 Task: Search and explore Airbnb beach homes in Hilton Head Island. 
Action: Mouse moved to (416, 56)
Screenshot: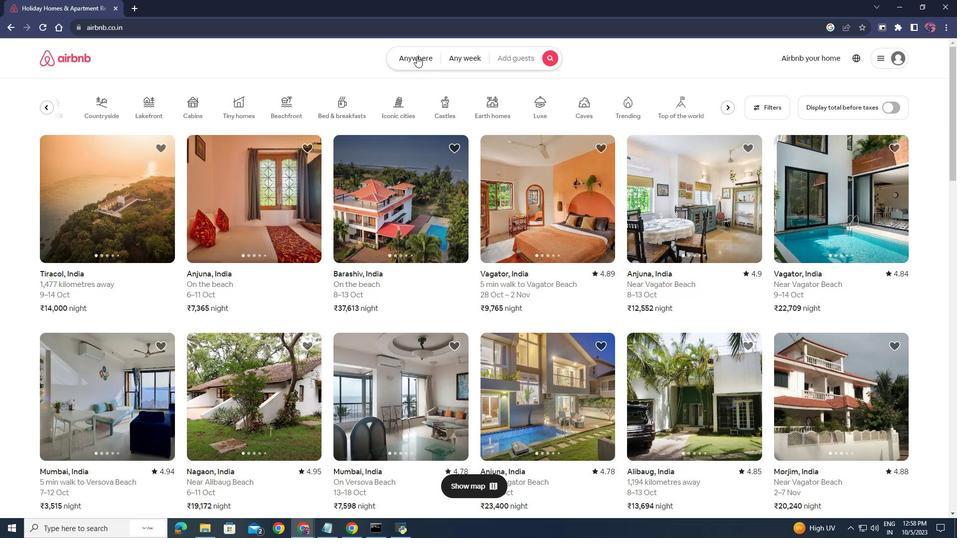 
Action: Mouse pressed left at (416, 56)
Screenshot: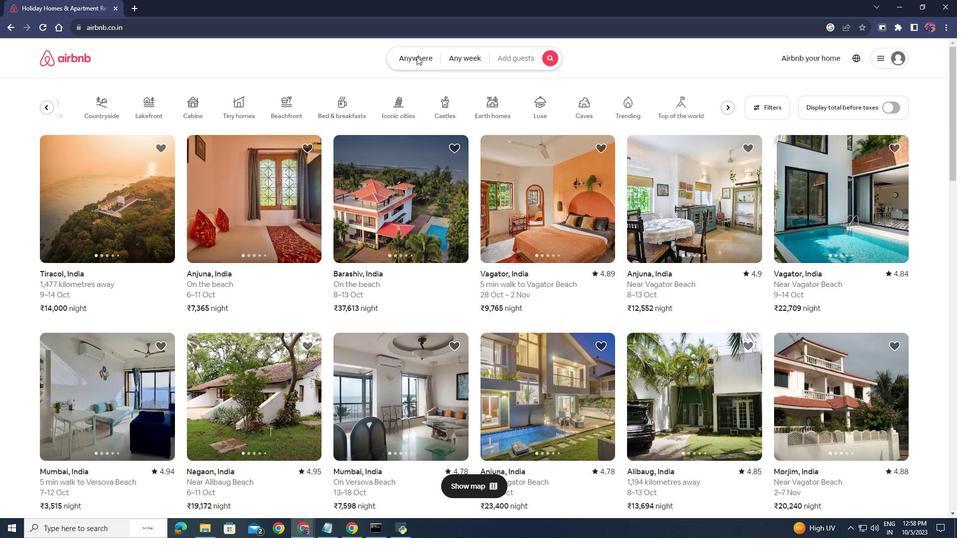 
Action: Mouse moved to (288, 94)
Screenshot: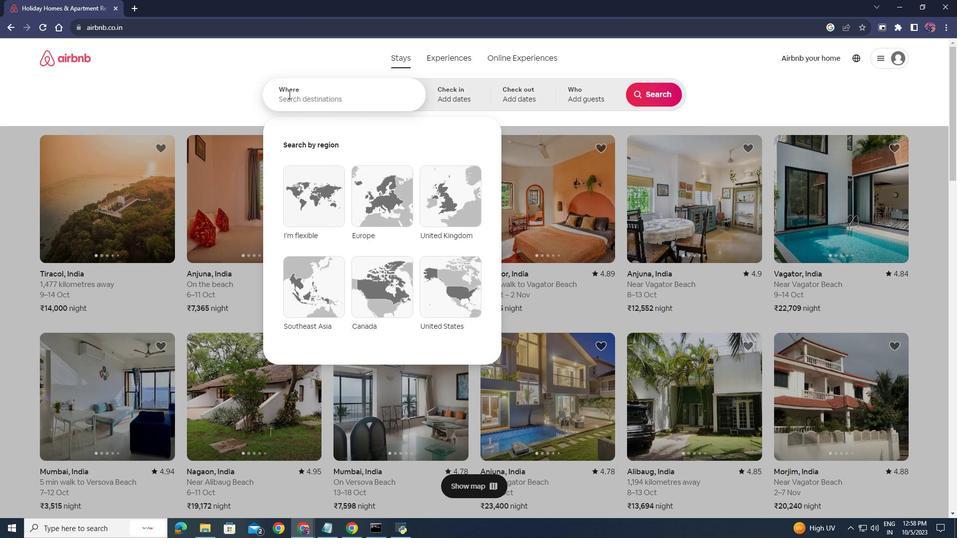 
Action: Mouse pressed left at (288, 94)
Screenshot: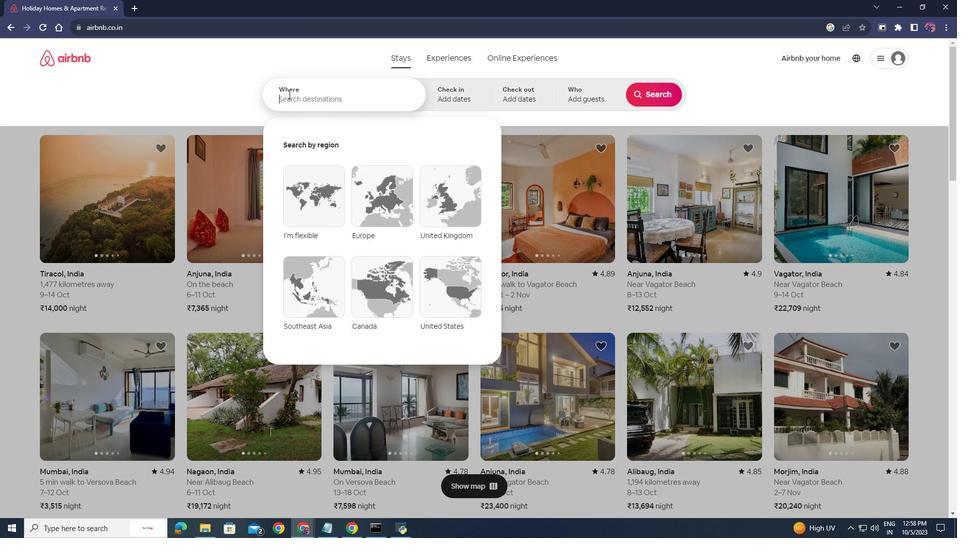 
Action: Mouse moved to (300, 103)
Screenshot: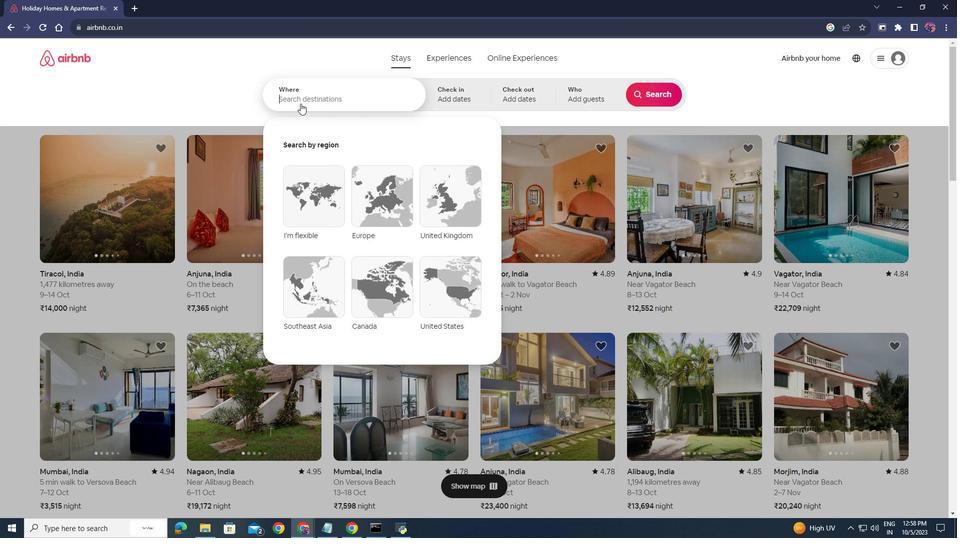 
Action: Key pressed hilton<Key.space>head<Key.space>island
Screenshot: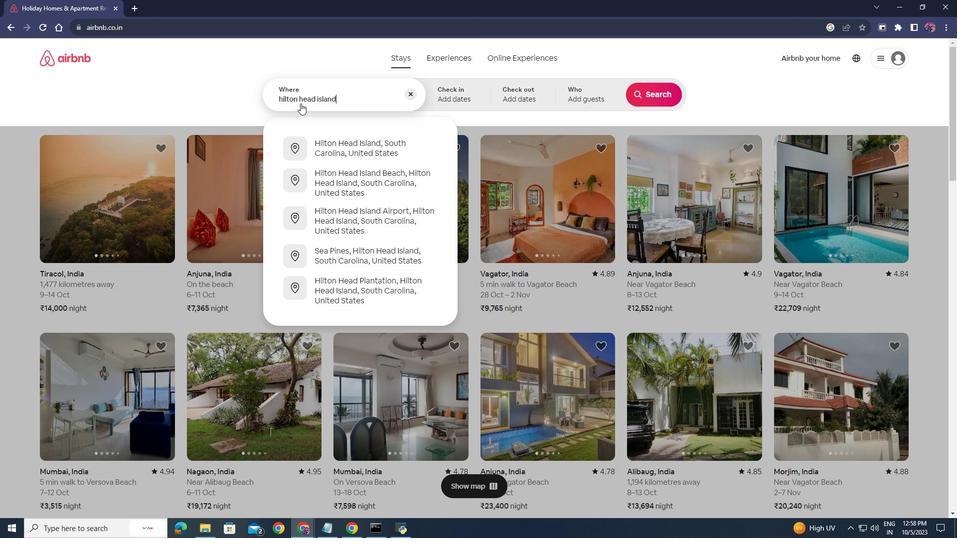
Action: Mouse moved to (357, 142)
Screenshot: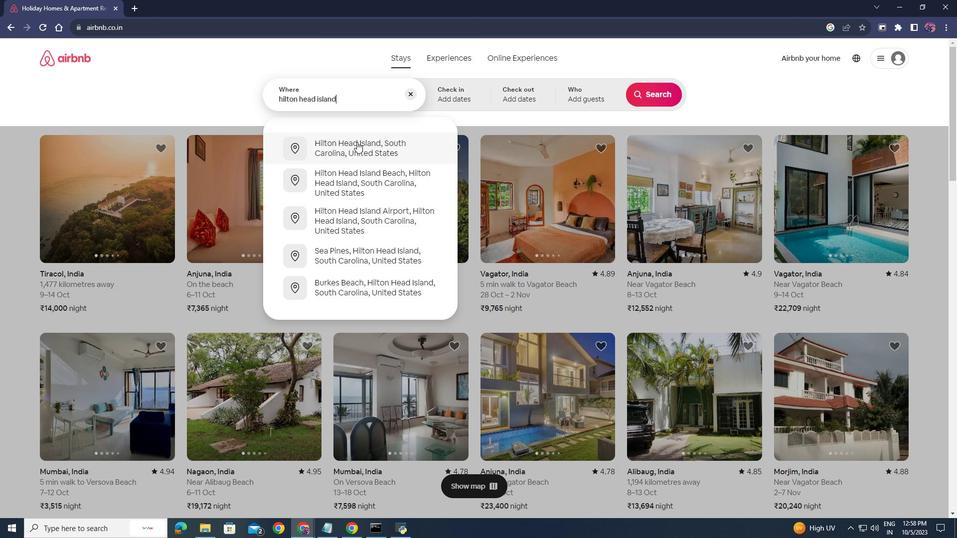 
Action: Mouse pressed left at (357, 142)
Screenshot: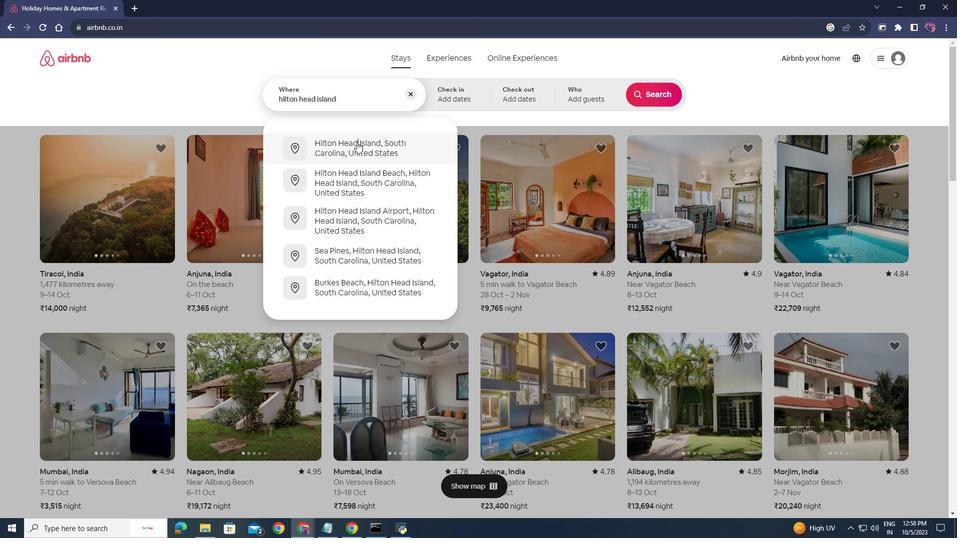 
Action: Mouse moved to (642, 95)
Screenshot: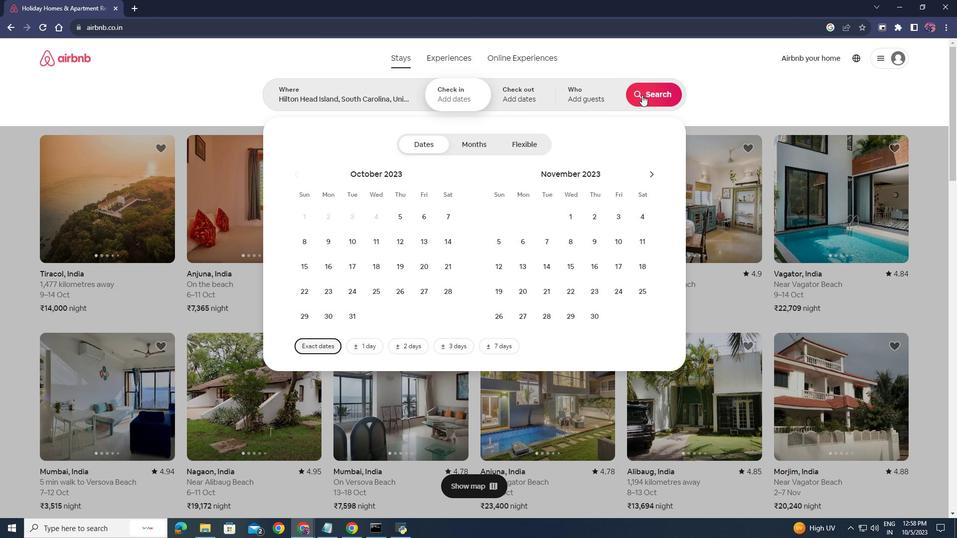 
Action: Mouse pressed left at (642, 95)
Screenshot: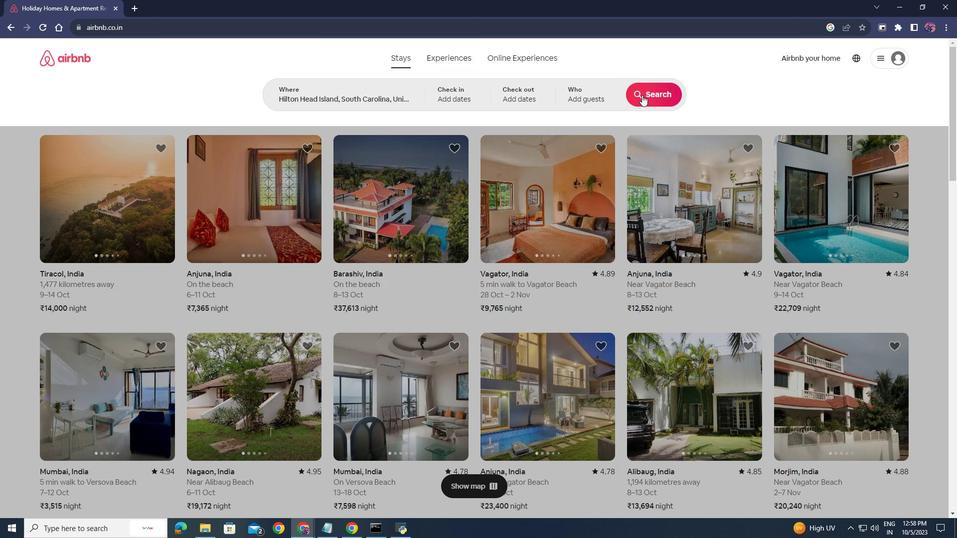 
Action: Mouse moved to (758, 94)
Screenshot: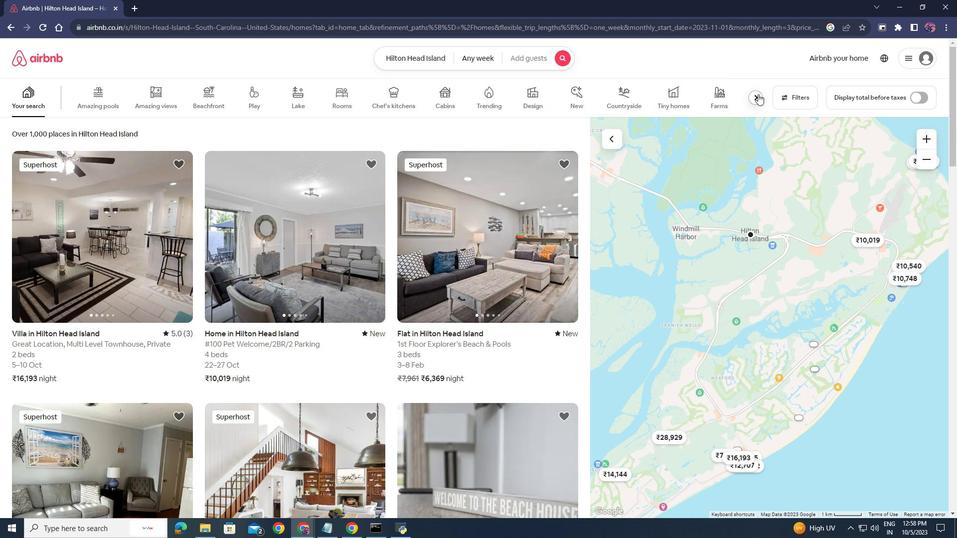 
Action: Mouse pressed left at (758, 94)
Screenshot: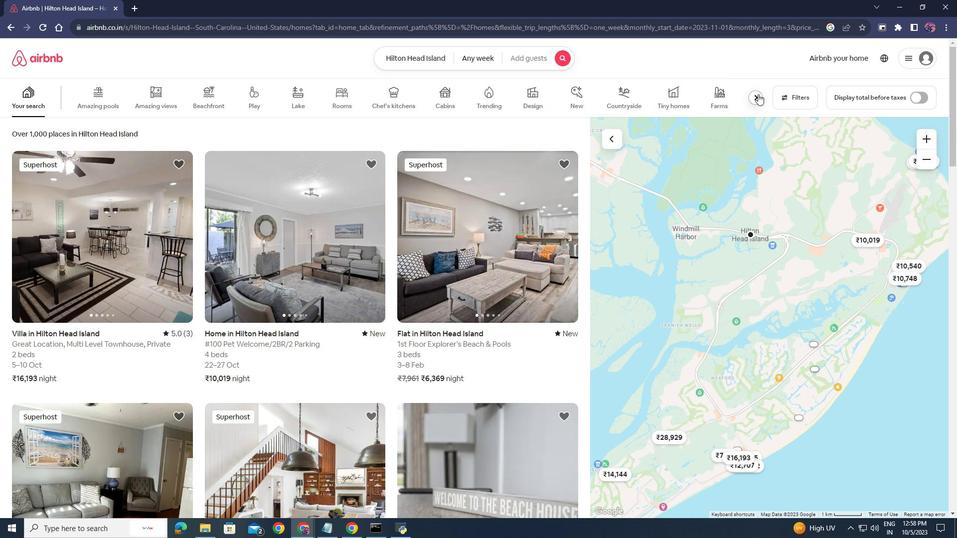 
Action: Mouse moved to (645, 96)
Screenshot: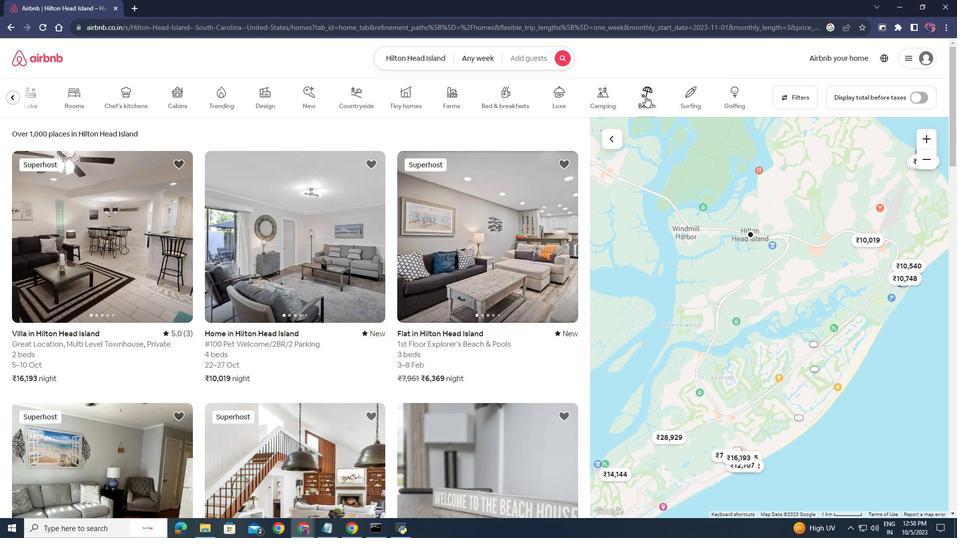 
Action: Mouse pressed left at (645, 96)
Screenshot: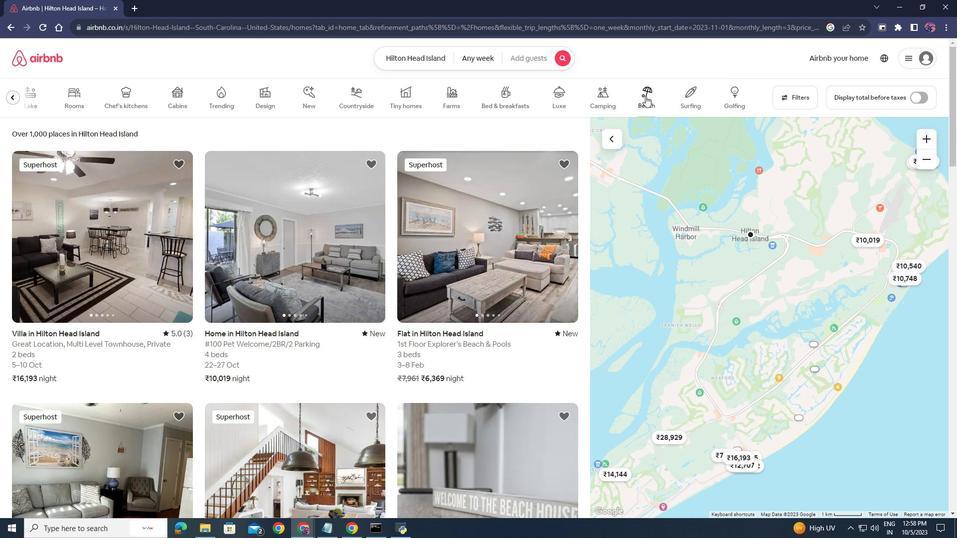 
Action: Mouse moved to (472, 313)
Screenshot: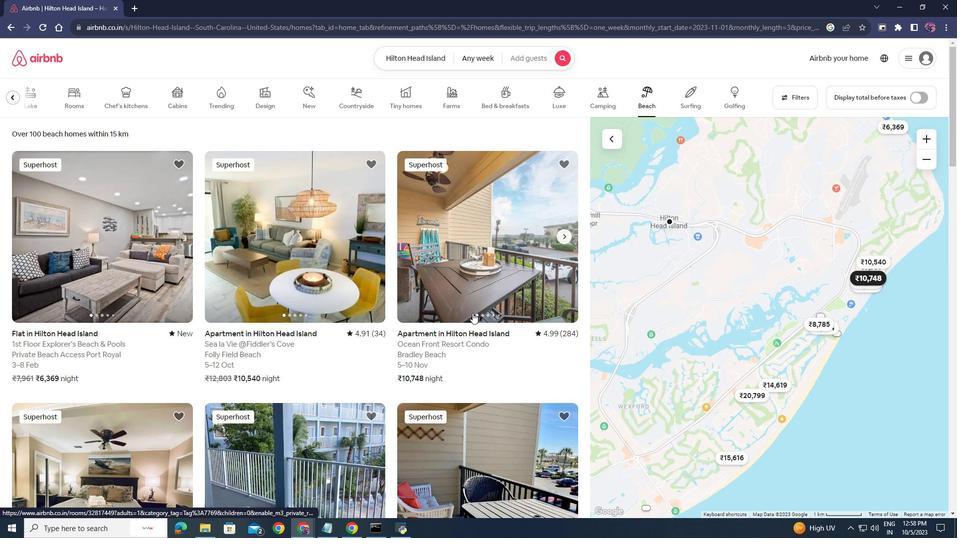 
Action: Mouse scrolled (472, 312) with delta (0, 0)
Screenshot: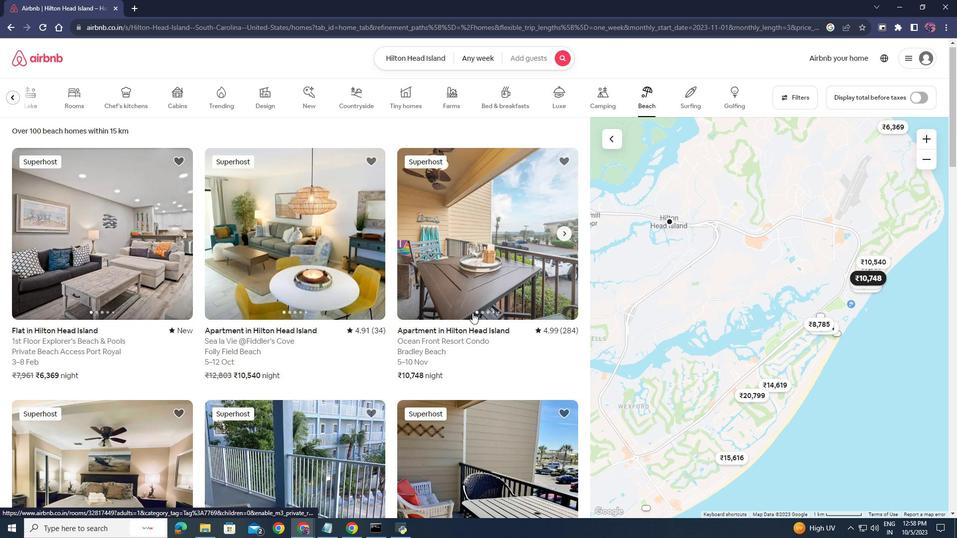 
Action: Mouse scrolled (472, 312) with delta (0, 0)
Screenshot: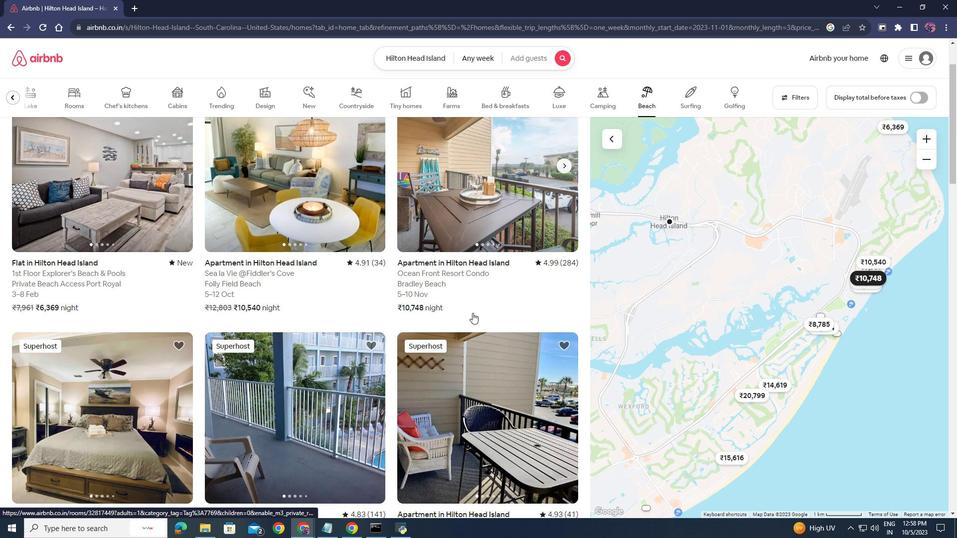 
Action: Mouse scrolled (472, 312) with delta (0, 0)
Screenshot: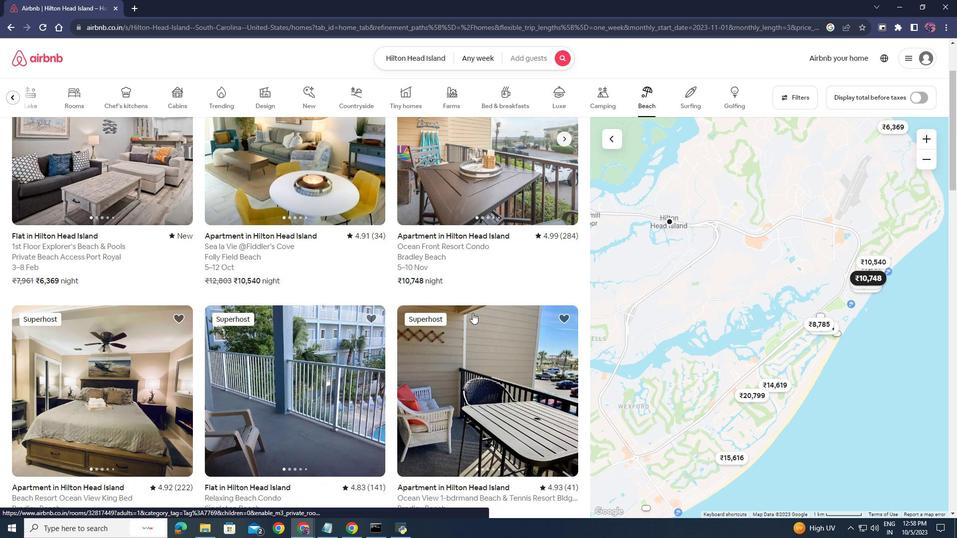 
Action: Mouse scrolled (472, 312) with delta (0, 0)
Screenshot: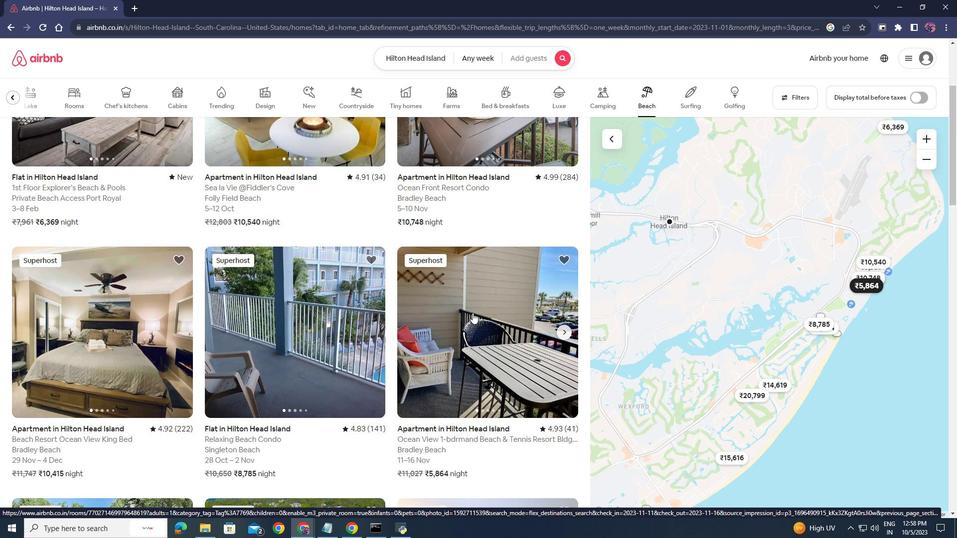 
Action: Mouse scrolled (472, 312) with delta (0, 0)
Screenshot: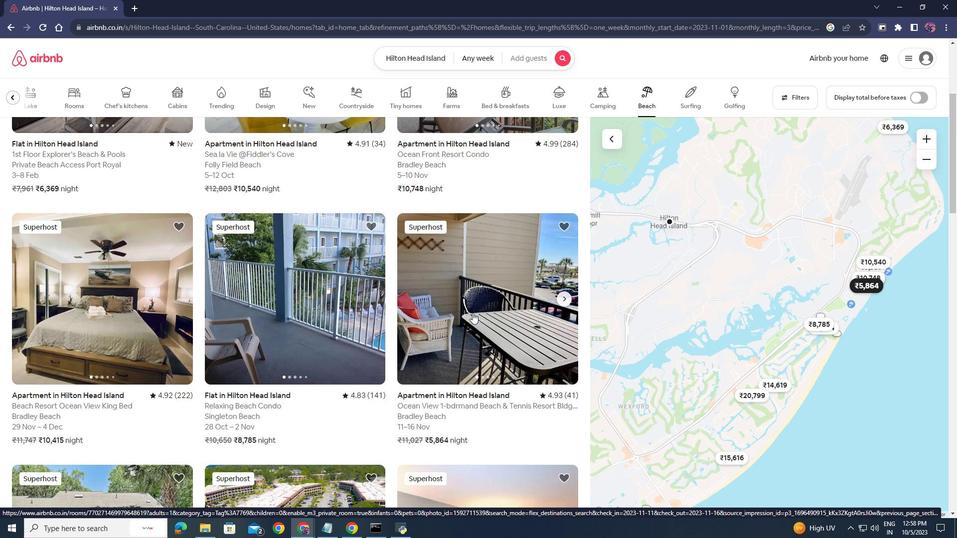 
Action: Mouse scrolled (472, 312) with delta (0, 0)
Screenshot: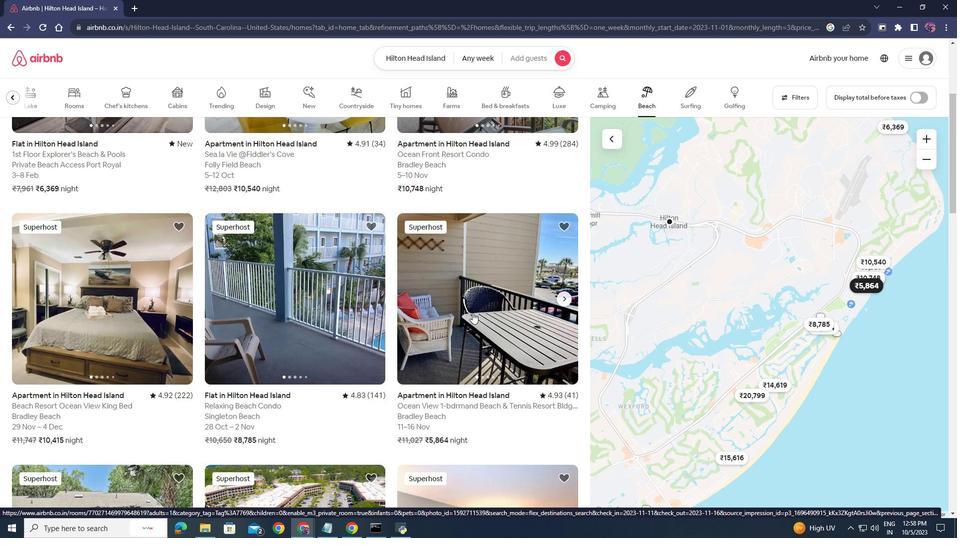 
Action: Mouse scrolled (472, 312) with delta (0, 0)
Screenshot: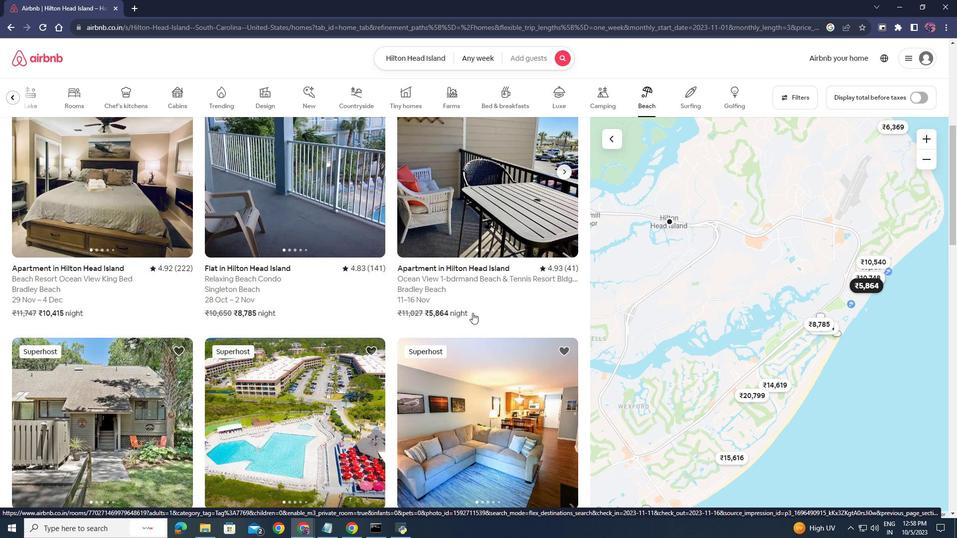 
Action: Mouse scrolled (472, 312) with delta (0, 0)
Screenshot: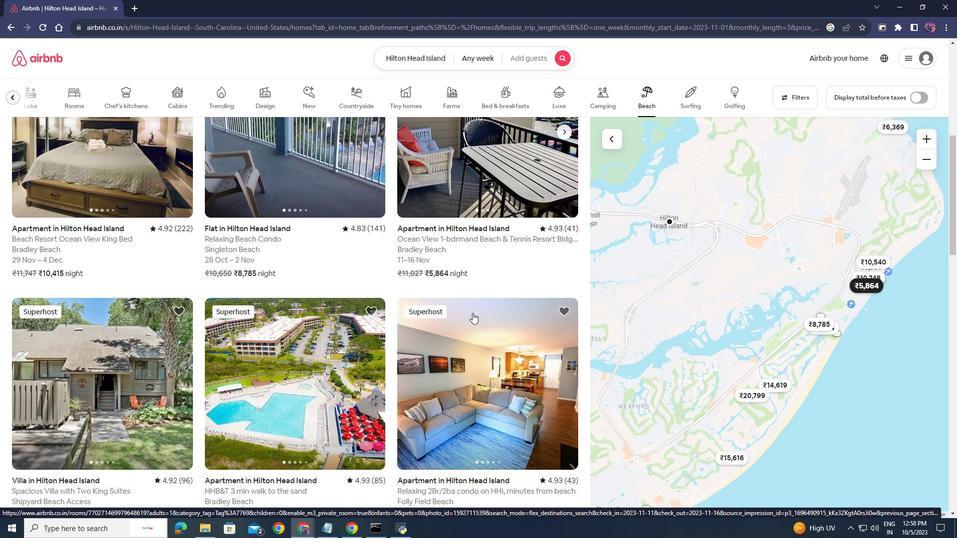 
Action: Mouse scrolled (472, 312) with delta (0, 0)
Screenshot: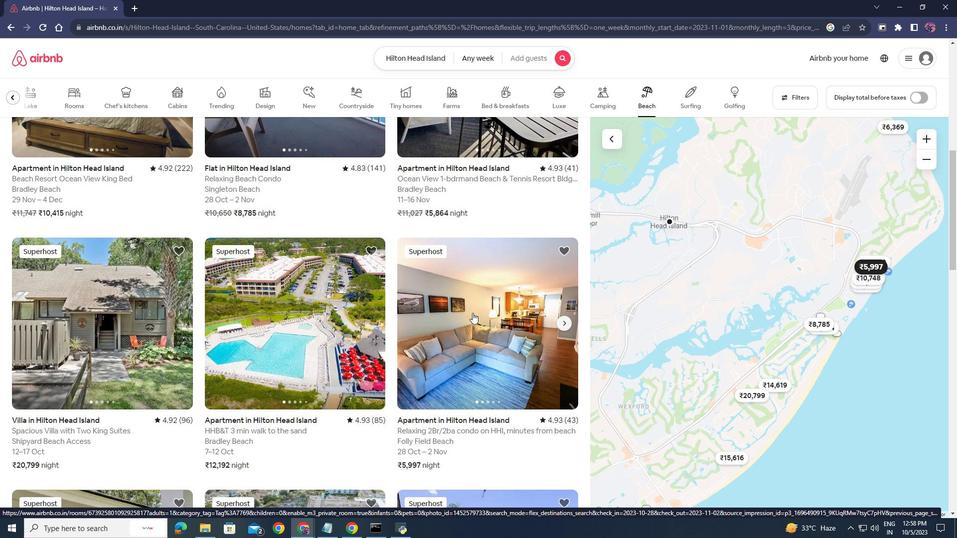 
Action: Mouse scrolled (472, 312) with delta (0, 0)
Screenshot: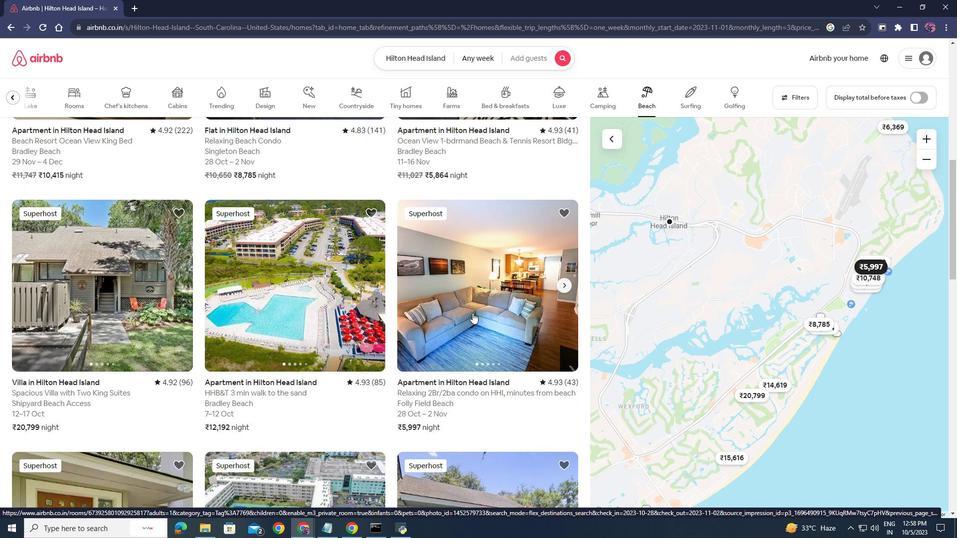 
Action: Mouse scrolled (472, 312) with delta (0, 0)
Screenshot: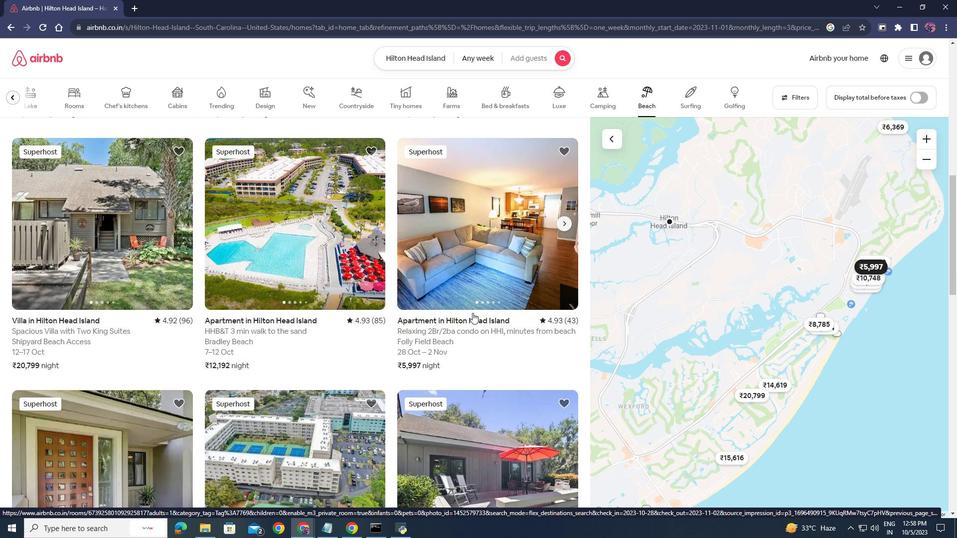 
Action: Mouse moved to (303, 207)
Screenshot: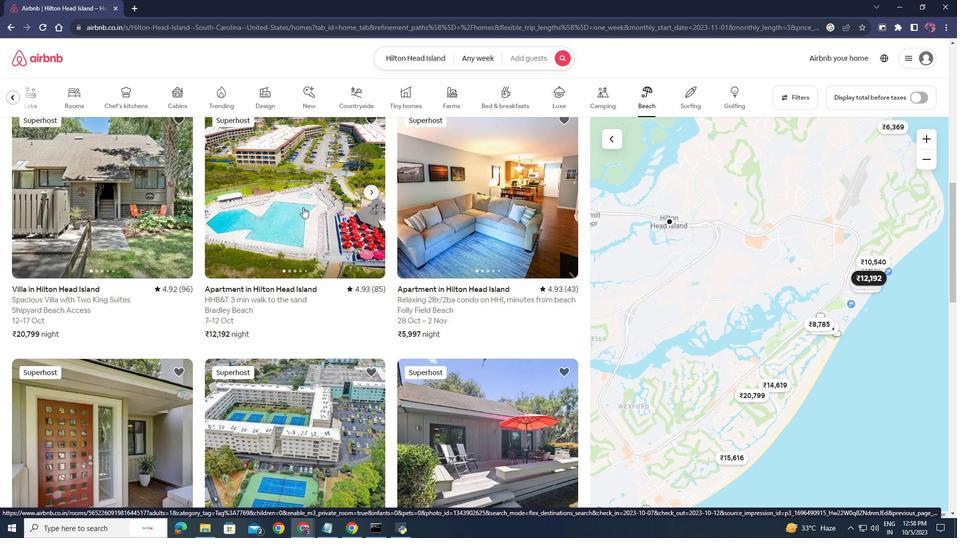 
Action: Mouse pressed left at (303, 207)
Screenshot: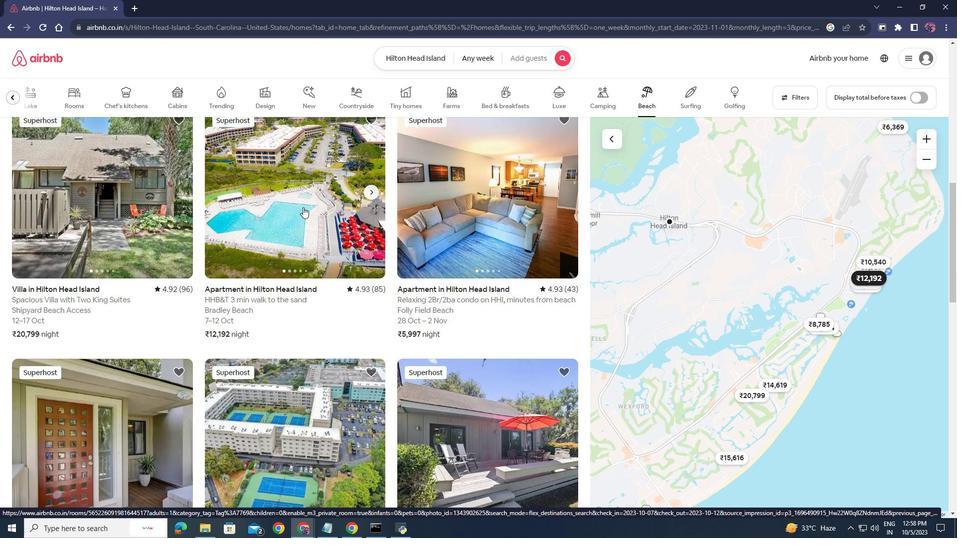 
Action: Mouse moved to (345, 271)
Screenshot: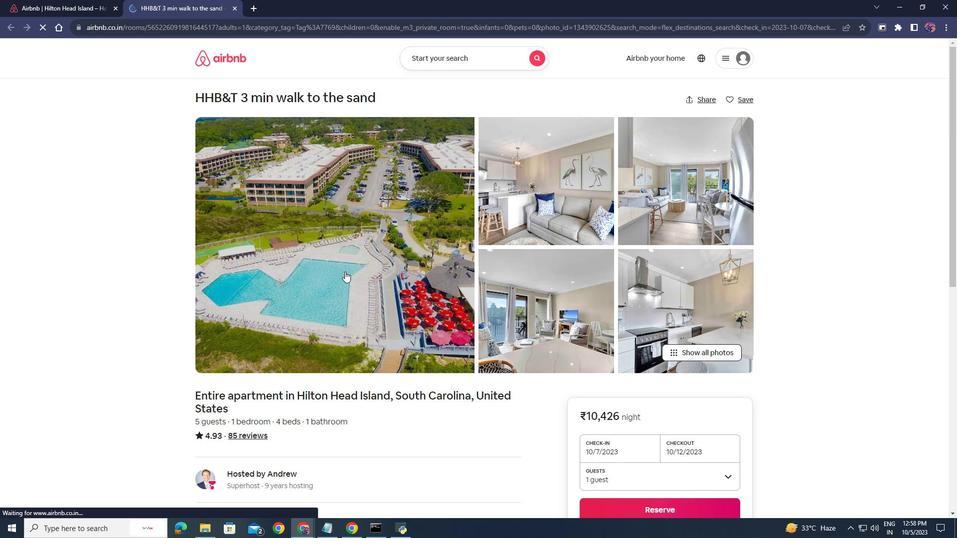 
Action: Mouse scrolled (345, 271) with delta (0, 0)
Screenshot: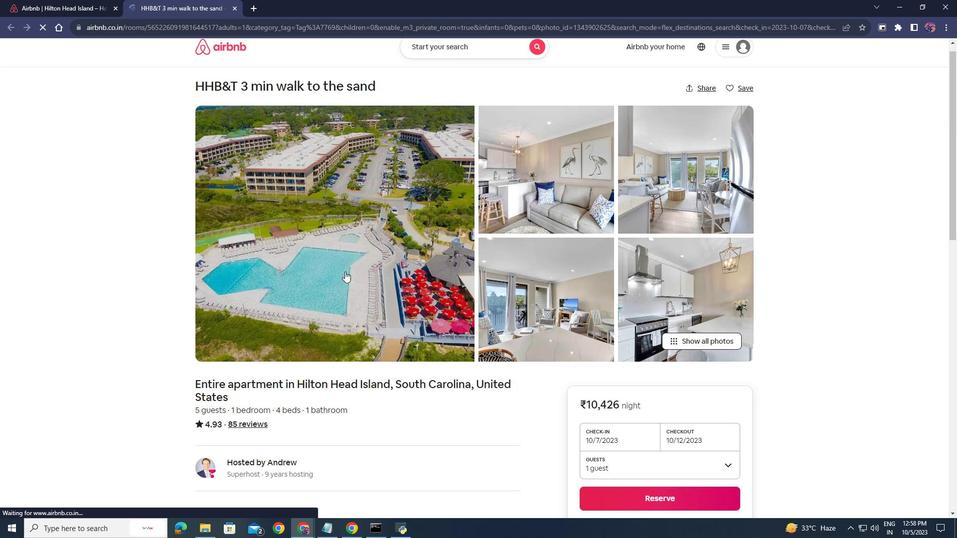 
Action: Mouse scrolled (345, 271) with delta (0, 0)
Screenshot: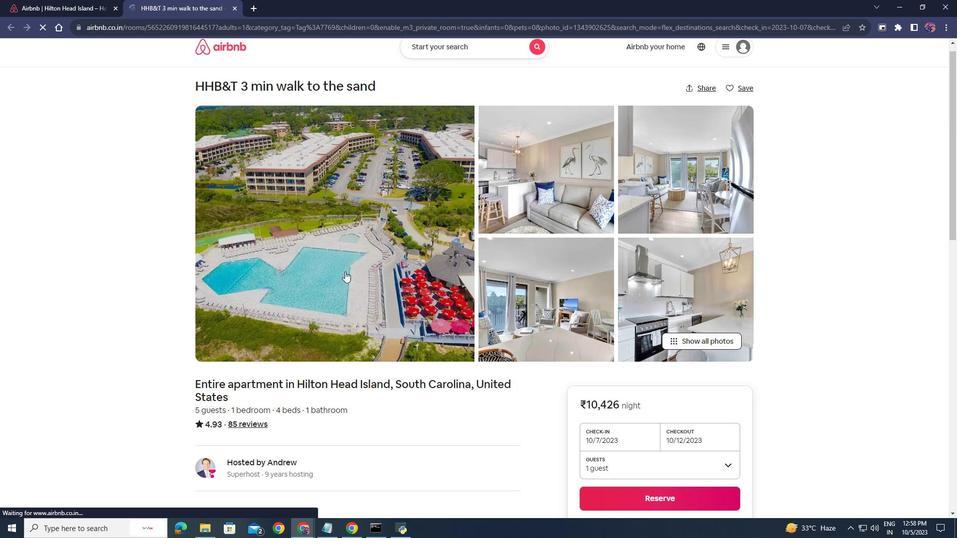
Action: Mouse scrolled (345, 271) with delta (0, 0)
Screenshot: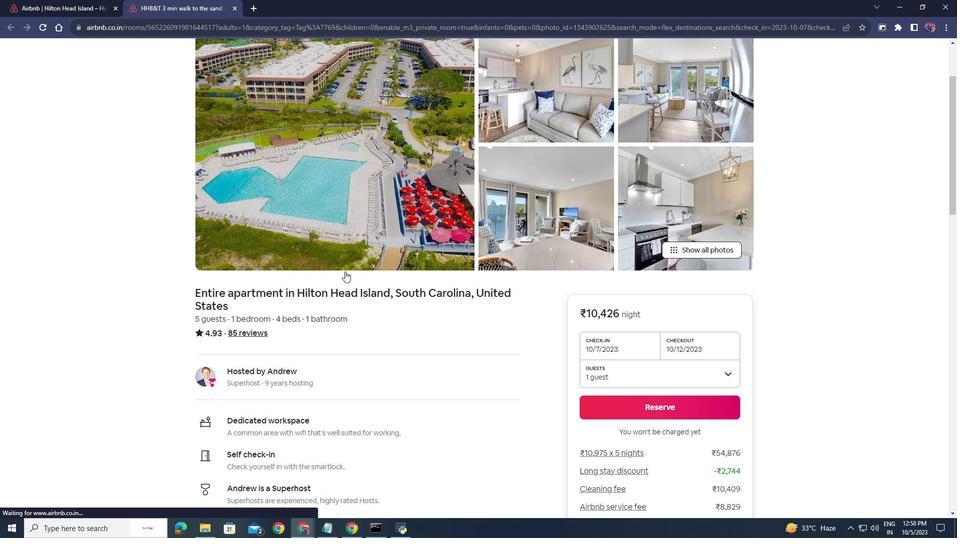 
Action: Mouse scrolled (345, 271) with delta (0, 0)
Screenshot: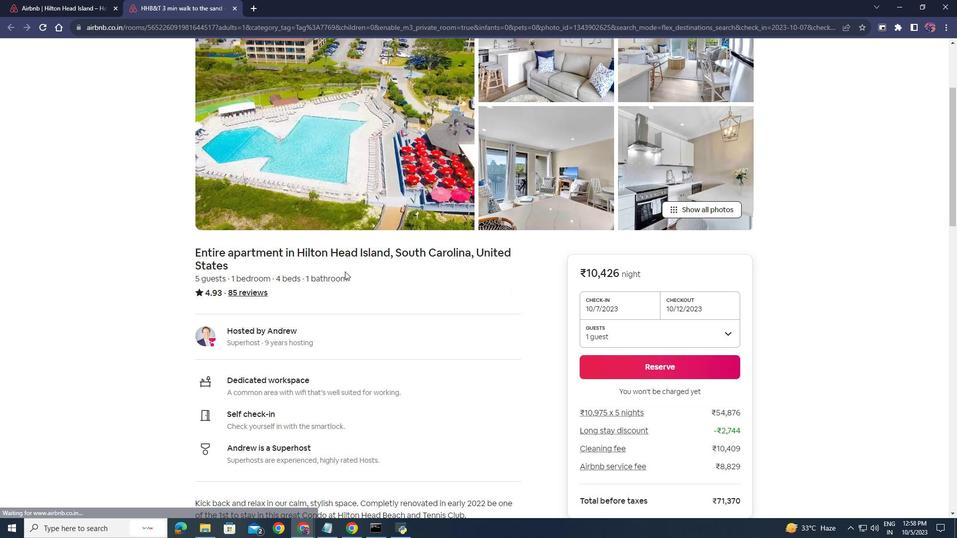 
Action: Mouse scrolled (345, 271) with delta (0, 0)
Screenshot: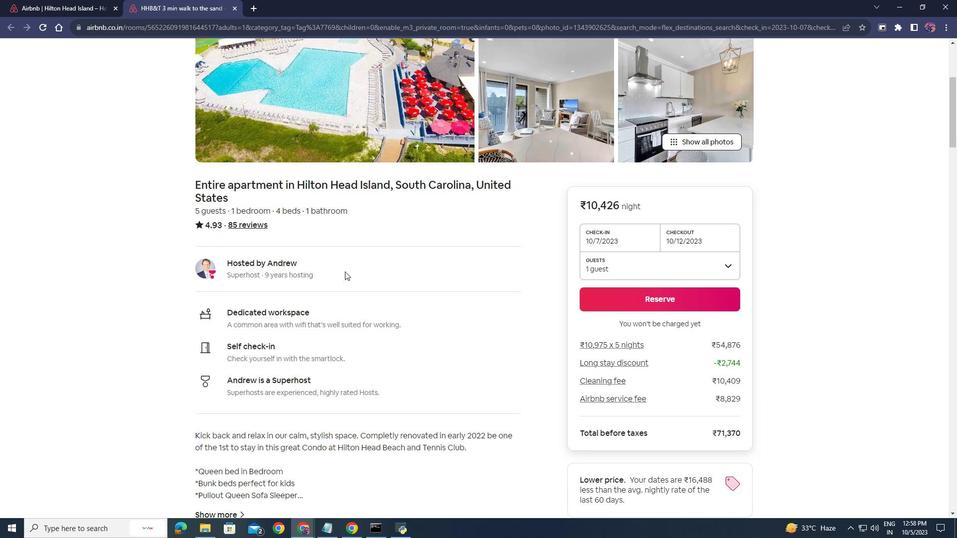 
Action: Mouse scrolled (345, 272) with delta (0, 0)
Screenshot: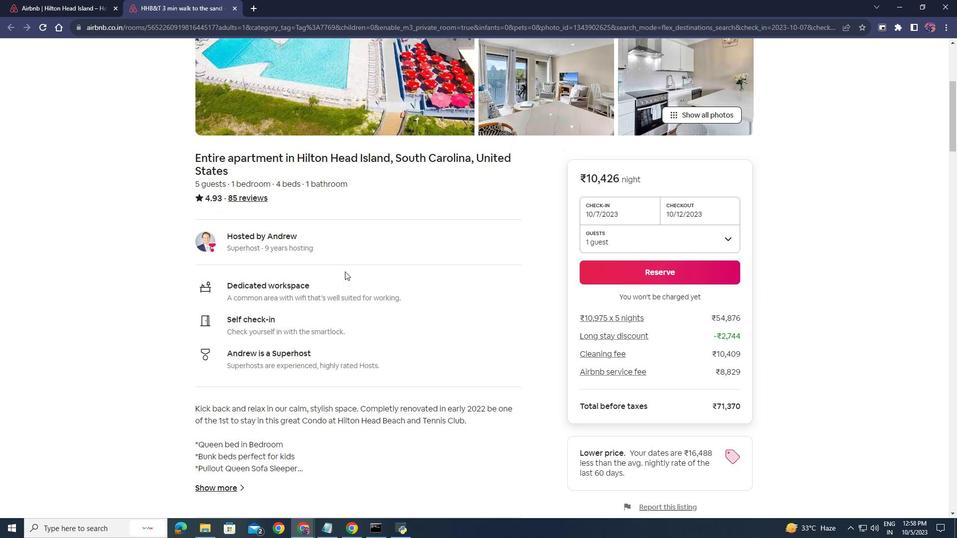 
Action: Mouse scrolled (345, 272) with delta (0, 0)
Screenshot: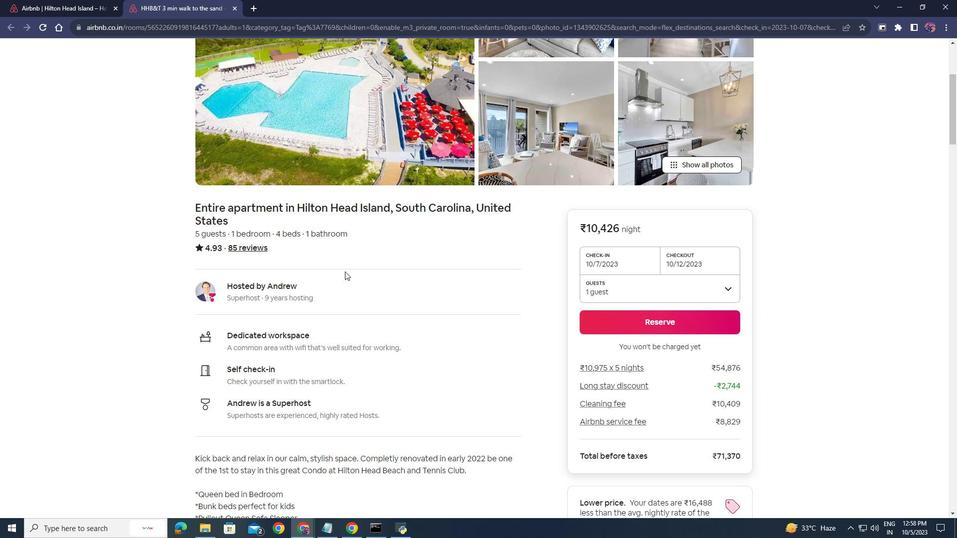 
Action: Mouse moved to (347, 195)
Screenshot: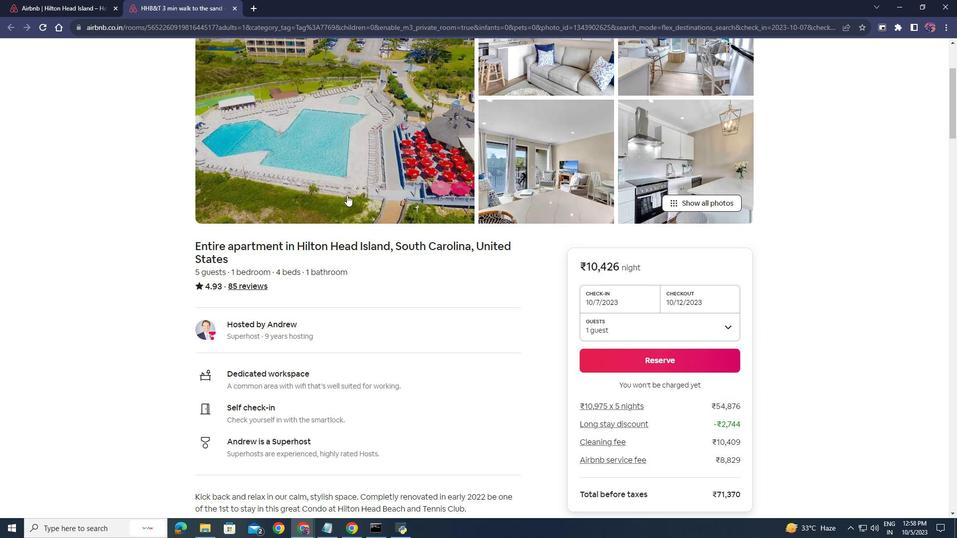 
Action: Mouse pressed left at (347, 195)
Screenshot: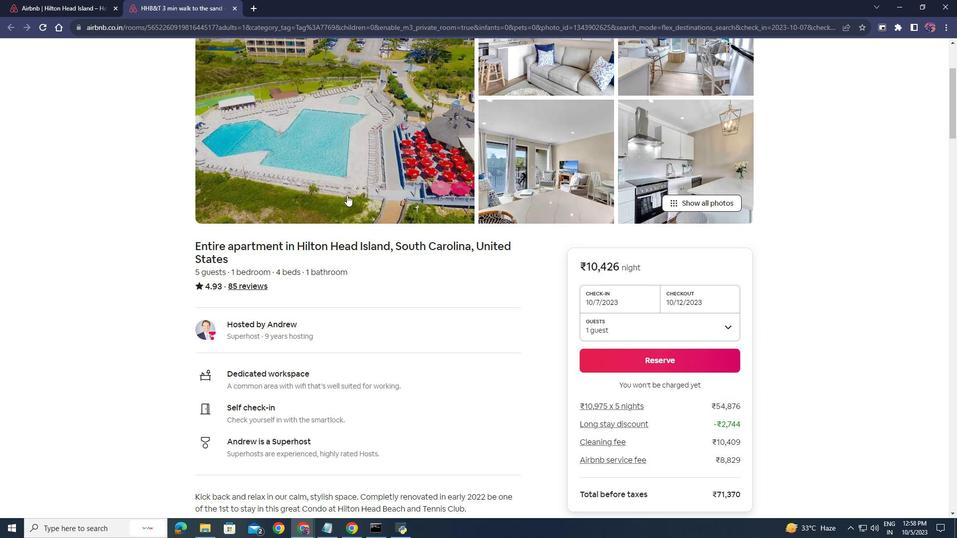
Action: Mouse moved to (426, 321)
Screenshot: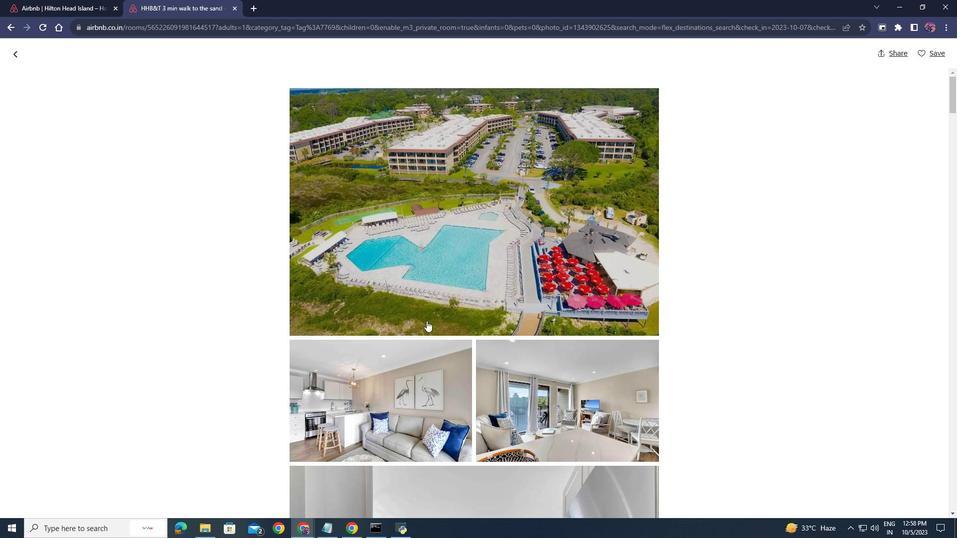 
Action: Mouse scrolled (426, 320) with delta (0, 0)
Screenshot: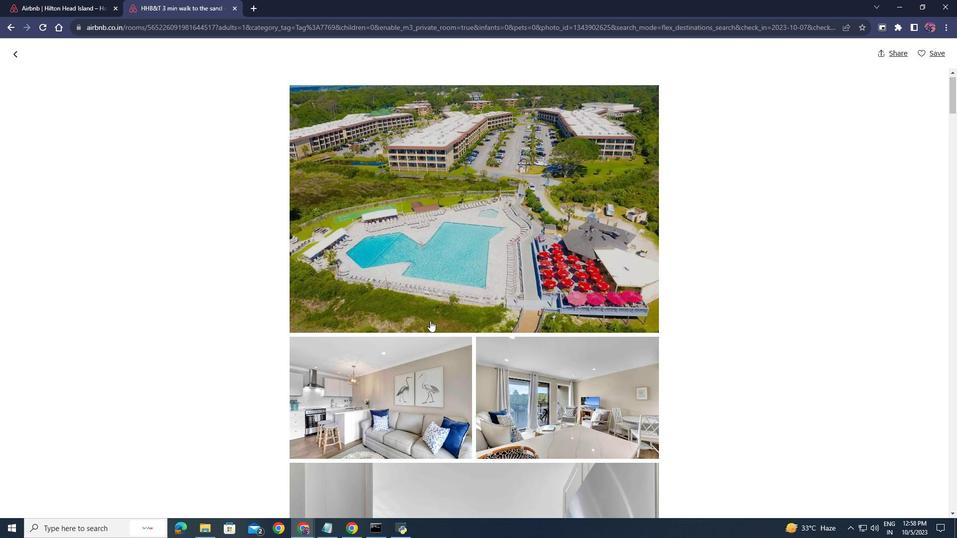 
Action: Mouse scrolled (426, 320) with delta (0, 0)
Screenshot: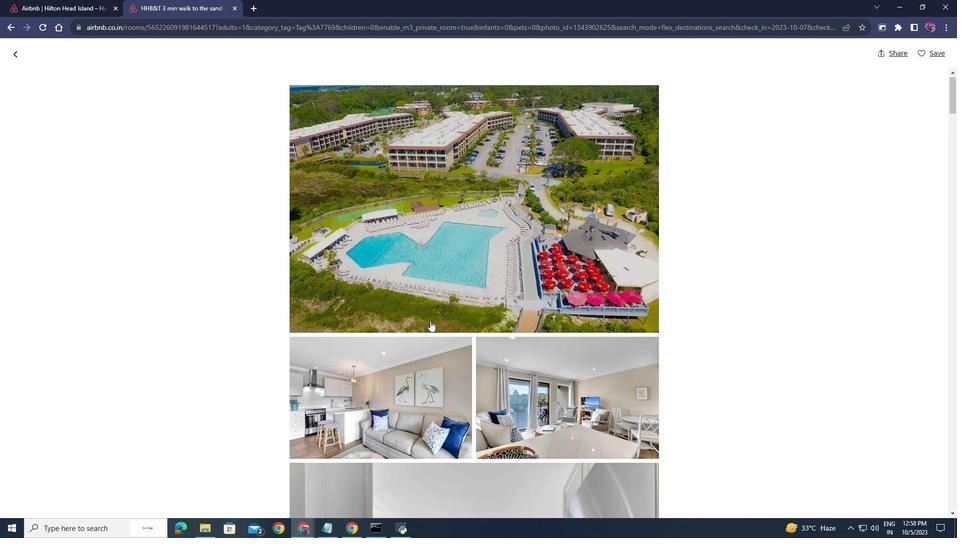 
Action: Mouse moved to (430, 321)
Screenshot: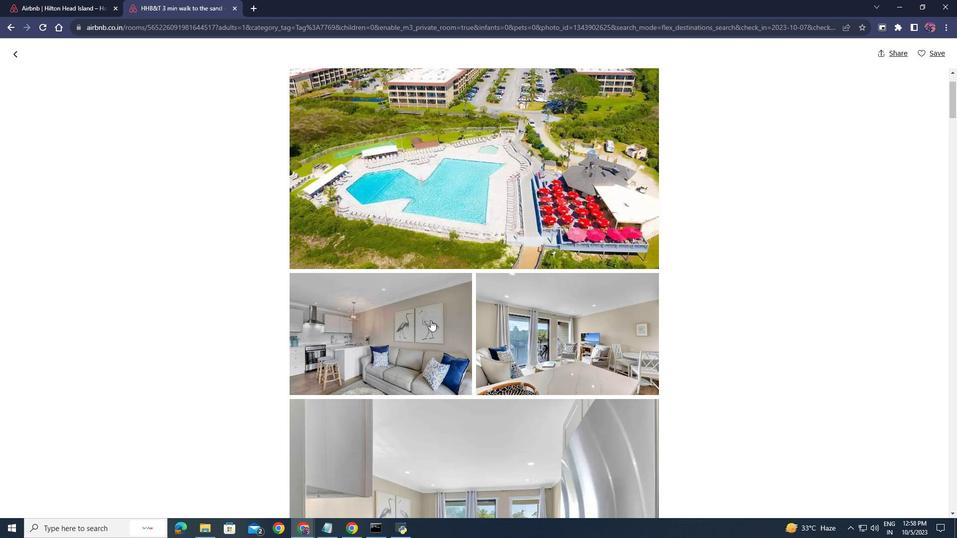 
Action: Mouse scrolled (430, 320) with delta (0, 0)
Screenshot: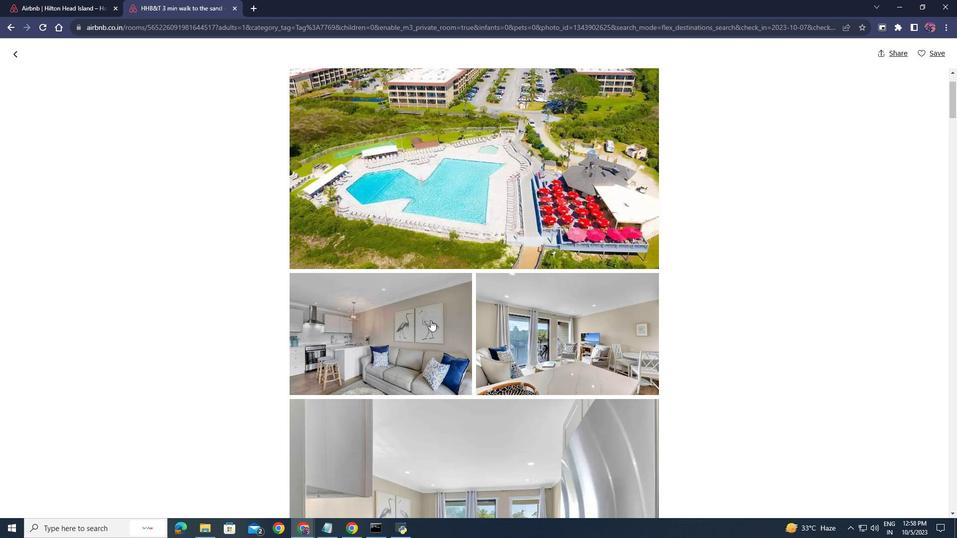 
Action: Mouse moved to (430, 320)
Screenshot: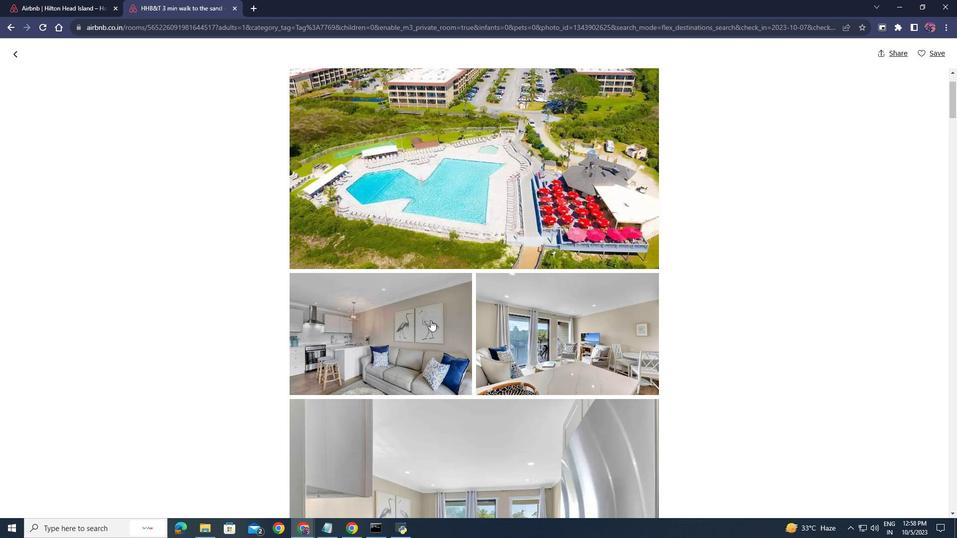 
Action: Mouse scrolled (430, 320) with delta (0, 0)
Screenshot: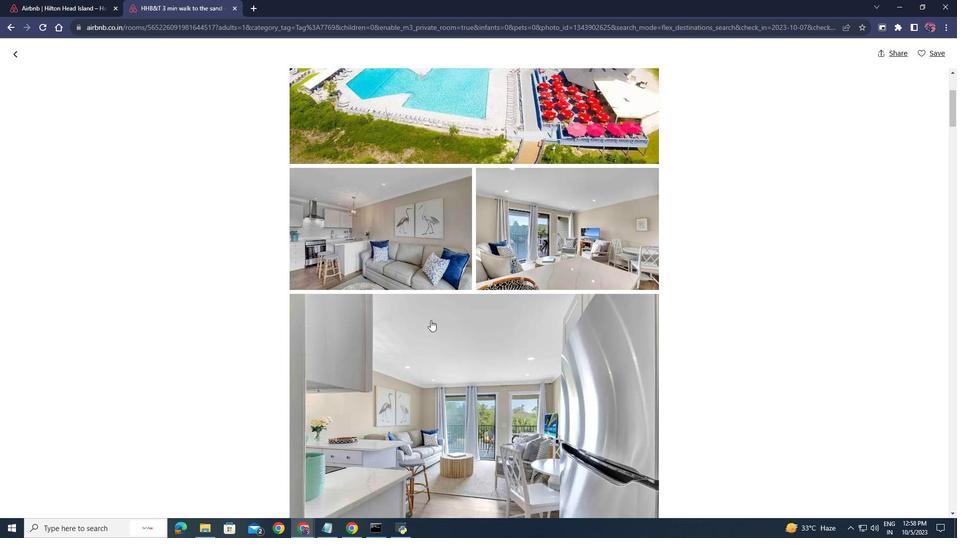 
Action: Mouse scrolled (430, 320) with delta (0, 0)
Screenshot: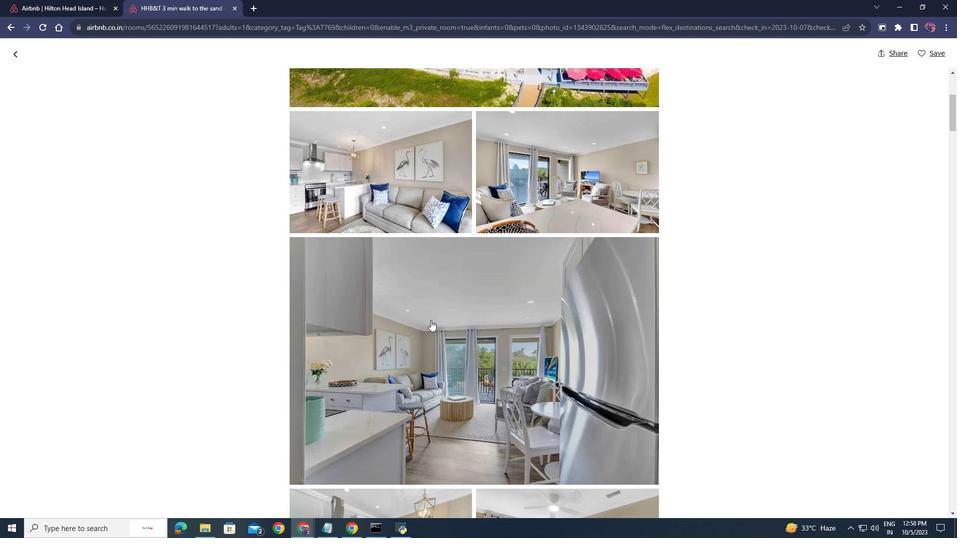 
Action: Mouse scrolled (430, 320) with delta (0, 0)
Screenshot: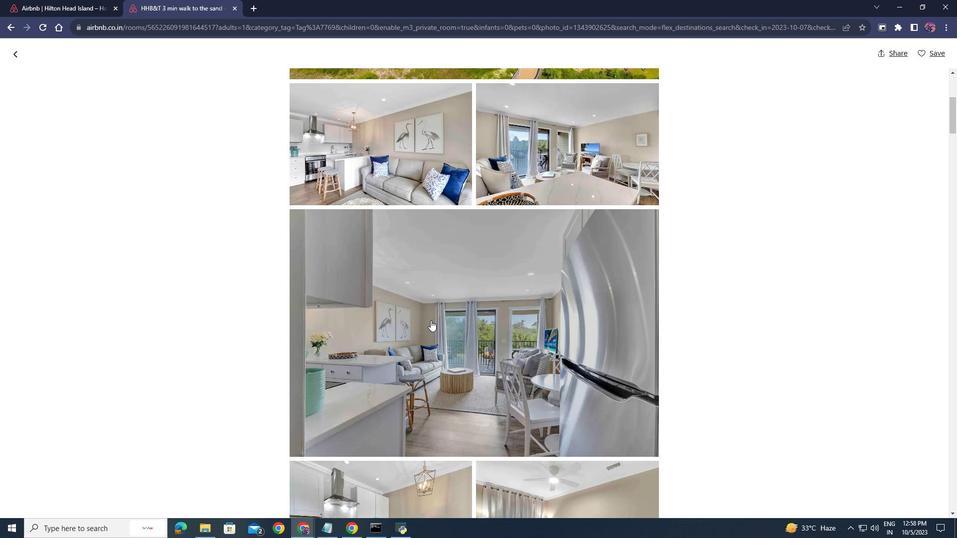 
Action: Mouse scrolled (430, 320) with delta (0, 0)
Screenshot: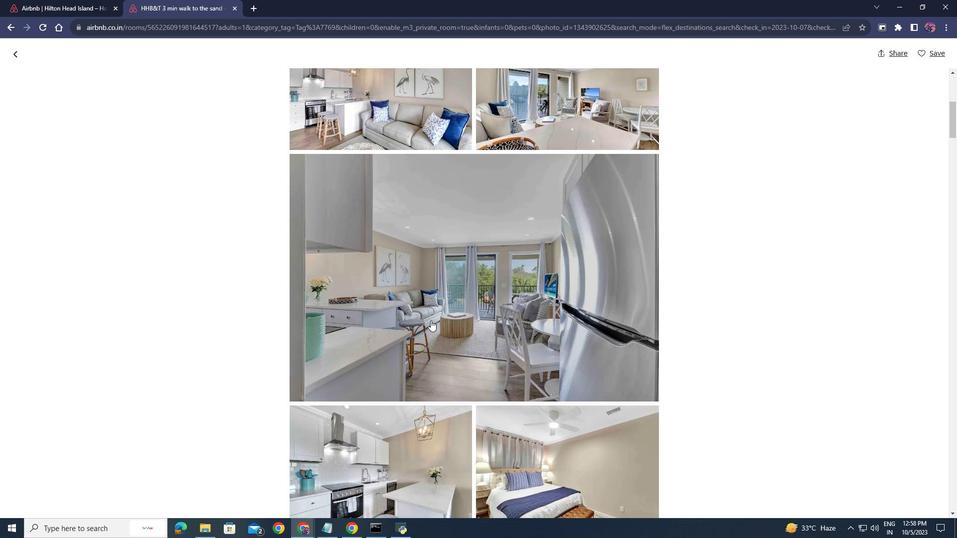 
Action: Mouse scrolled (430, 320) with delta (0, 0)
Screenshot: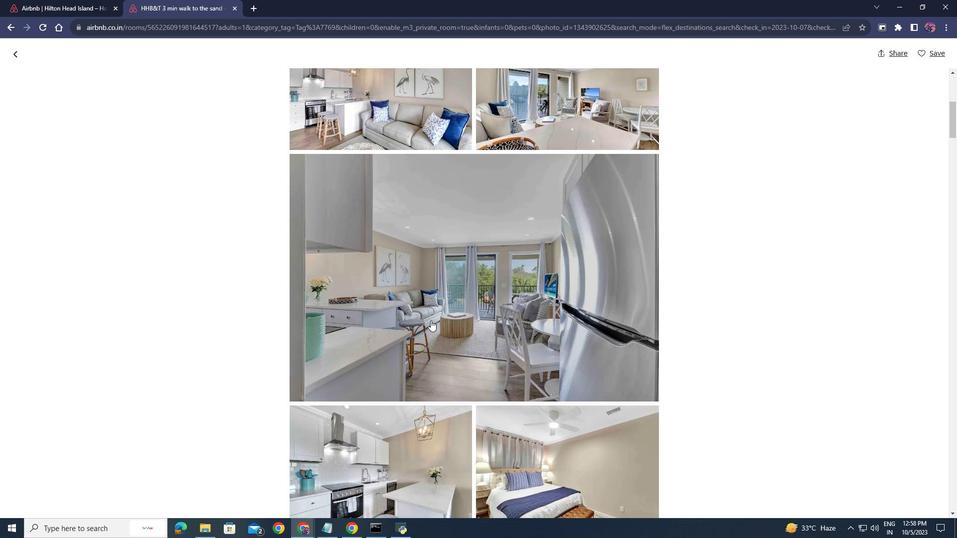 
Action: Mouse scrolled (430, 320) with delta (0, 0)
Screenshot: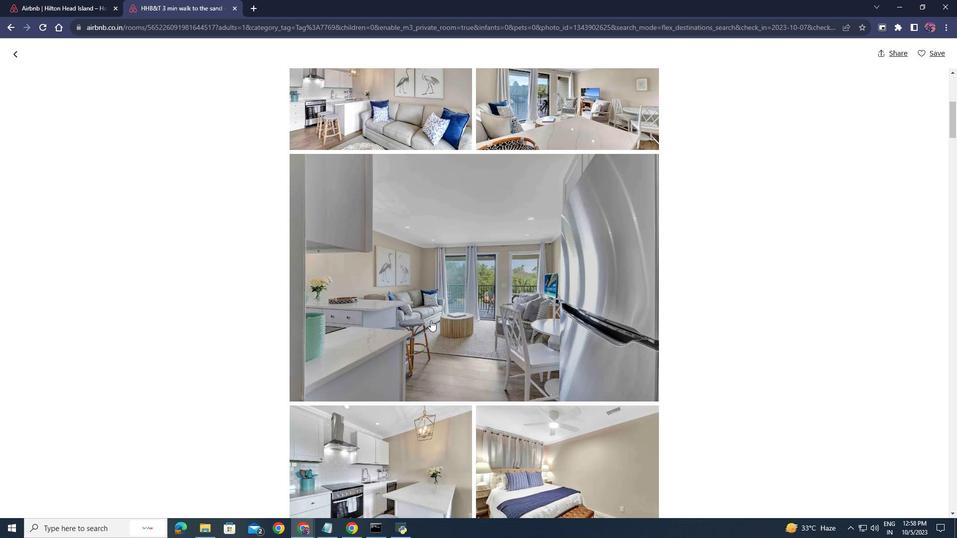 
Action: Mouse scrolled (430, 320) with delta (0, 0)
Screenshot: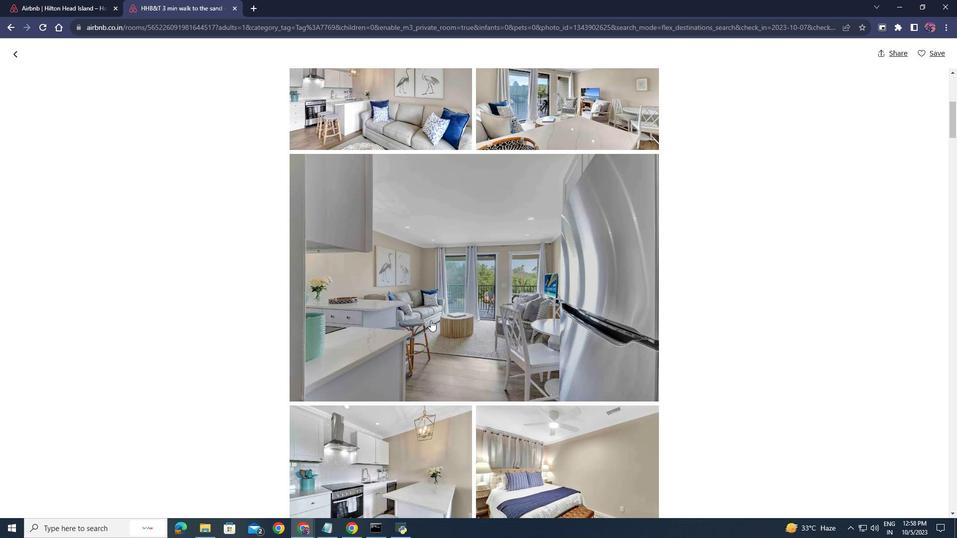 
Action: Mouse moved to (426, 314)
Screenshot: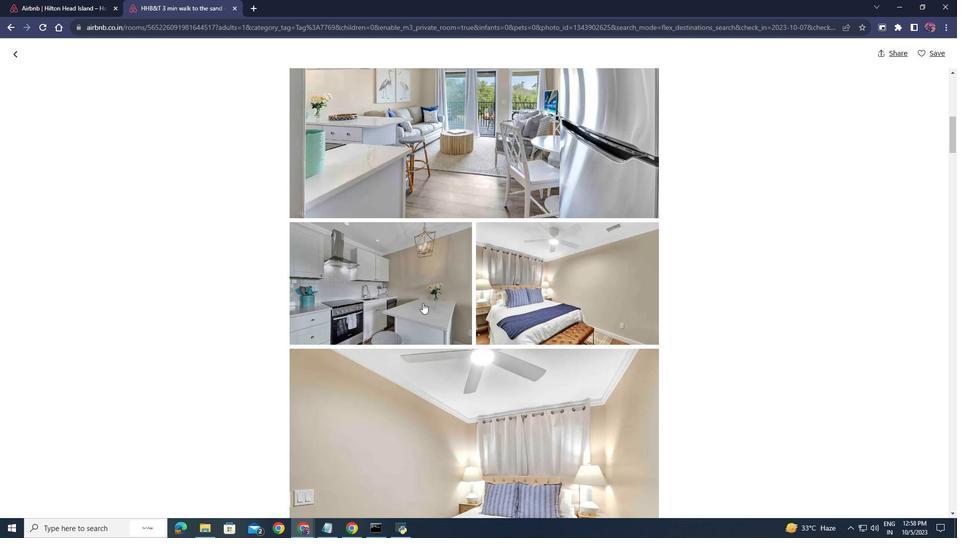 
Action: Mouse scrolled (426, 315) with delta (0, 0)
Screenshot: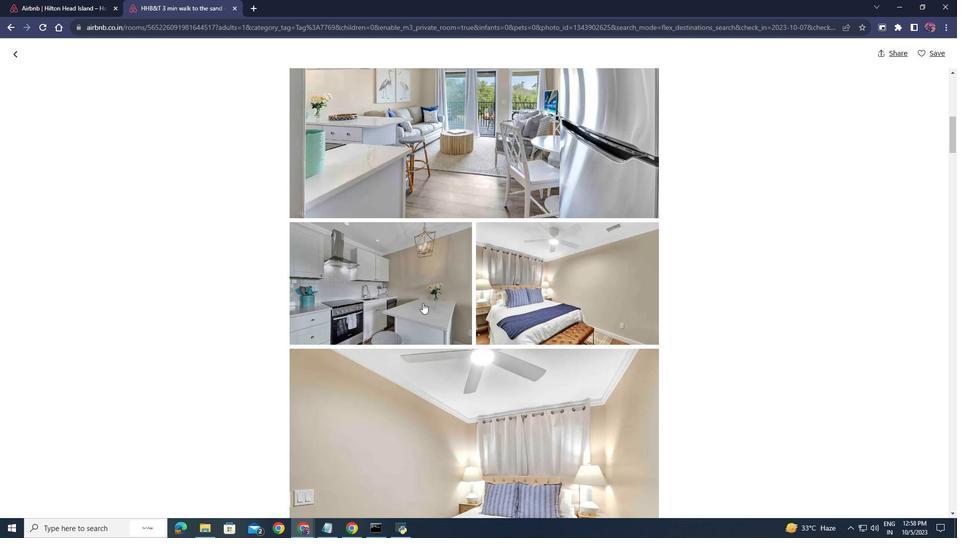 
Action: Mouse moved to (424, 311)
Screenshot: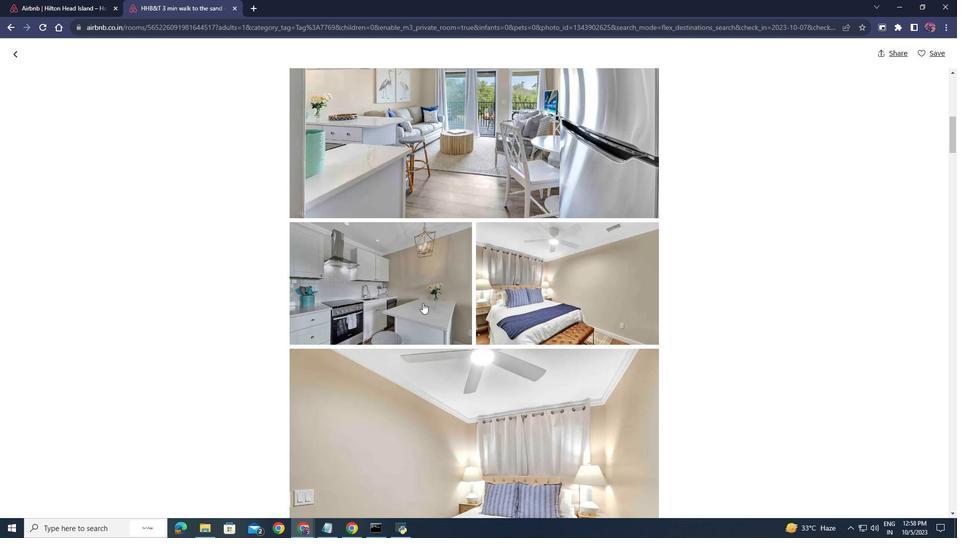 
Action: Mouse scrolled (424, 312) with delta (0, 0)
Screenshot: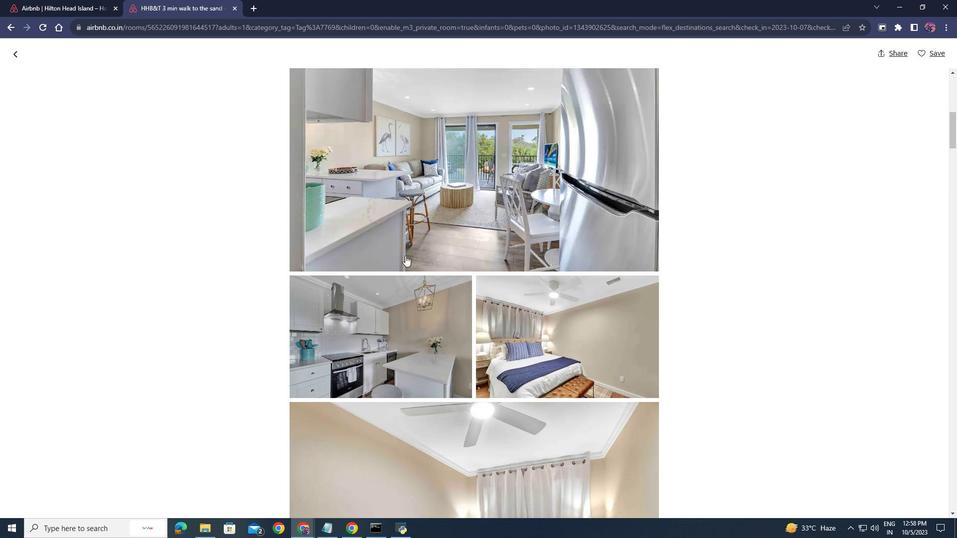 
Action: Mouse moved to (423, 308)
Screenshot: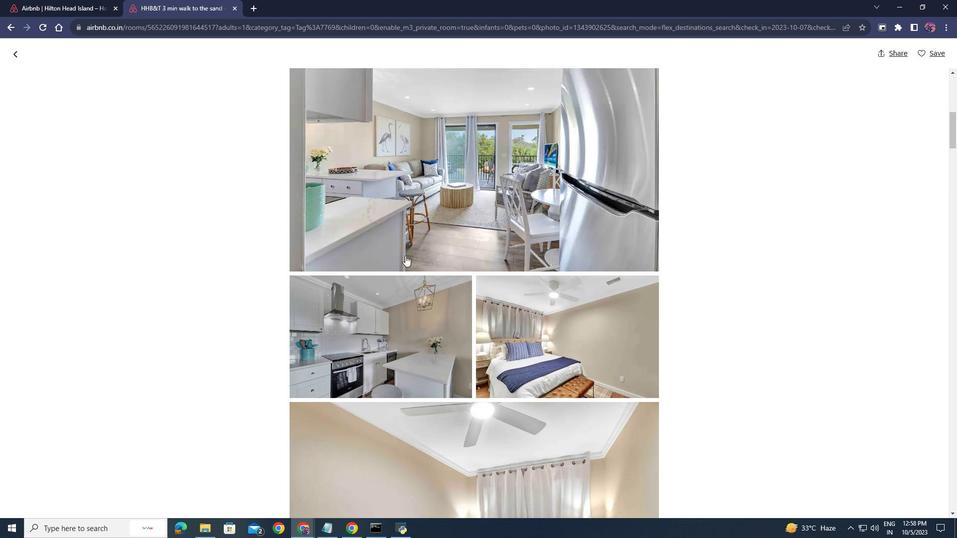 
Action: Mouse scrolled (423, 309) with delta (0, 0)
Screenshot: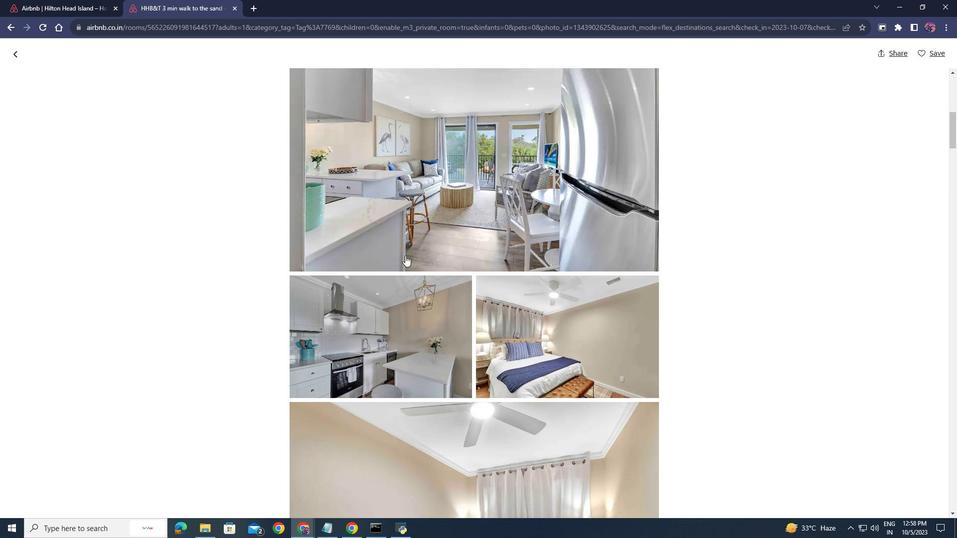 
Action: Mouse moved to (422, 303)
Screenshot: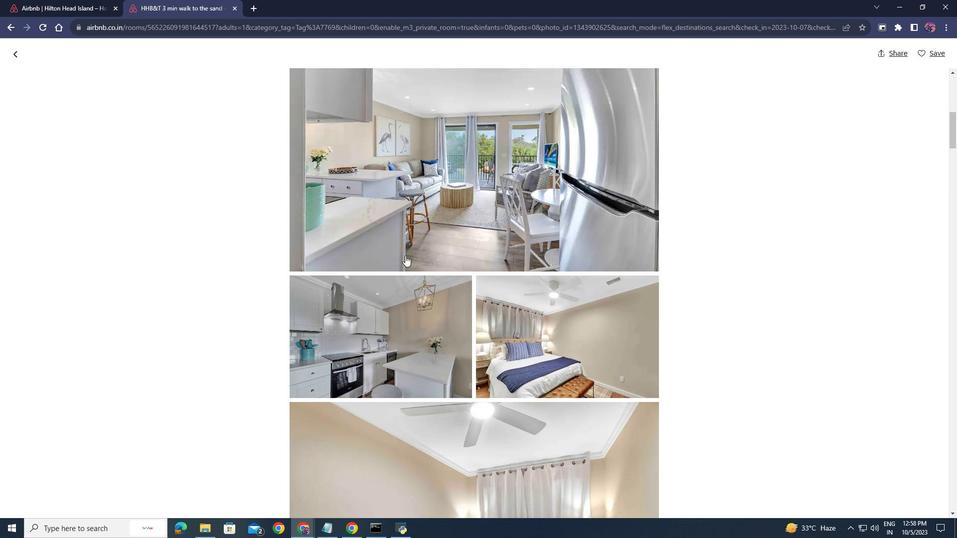 
Action: Mouse scrolled (422, 303) with delta (0, 0)
Screenshot: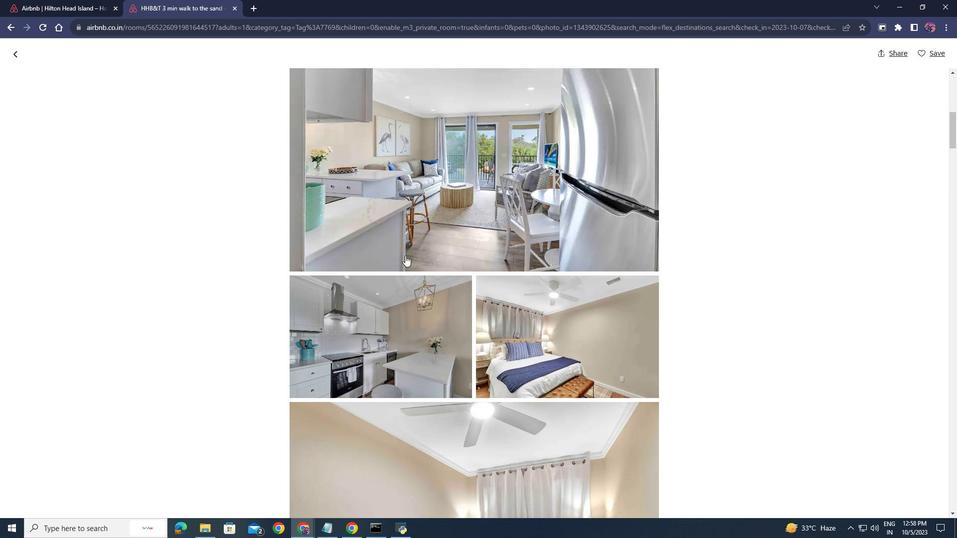 
Action: Mouse moved to (334, 135)
Screenshot: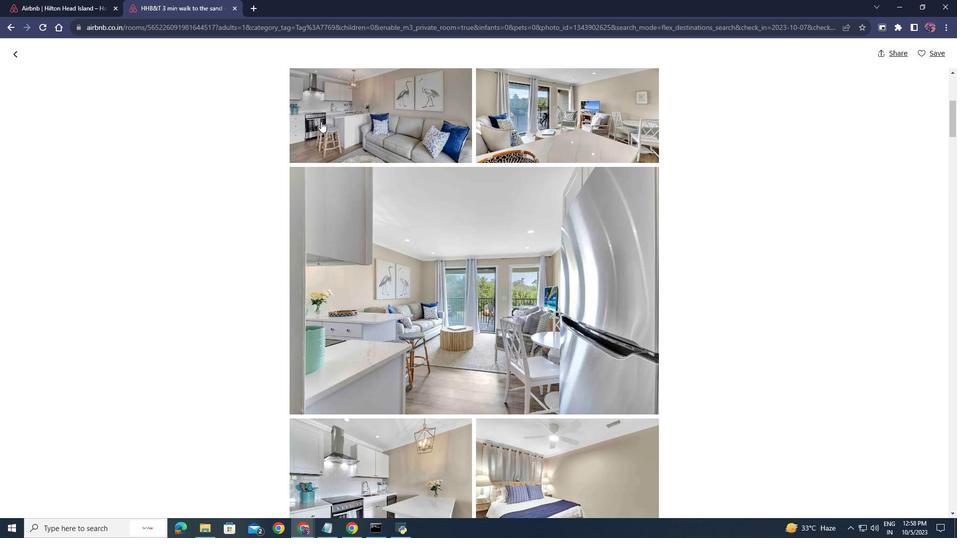 
Action: Mouse scrolled (334, 135) with delta (0, 0)
Screenshot: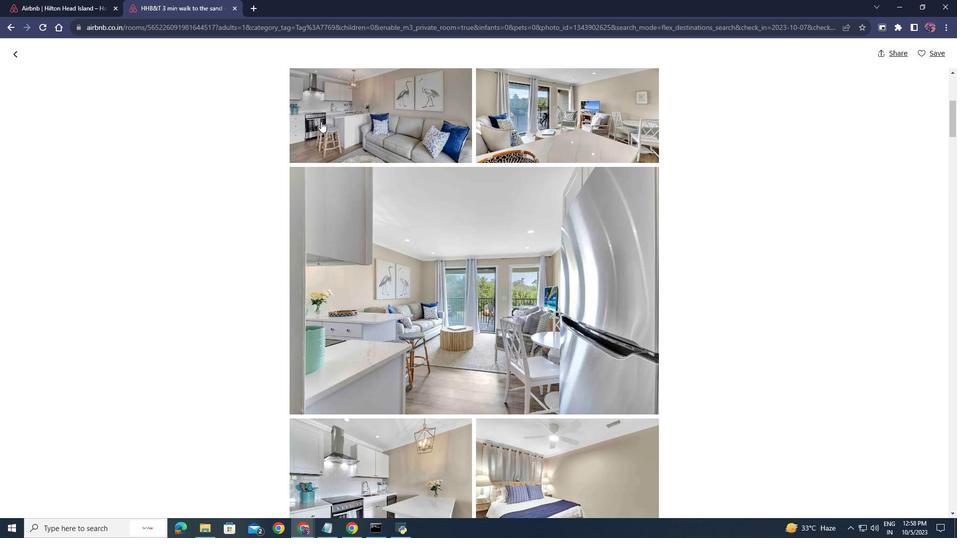 
Action: Mouse moved to (332, 132)
Screenshot: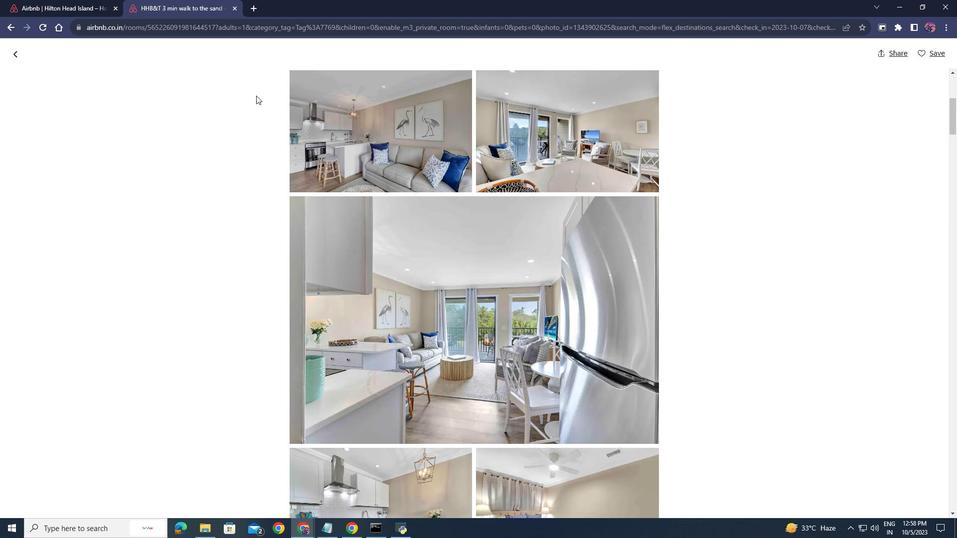 
Action: Mouse scrolled (332, 132) with delta (0, 0)
Screenshot: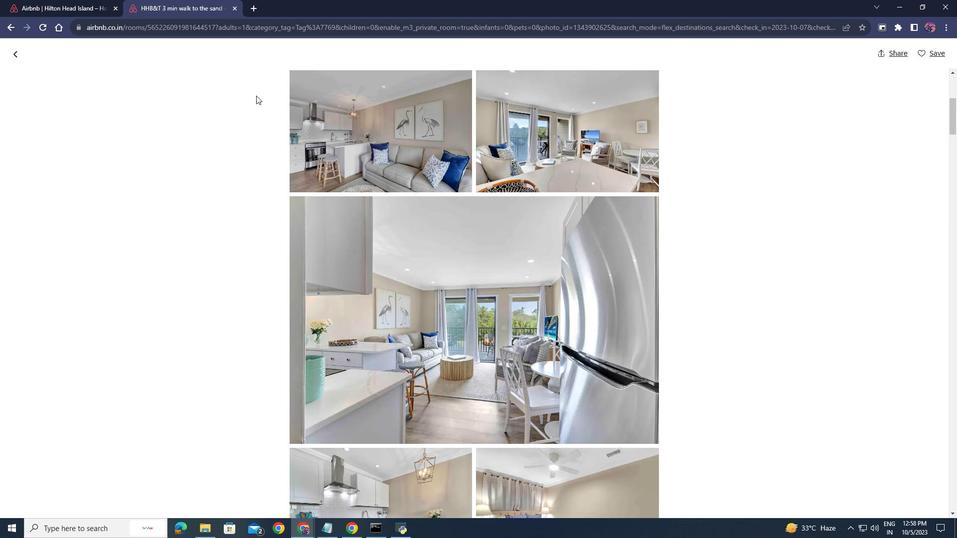 
Action: Mouse moved to (321, 121)
Screenshot: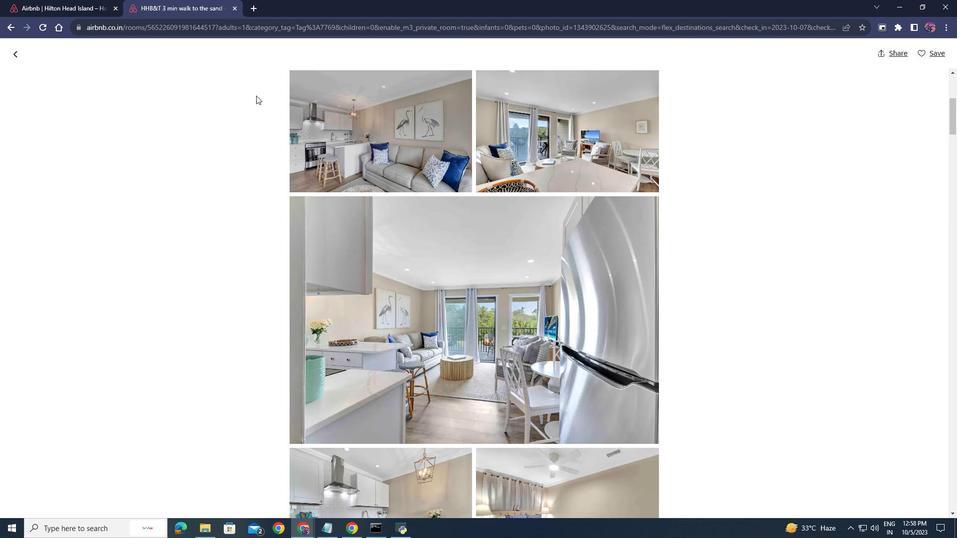 
Action: Mouse scrolled (321, 122) with delta (0, 0)
Screenshot: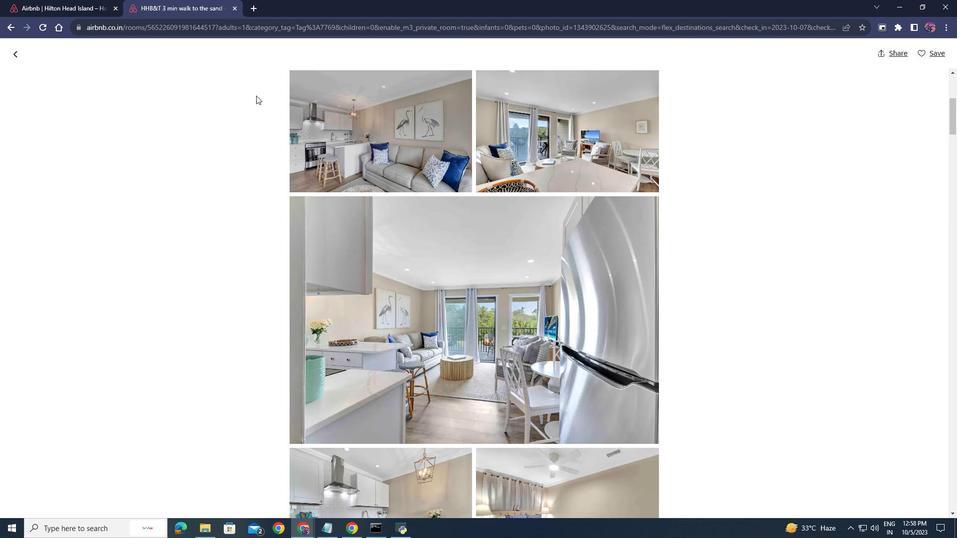 
Action: Mouse moved to (13, 51)
Screenshot: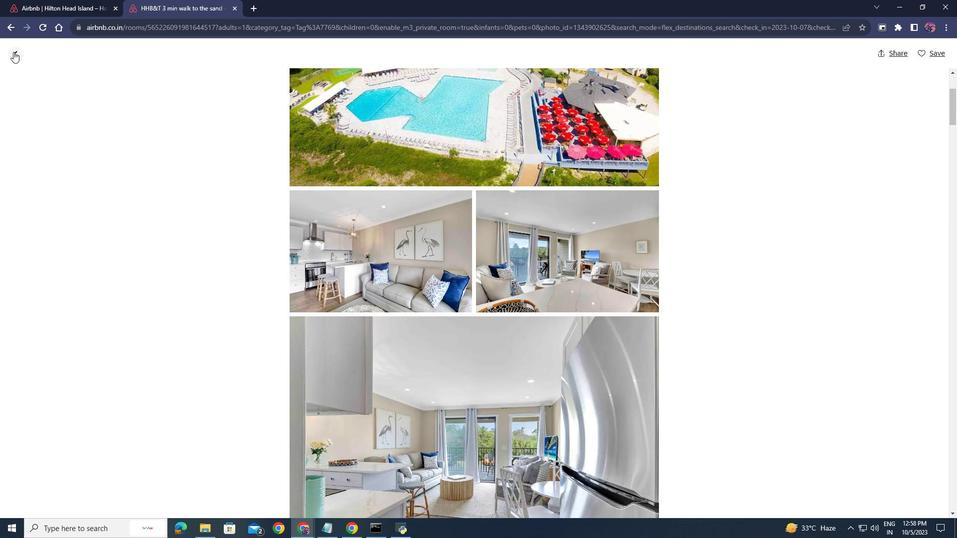 
Action: Mouse pressed left at (13, 51)
Screenshot: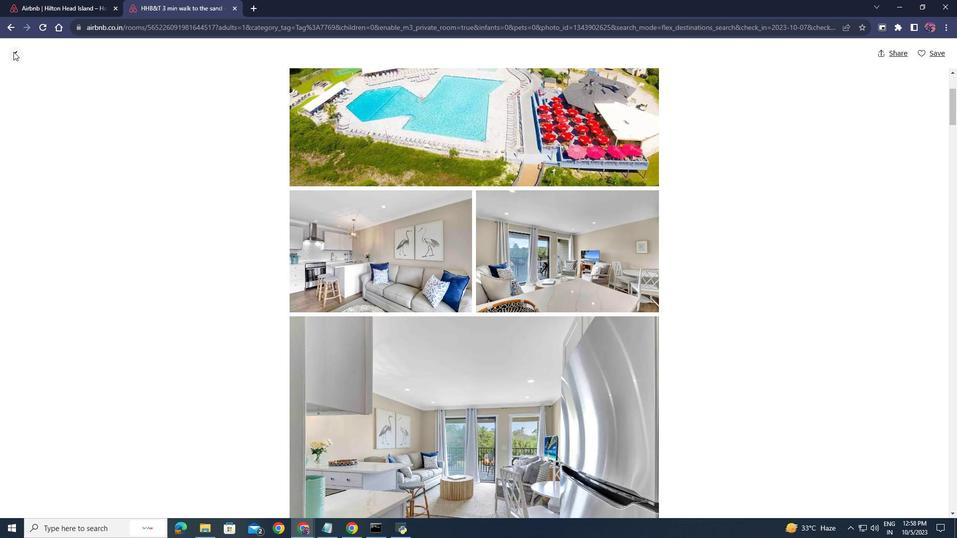 
Action: Mouse moved to (427, 279)
Screenshot: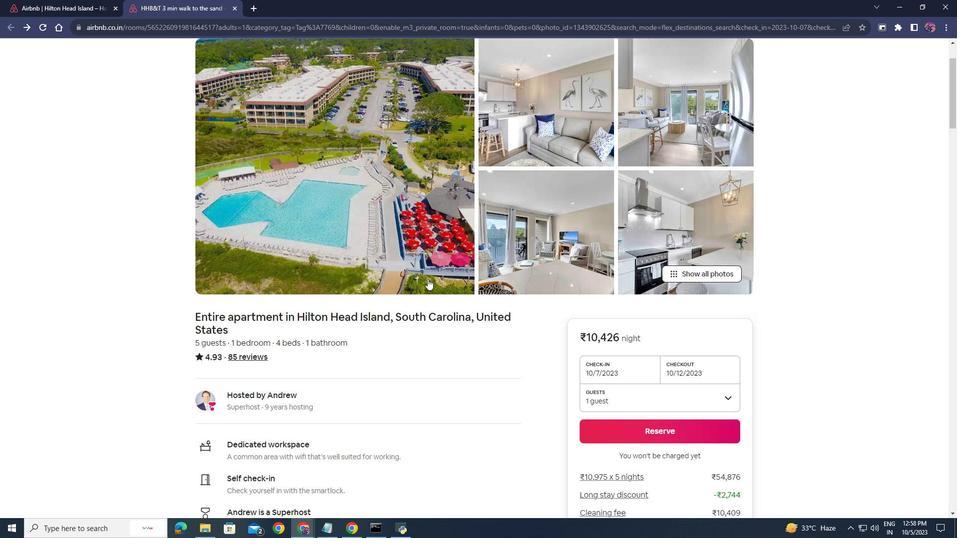 
Action: Mouse scrolled (427, 278) with delta (0, 0)
Screenshot: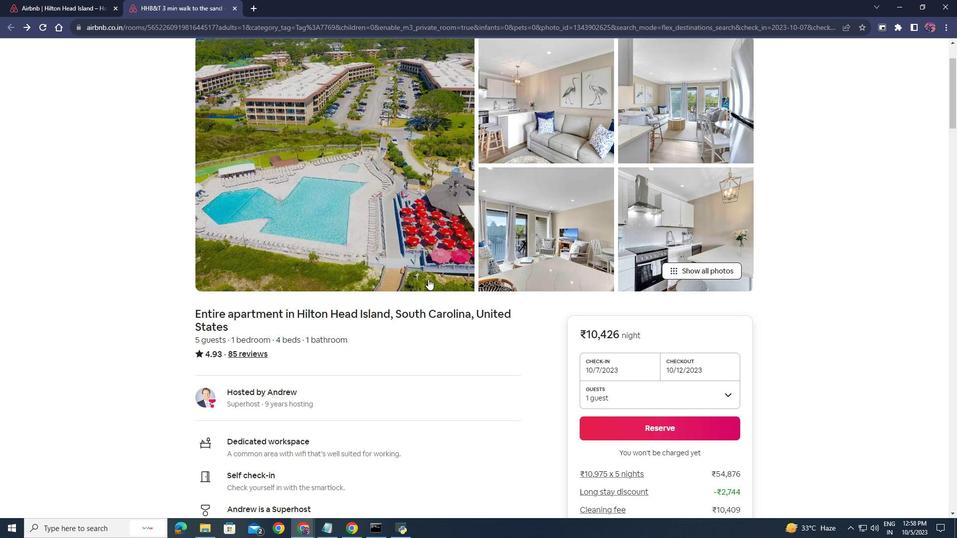 
Action: Mouse scrolled (427, 278) with delta (0, 0)
Screenshot: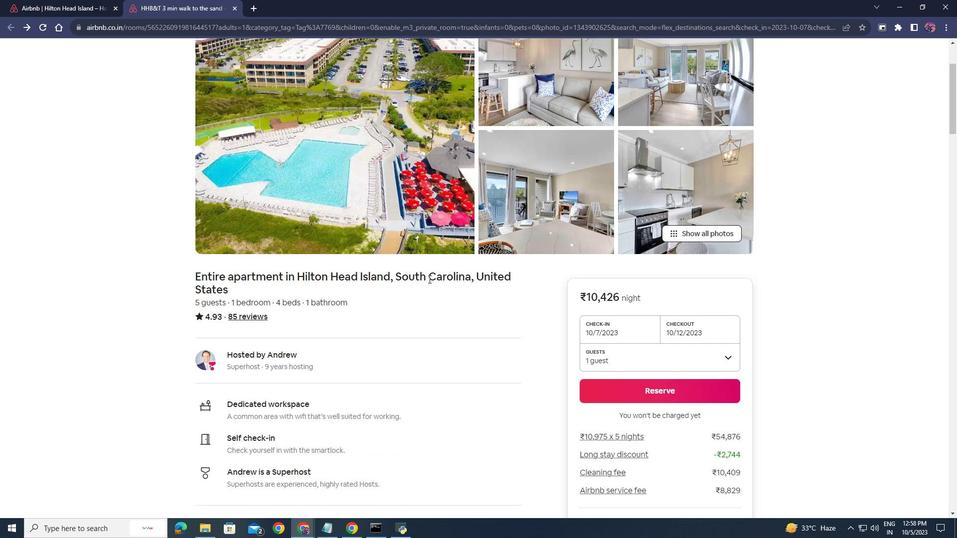 
Action: Mouse moved to (428, 279)
Screenshot: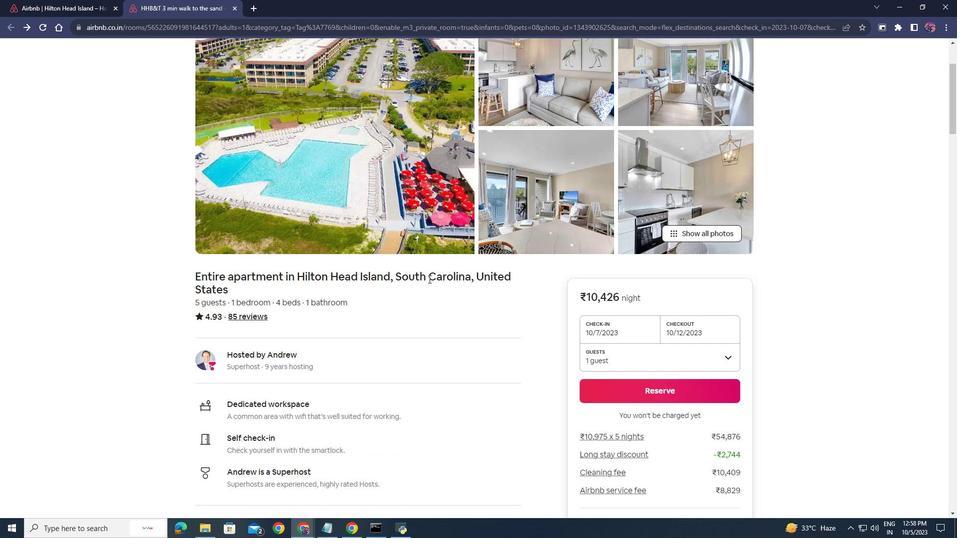 
Action: Mouse scrolled (428, 278) with delta (0, 0)
Screenshot: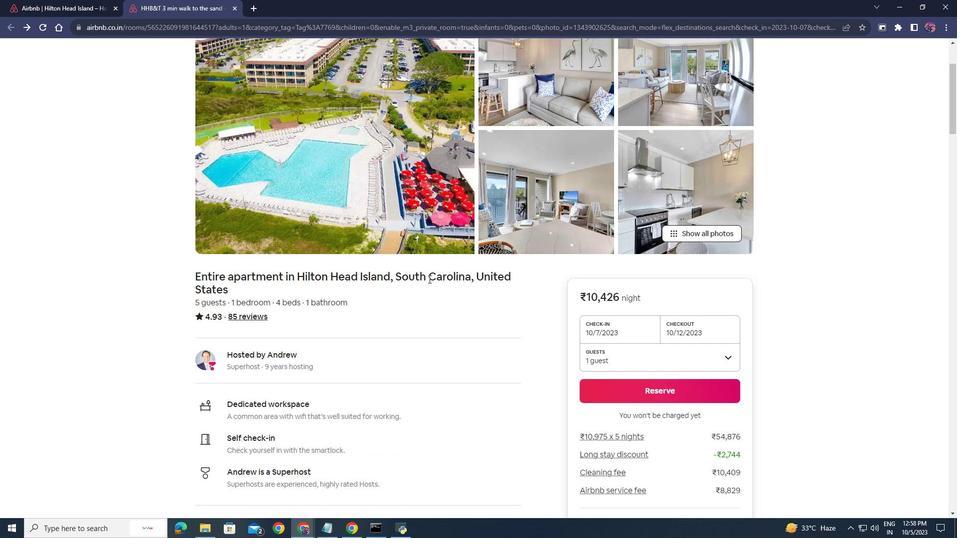 
Action: Mouse moved to (428, 279)
Screenshot: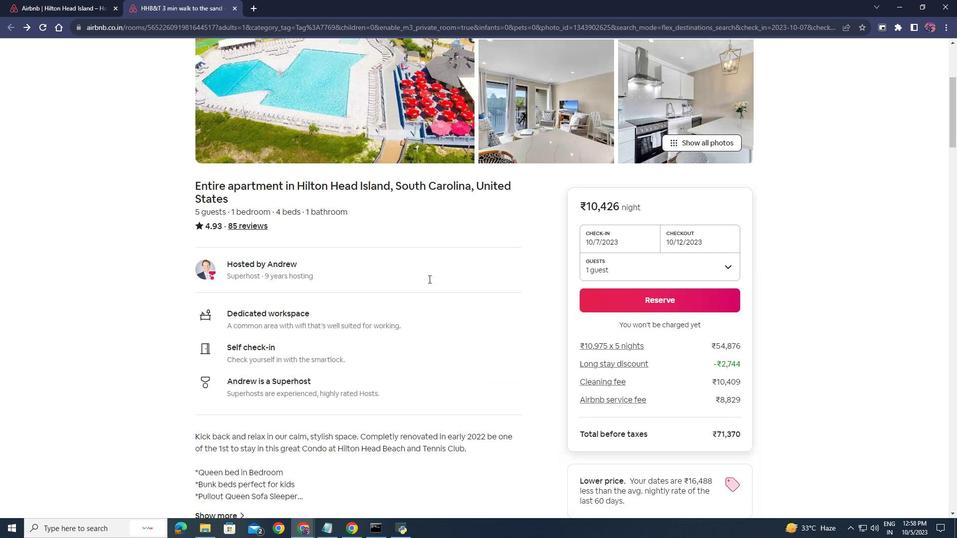 
Action: Mouse scrolled (428, 278) with delta (0, 0)
Screenshot: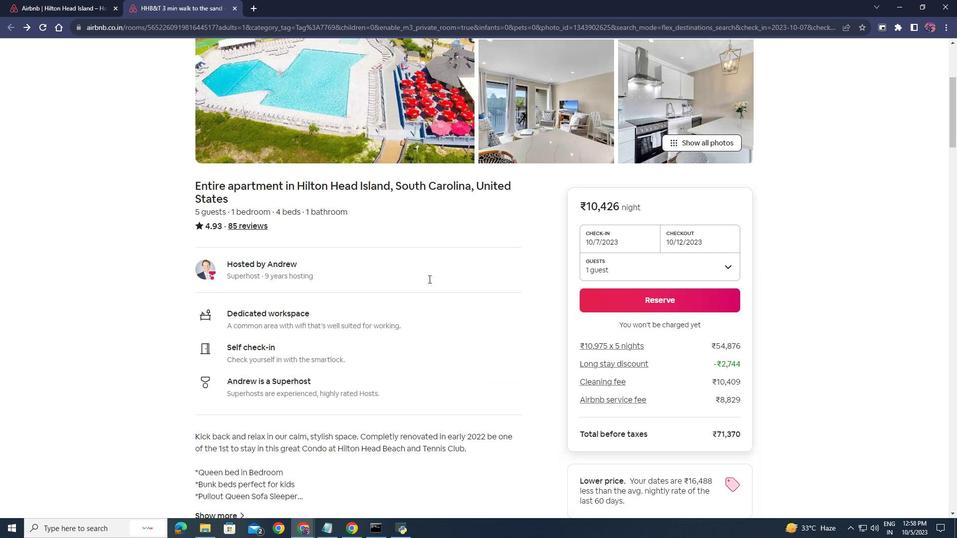 
Action: Mouse scrolled (428, 278) with delta (0, 0)
Screenshot: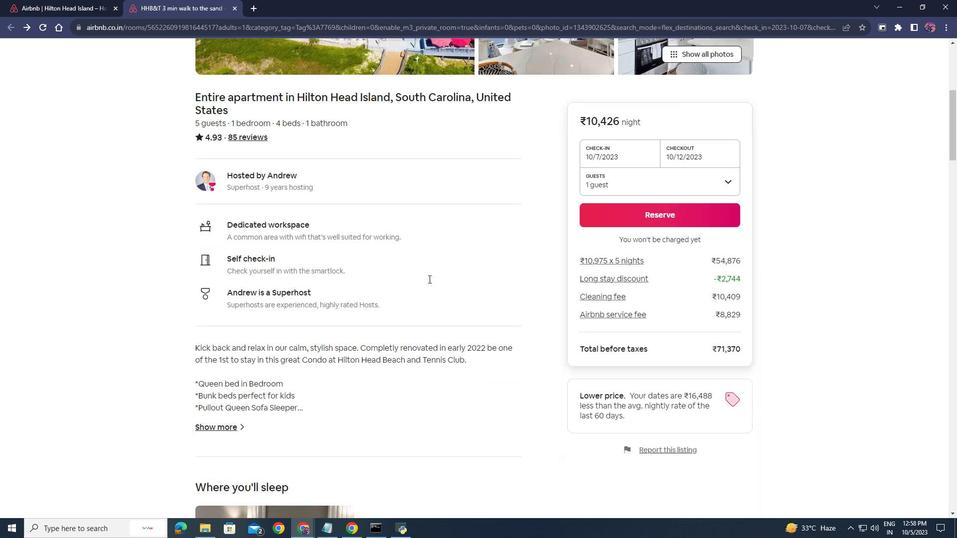 
Action: Mouse scrolled (428, 278) with delta (0, 0)
Screenshot: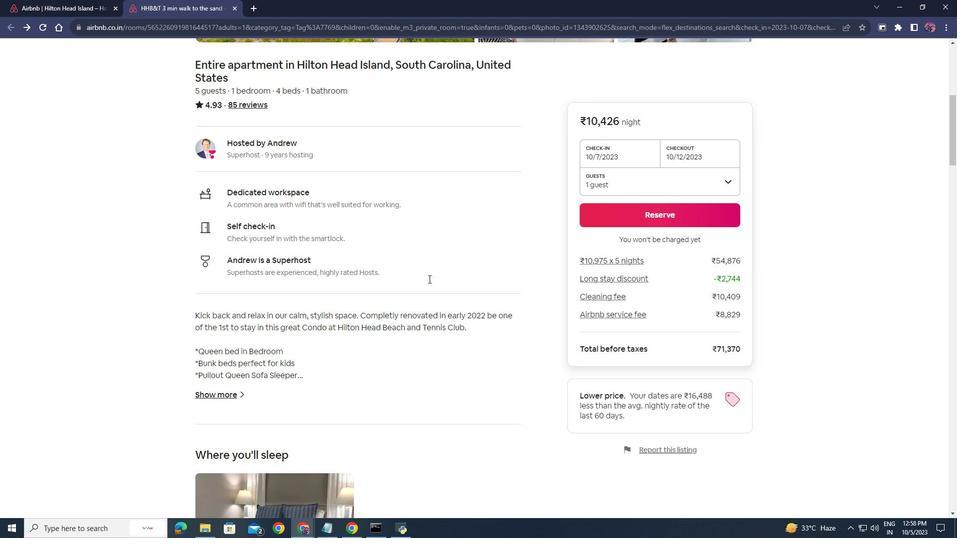 
Action: Mouse scrolled (428, 278) with delta (0, 0)
Screenshot: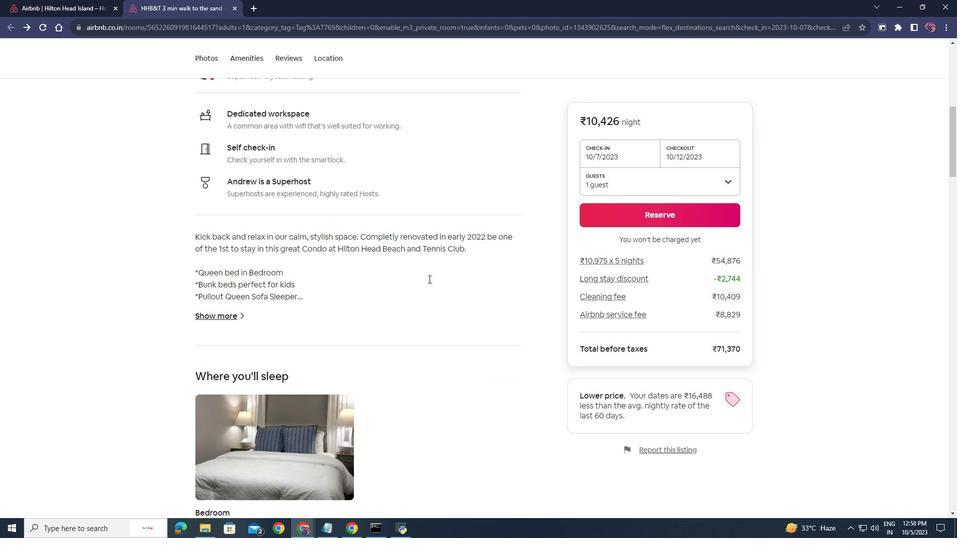 
Action: Mouse scrolled (428, 278) with delta (0, 0)
Screenshot: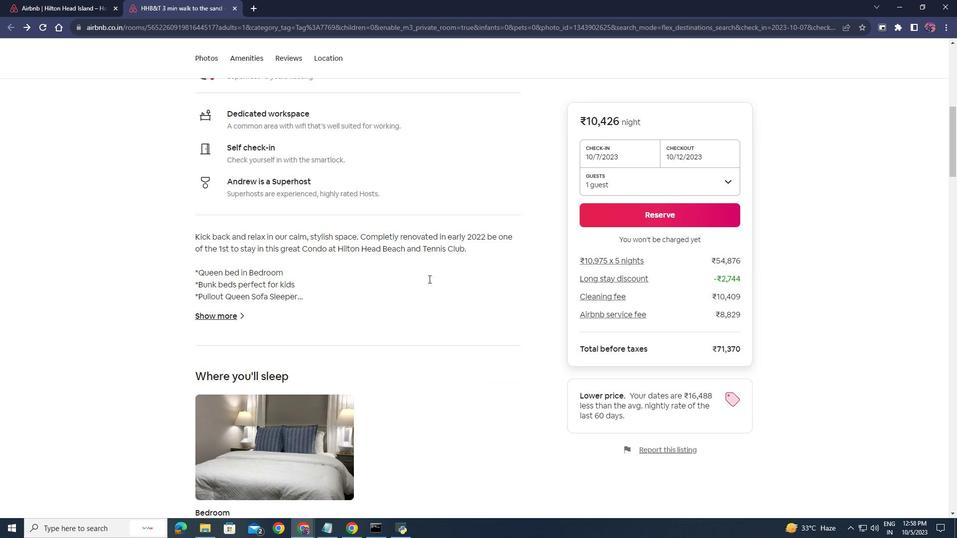 
Action: Mouse scrolled (428, 278) with delta (0, 0)
Screenshot: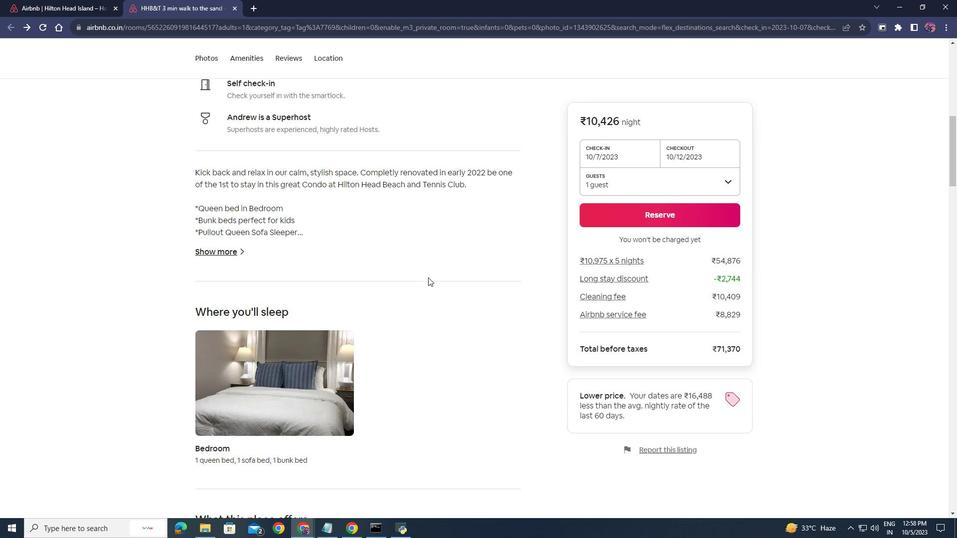 
Action: Mouse moved to (427, 277)
Screenshot: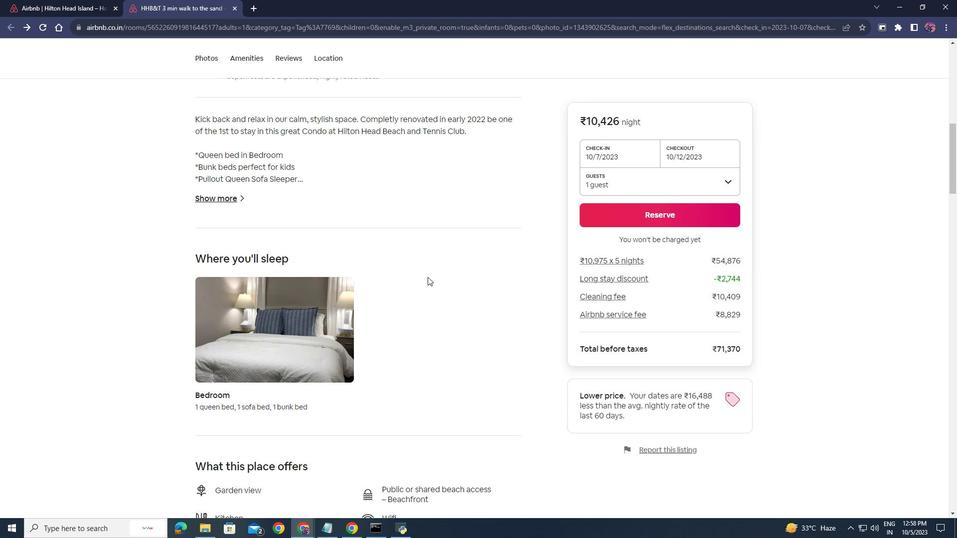 
Action: Mouse scrolled (427, 276) with delta (0, 0)
Screenshot: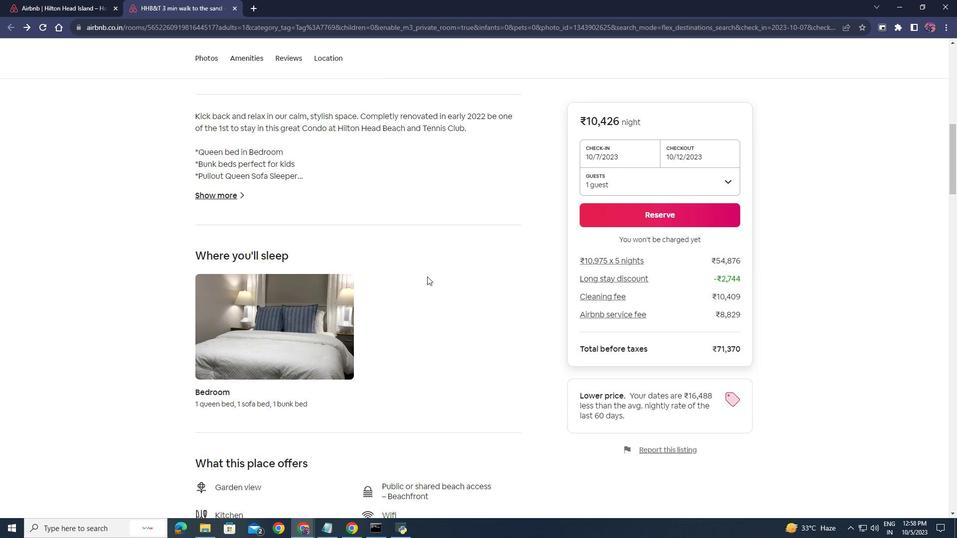 
Action: Mouse scrolled (427, 276) with delta (0, 0)
Screenshot: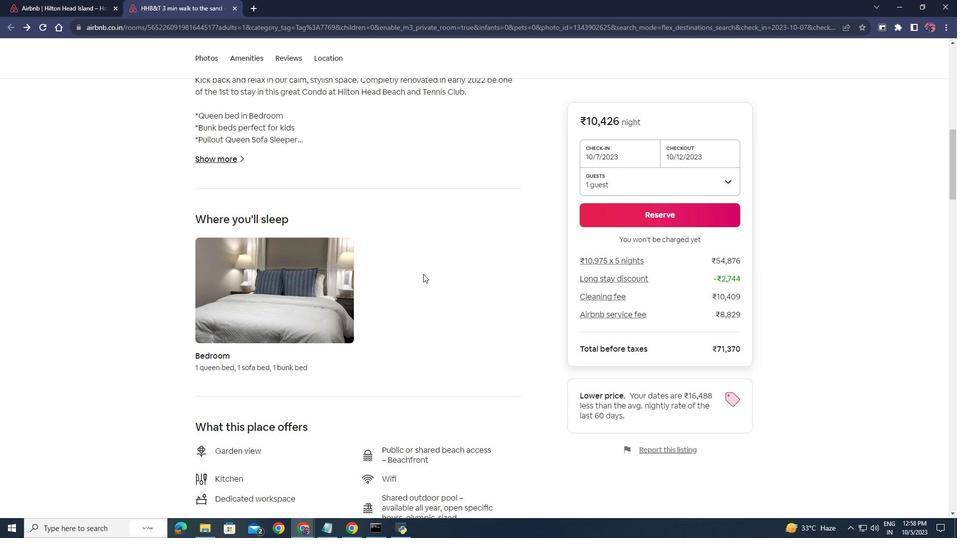 
Action: Mouse scrolled (427, 276) with delta (0, 0)
Screenshot: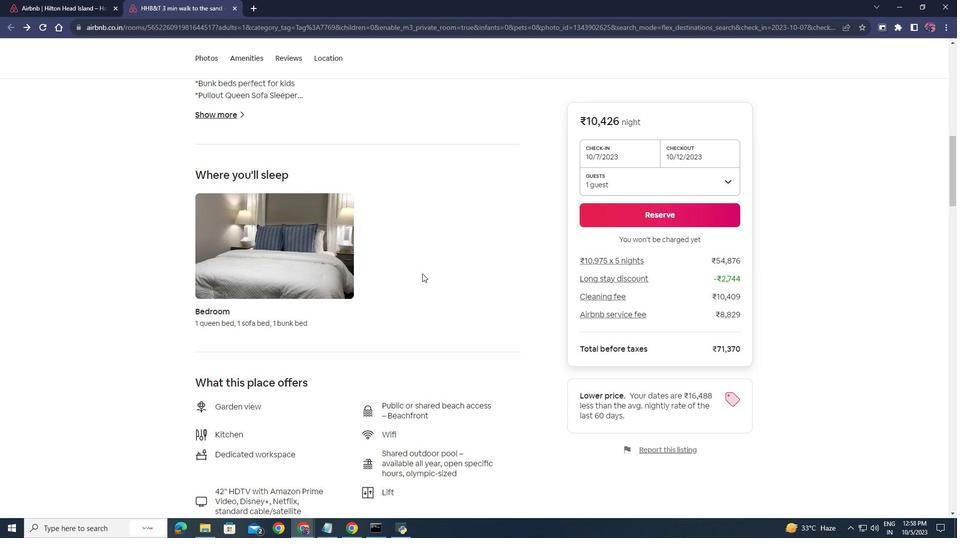 
Action: Mouse moved to (425, 276)
Screenshot: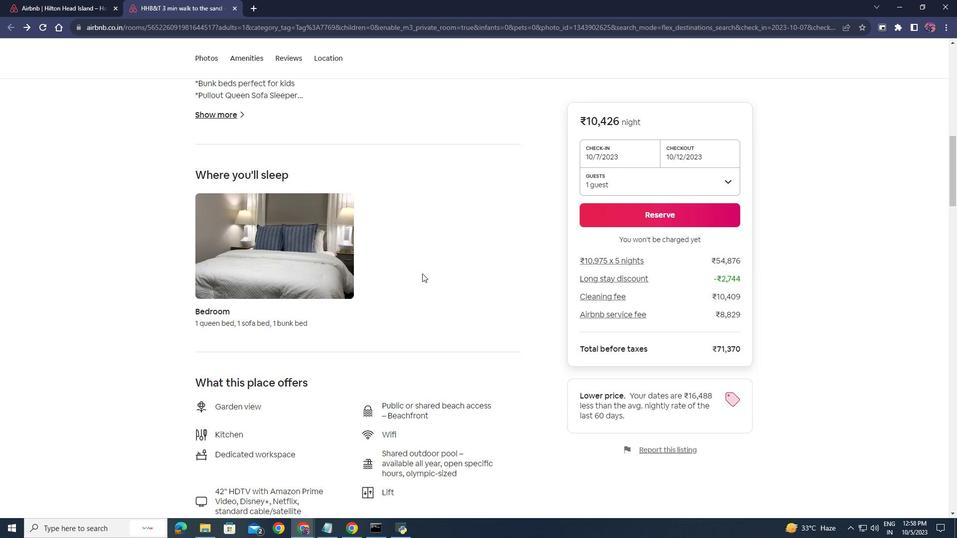 
Action: Mouse scrolled (425, 275) with delta (0, 0)
Screenshot: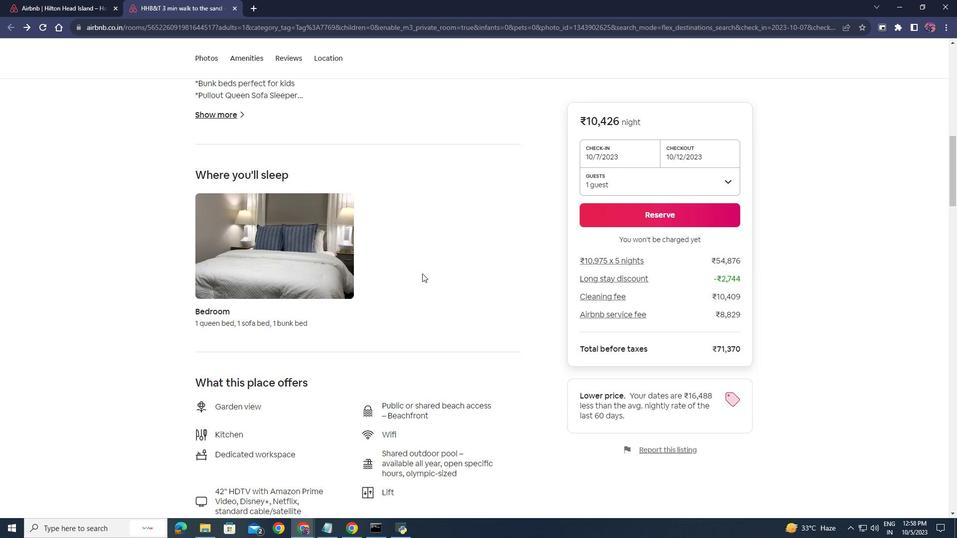 
Action: Mouse moved to (260, 453)
Screenshot: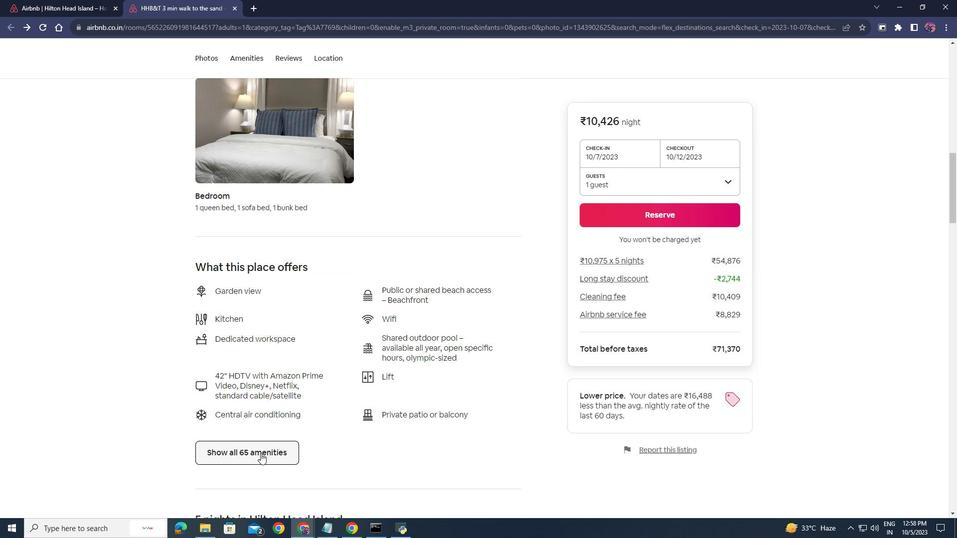 
Action: Mouse pressed left at (260, 453)
Screenshot: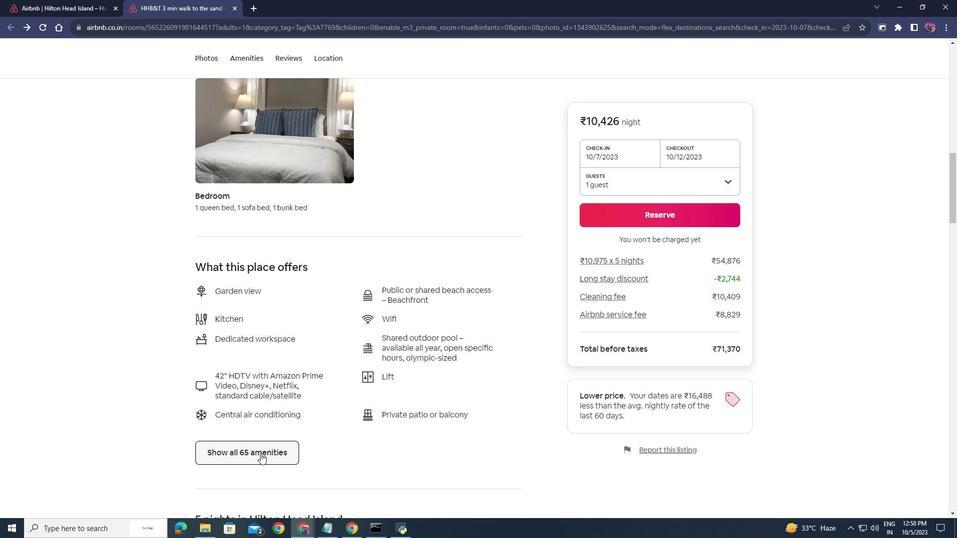 
Action: Mouse moved to (346, 213)
Screenshot: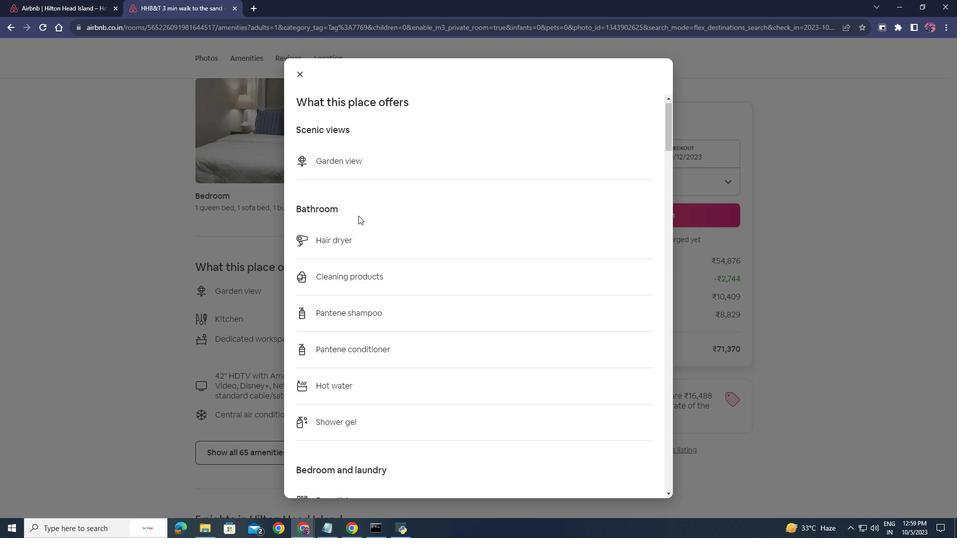 
Action: Mouse scrolled (346, 213) with delta (0, 0)
Screenshot: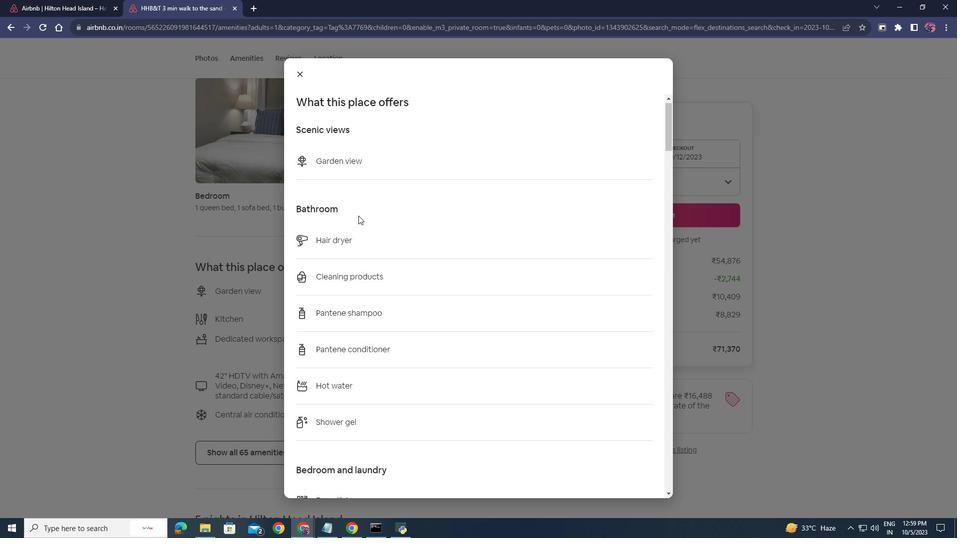 
Action: Mouse moved to (357, 215)
Screenshot: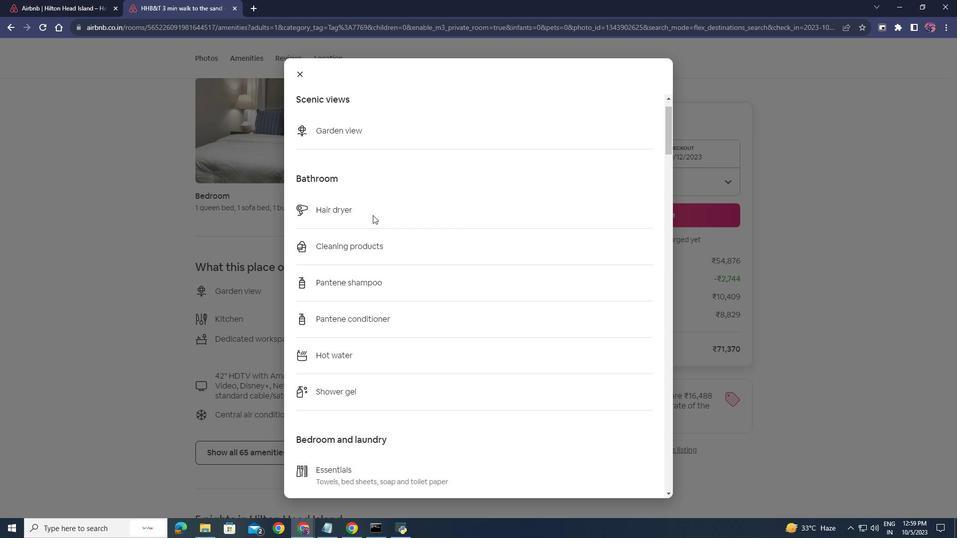 
Action: Mouse scrolled (357, 215) with delta (0, 0)
Screenshot: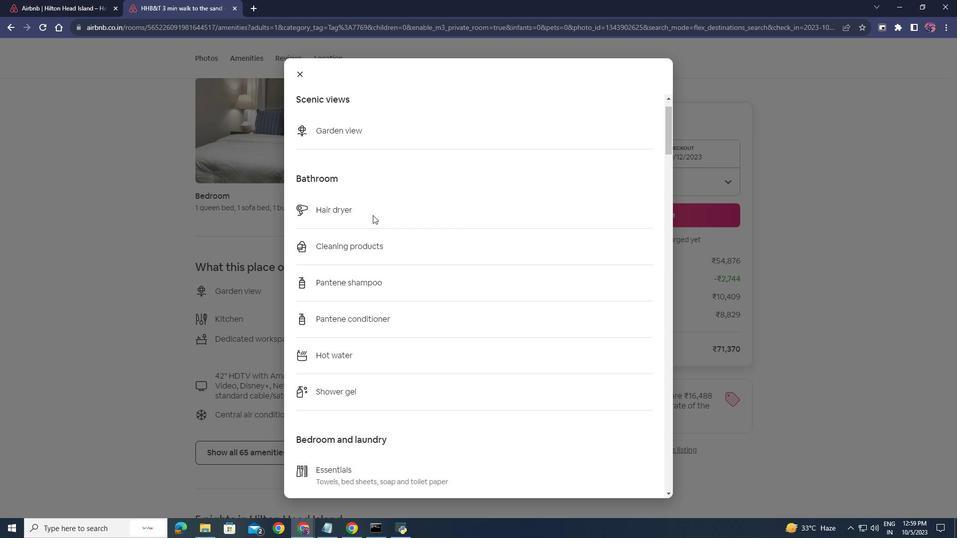 
Action: Mouse moved to (363, 215)
Screenshot: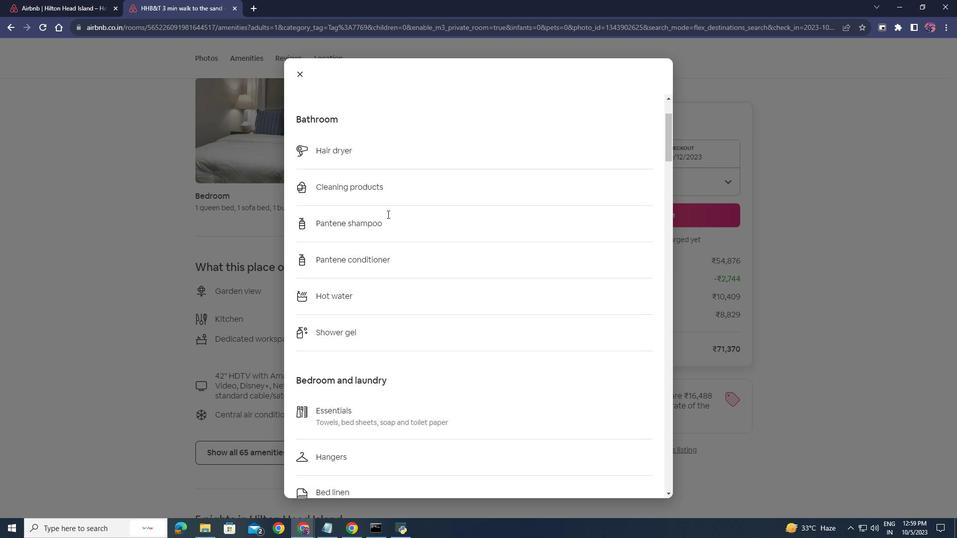
Action: Mouse scrolled (363, 215) with delta (0, 0)
Screenshot: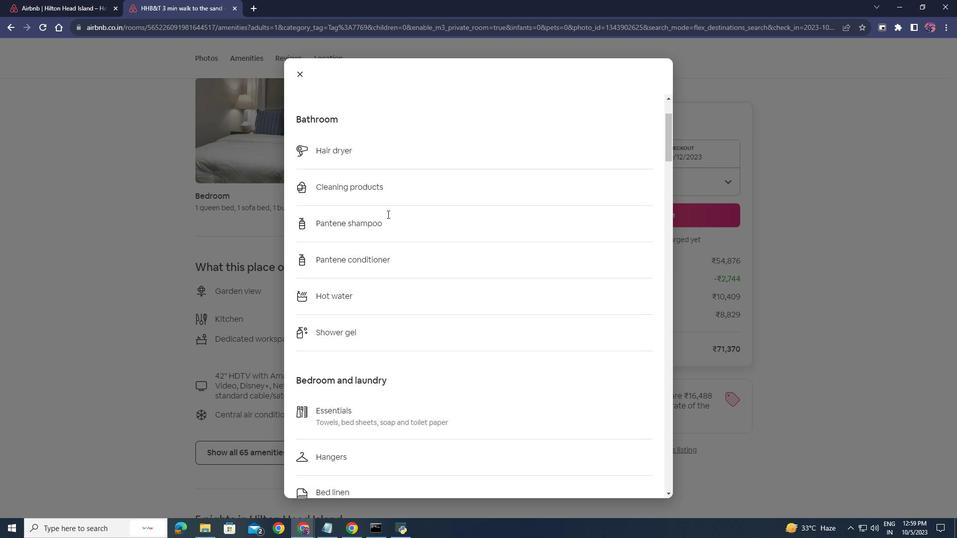 
Action: Mouse moved to (372, 215)
Screenshot: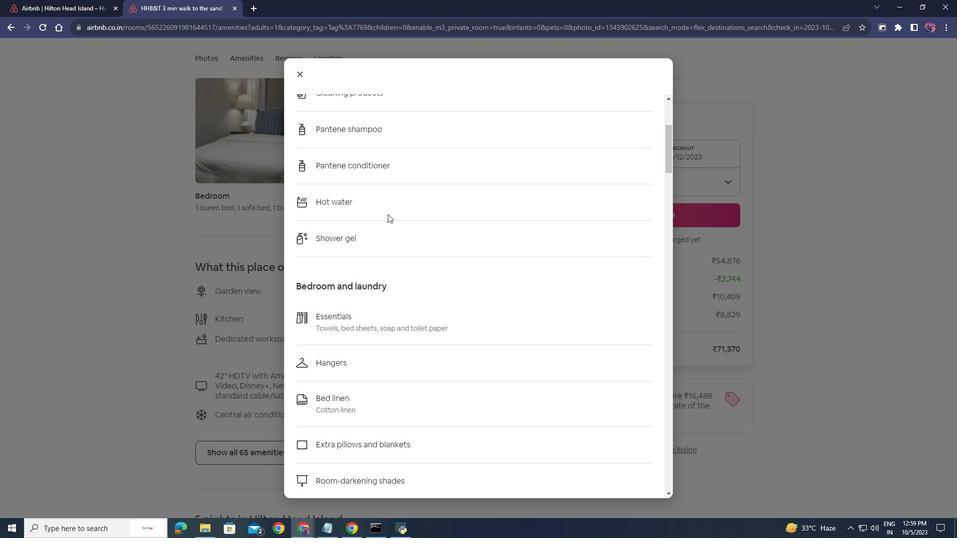 
Action: Mouse scrolled (372, 214) with delta (0, 0)
Screenshot: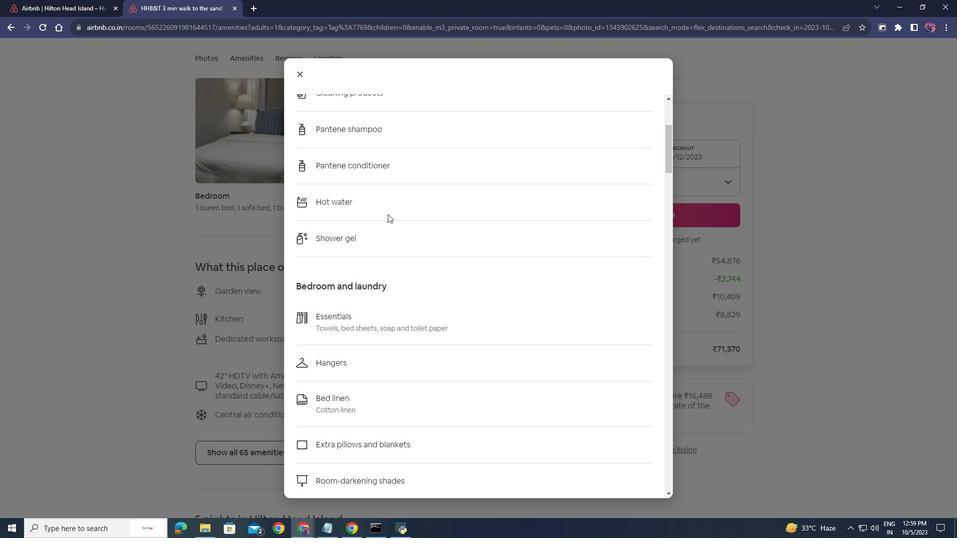 
Action: Mouse moved to (386, 214)
Screenshot: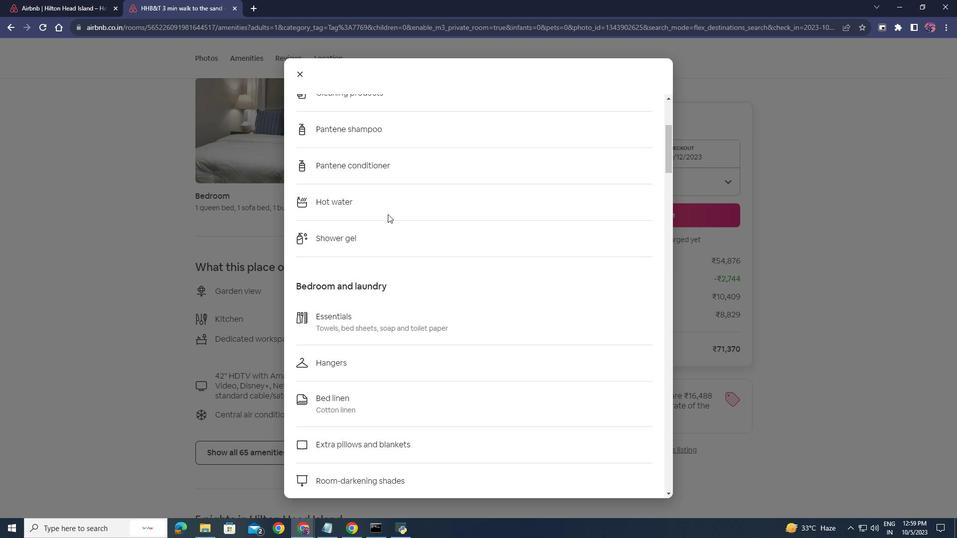 
Action: Mouse scrolled (386, 213) with delta (0, 0)
Screenshot: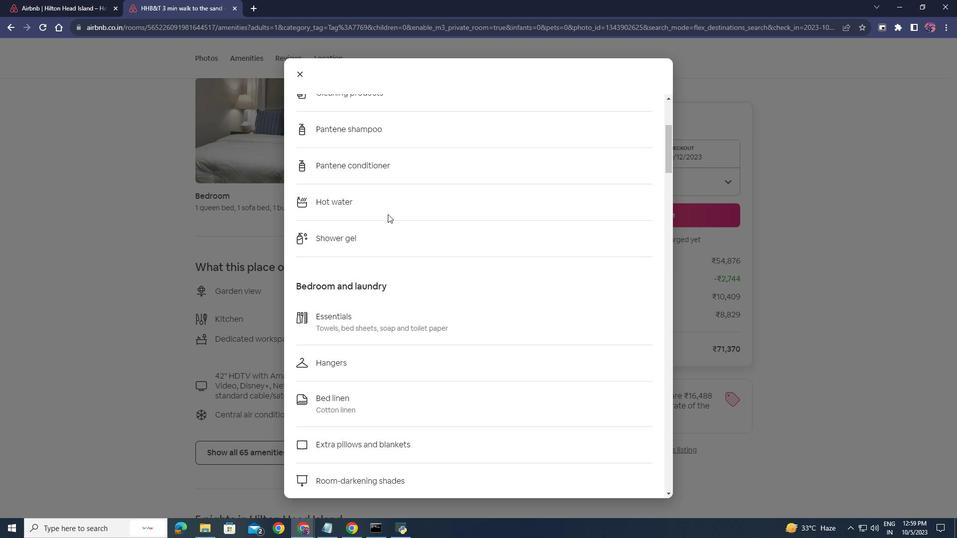 
Action: Mouse moved to (390, 212)
Screenshot: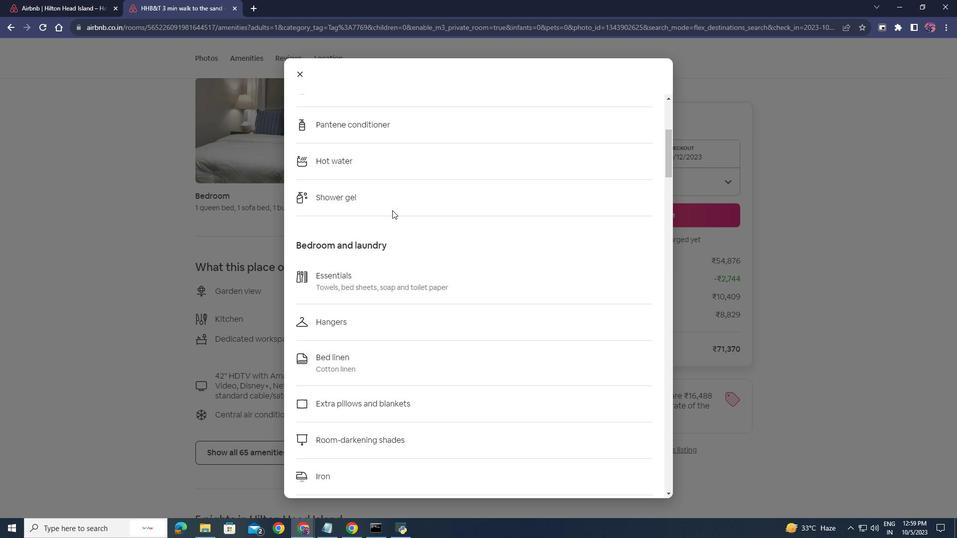 
Action: Mouse scrolled (390, 213) with delta (0, 0)
Screenshot: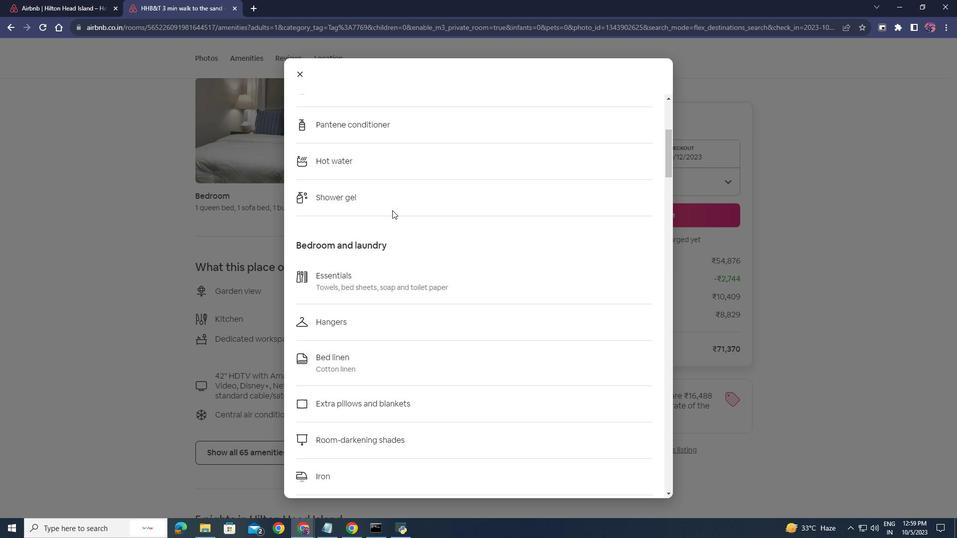 
Action: Mouse moved to (392, 210)
Screenshot: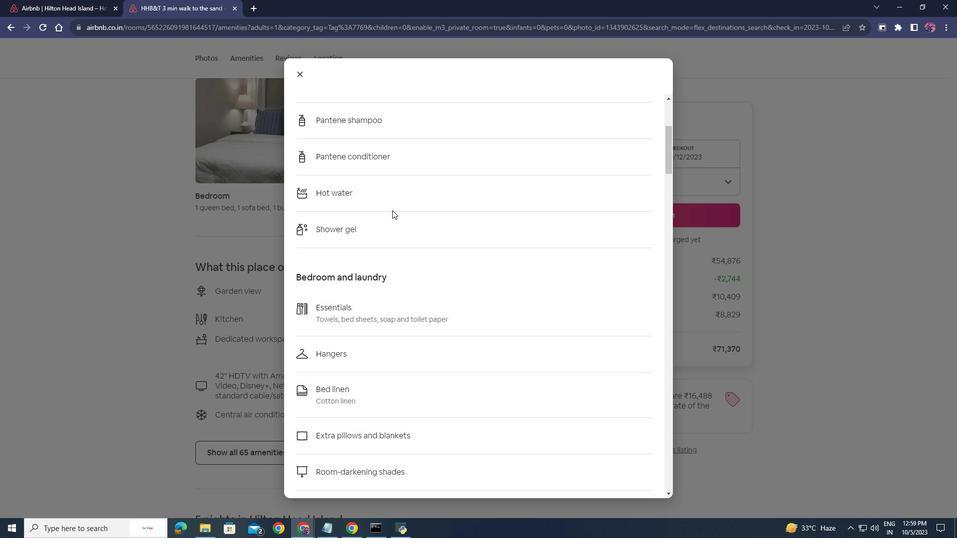 
Action: Mouse scrolled (392, 210) with delta (0, 0)
Screenshot: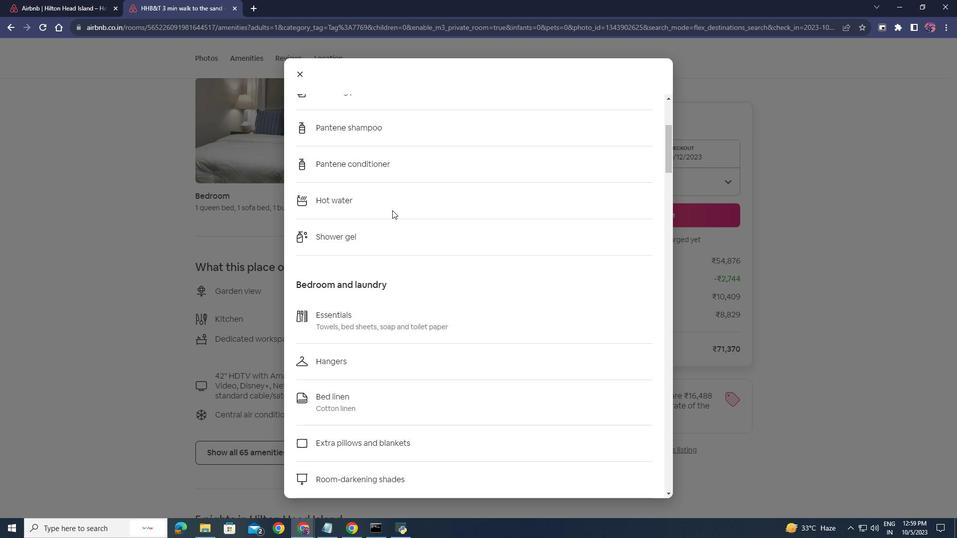 
Action: Mouse scrolled (392, 210) with delta (0, 0)
Screenshot: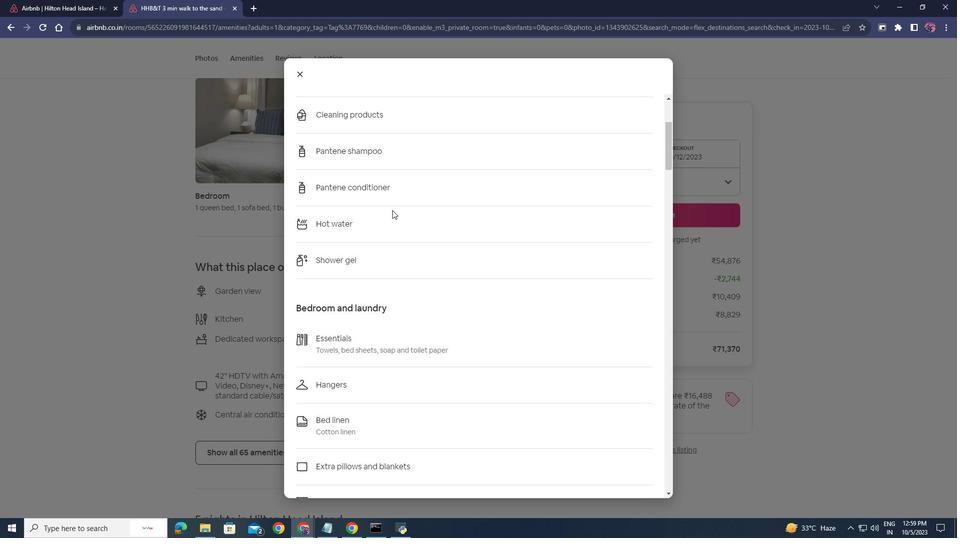 
Action: Mouse scrolled (392, 209) with delta (0, 0)
Screenshot: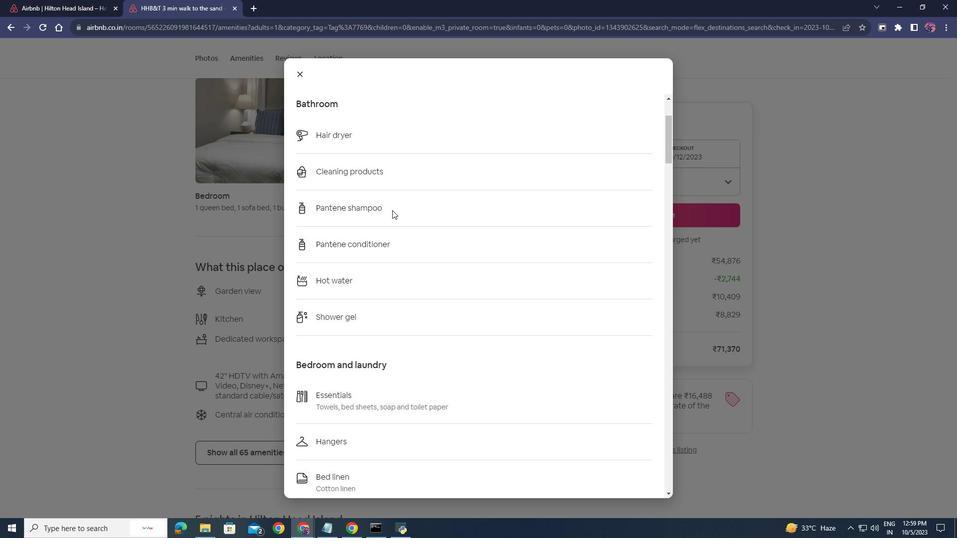 
Action: Mouse scrolled (392, 209) with delta (0, 0)
Screenshot: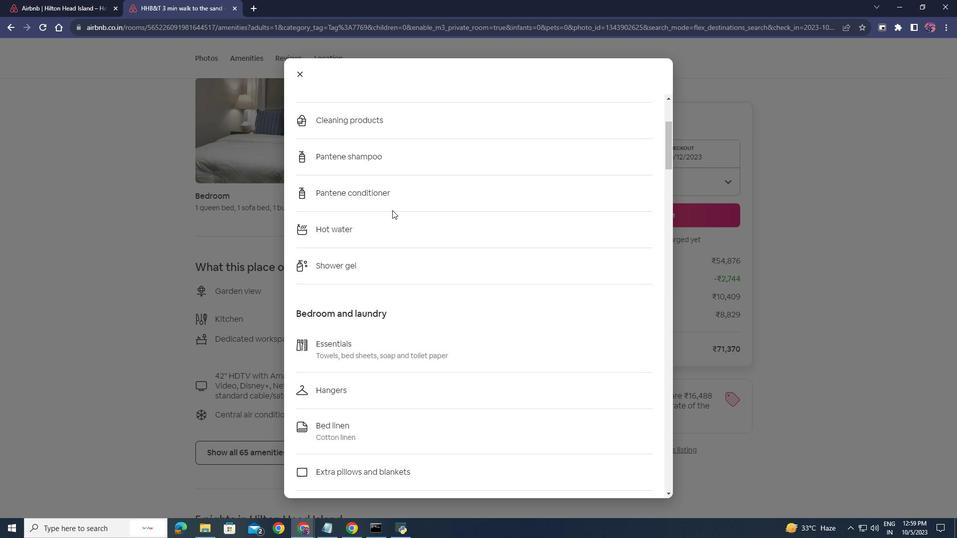 
Action: Mouse scrolled (392, 209) with delta (0, 0)
Screenshot: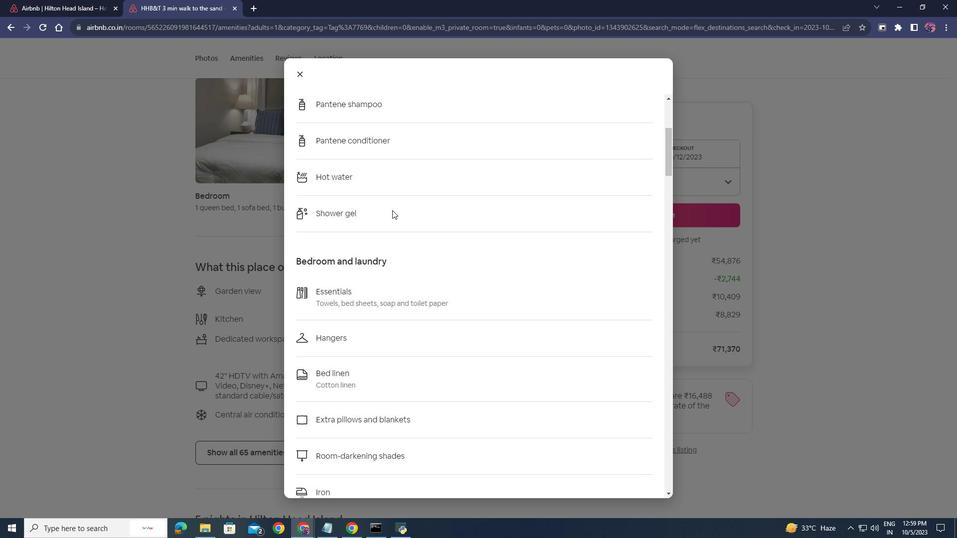 
Action: Mouse scrolled (392, 209) with delta (0, 0)
Screenshot: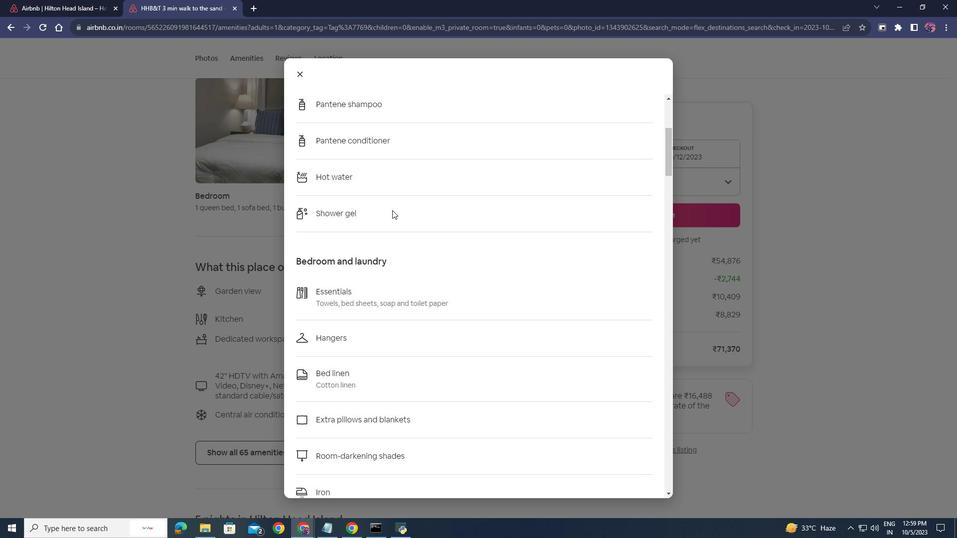 
Action: Mouse scrolled (392, 209) with delta (0, 0)
Screenshot: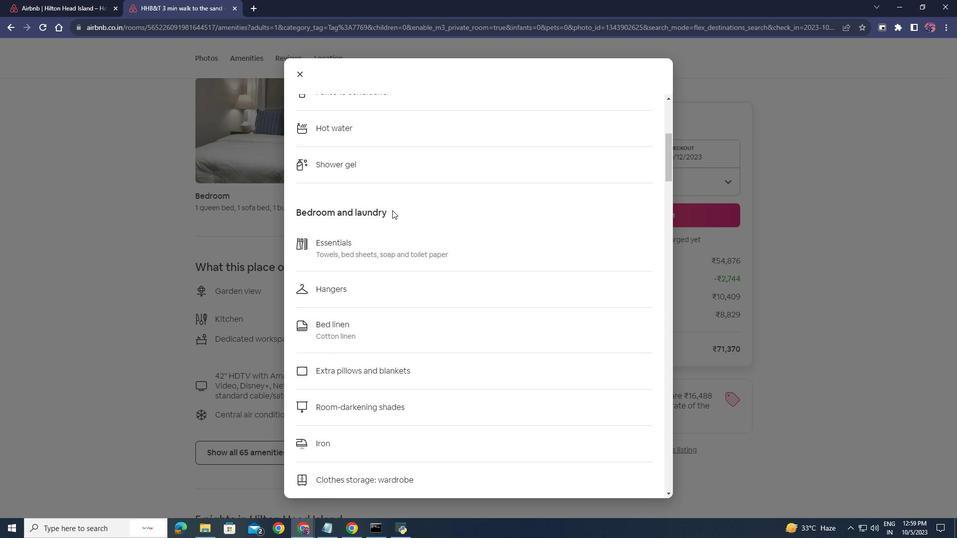 
Action: Mouse scrolled (392, 209) with delta (0, 0)
Screenshot: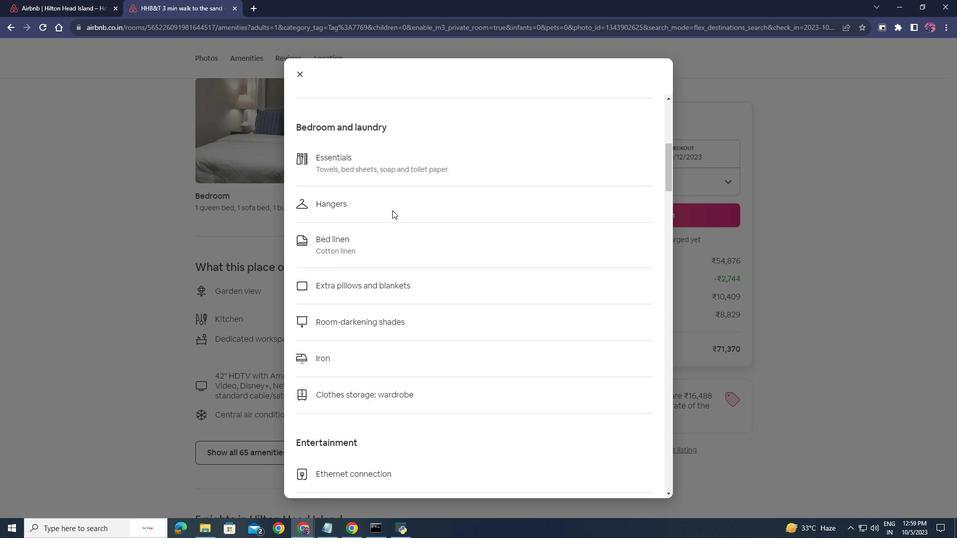 
Action: Mouse moved to (430, 241)
Screenshot: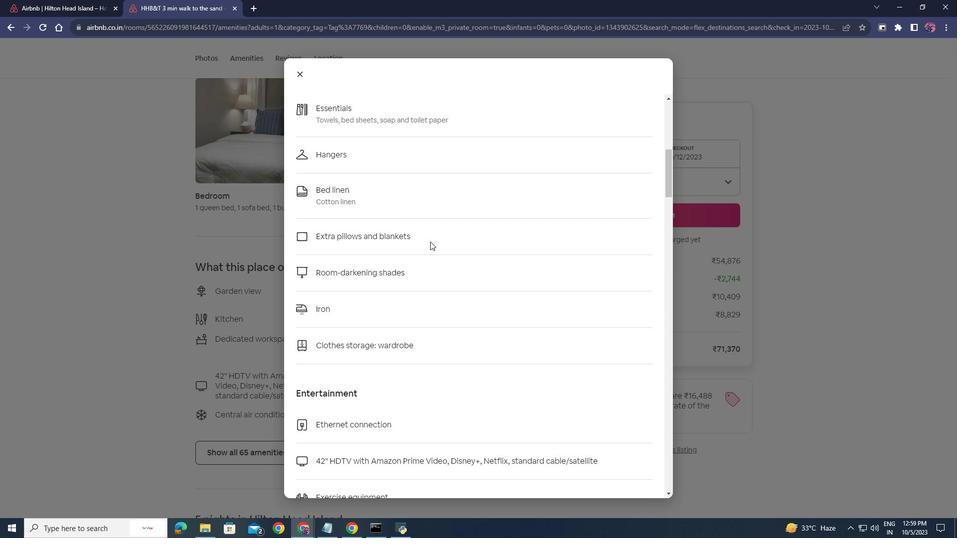
Action: Mouse scrolled (430, 241) with delta (0, 0)
Screenshot: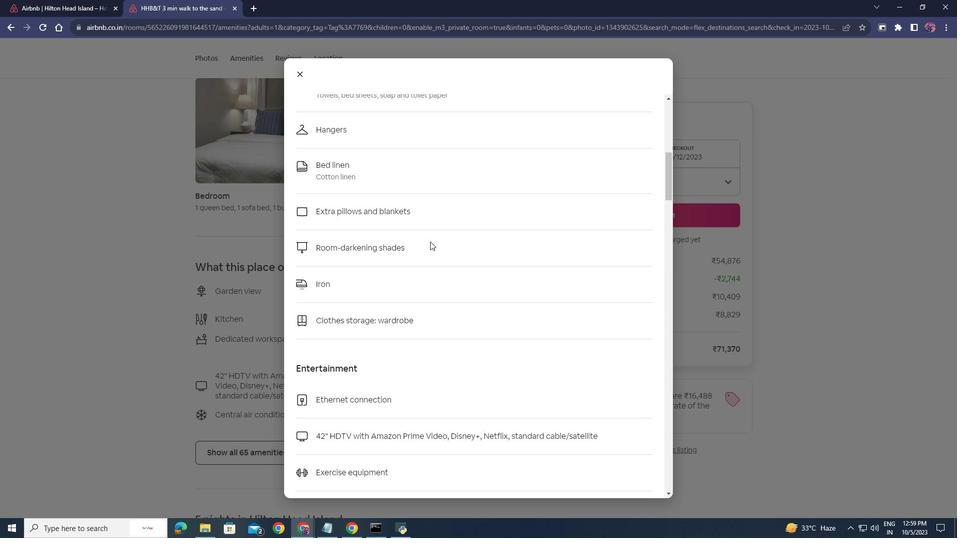 
Action: Mouse scrolled (430, 241) with delta (0, 0)
Screenshot: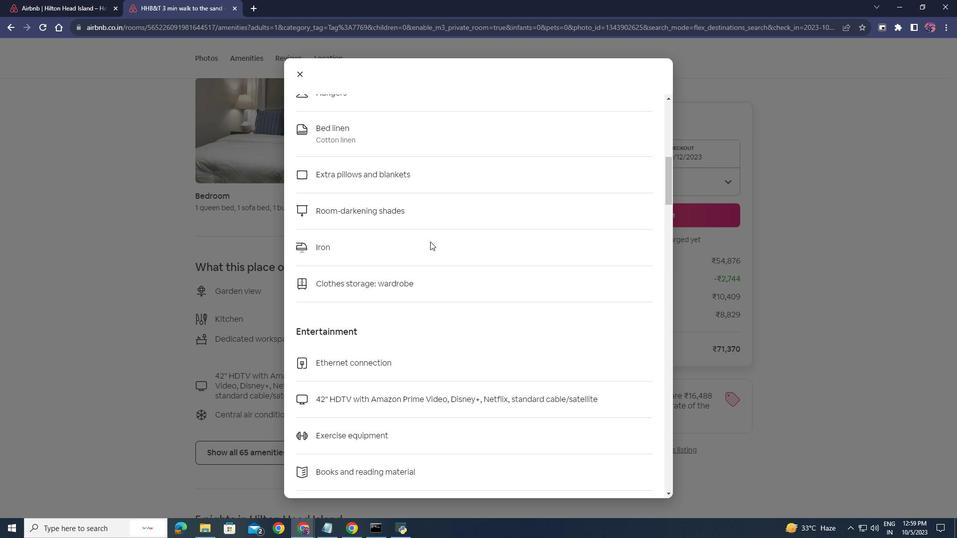 
Action: Mouse scrolled (430, 241) with delta (0, 0)
Screenshot: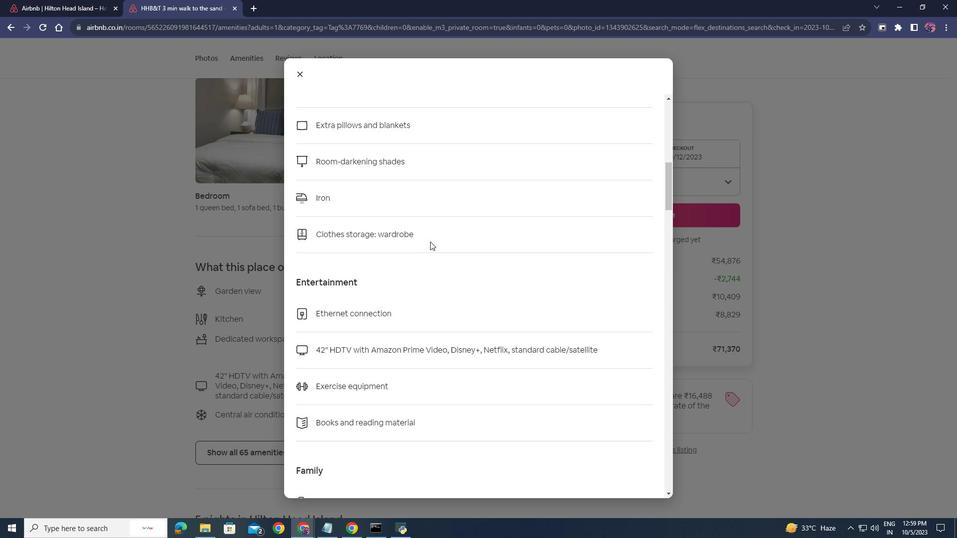 
Action: Mouse scrolled (430, 241) with delta (0, 0)
Screenshot: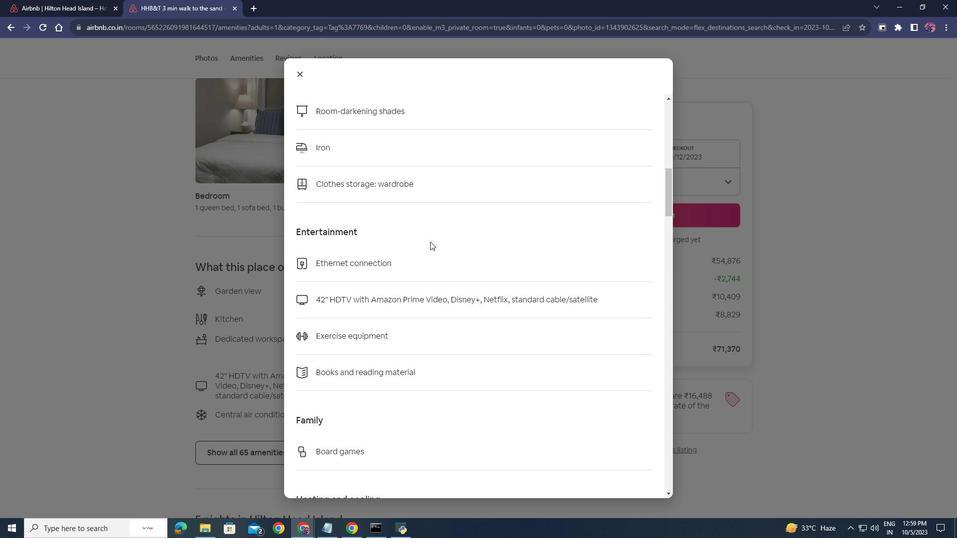 
Action: Mouse scrolled (430, 241) with delta (0, 0)
Screenshot: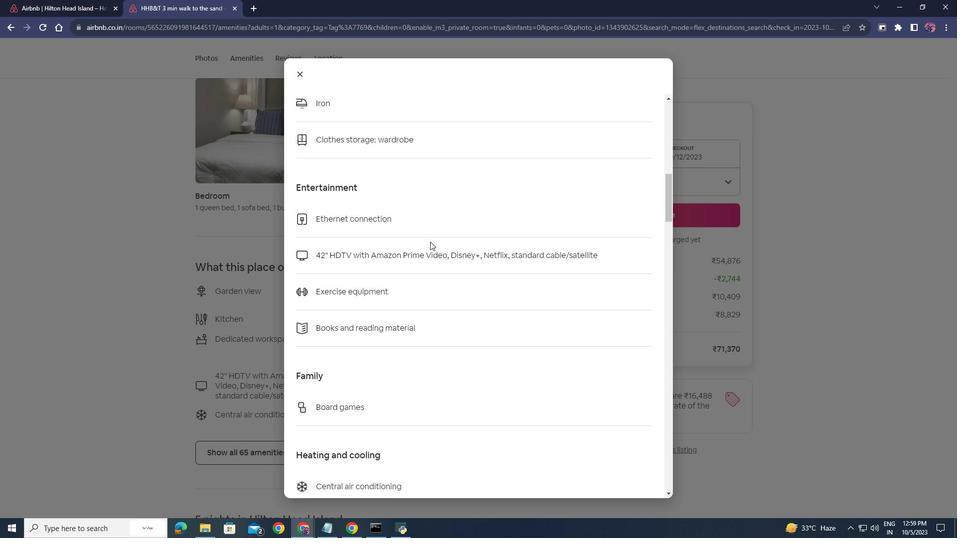 
Action: Mouse scrolled (430, 241) with delta (0, 0)
Screenshot: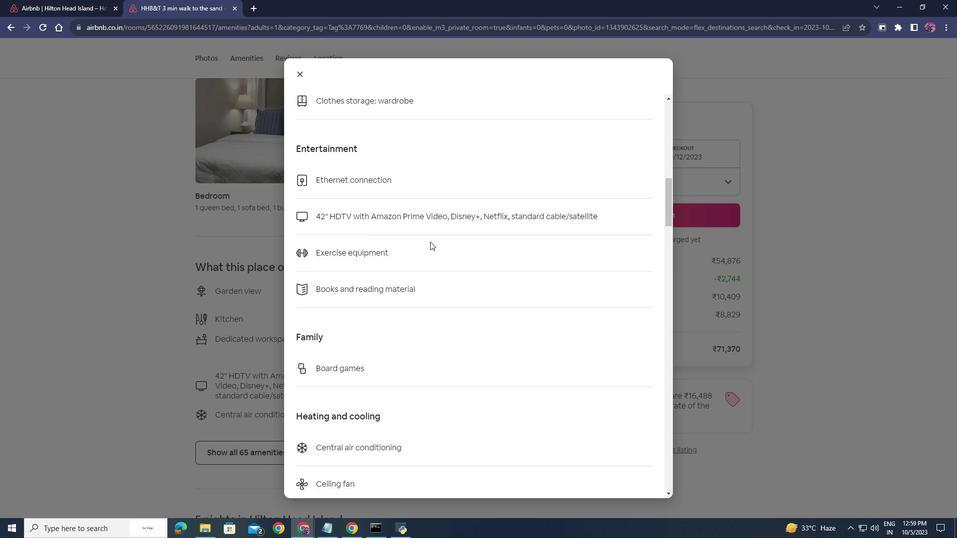 
Action: Mouse scrolled (430, 241) with delta (0, 0)
Screenshot: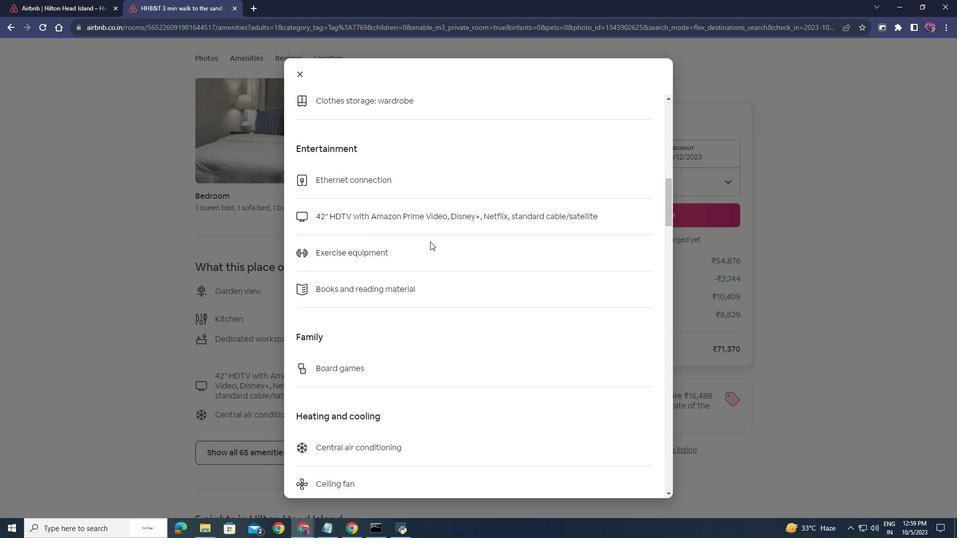 
Action: Mouse scrolled (430, 241) with delta (0, 0)
Screenshot: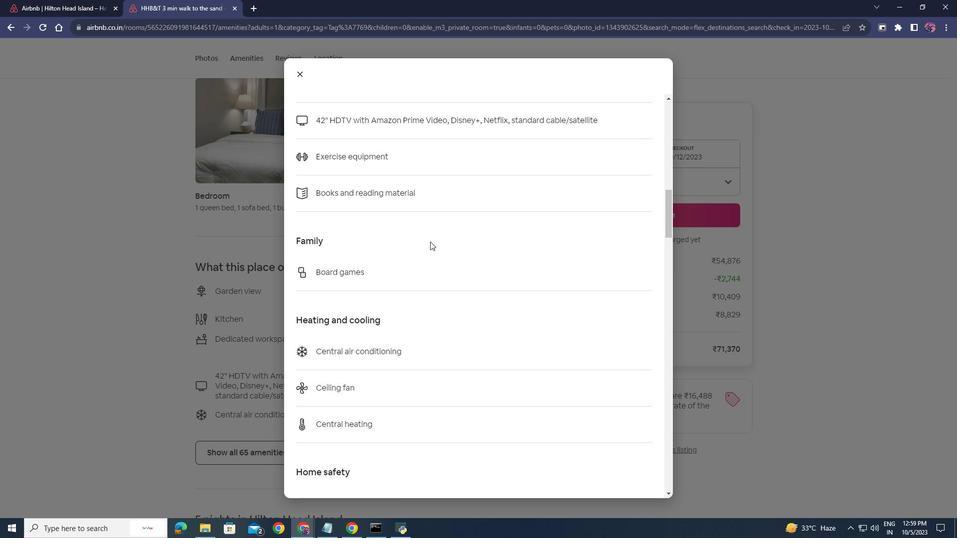 
Action: Mouse scrolled (430, 241) with delta (0, 0)
Screenshot: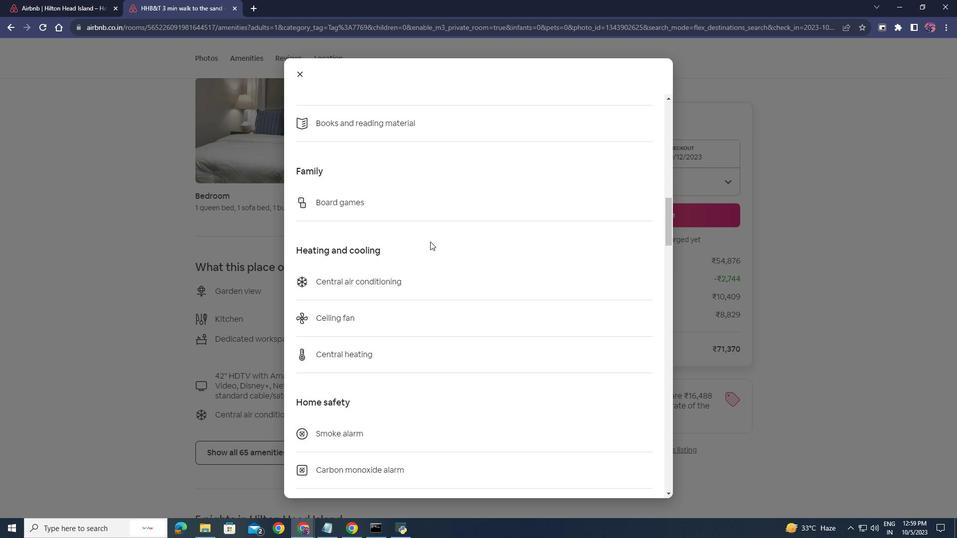 
Action: Mouse scrolled (430, 241) with delta (0, 0)
Screenshot: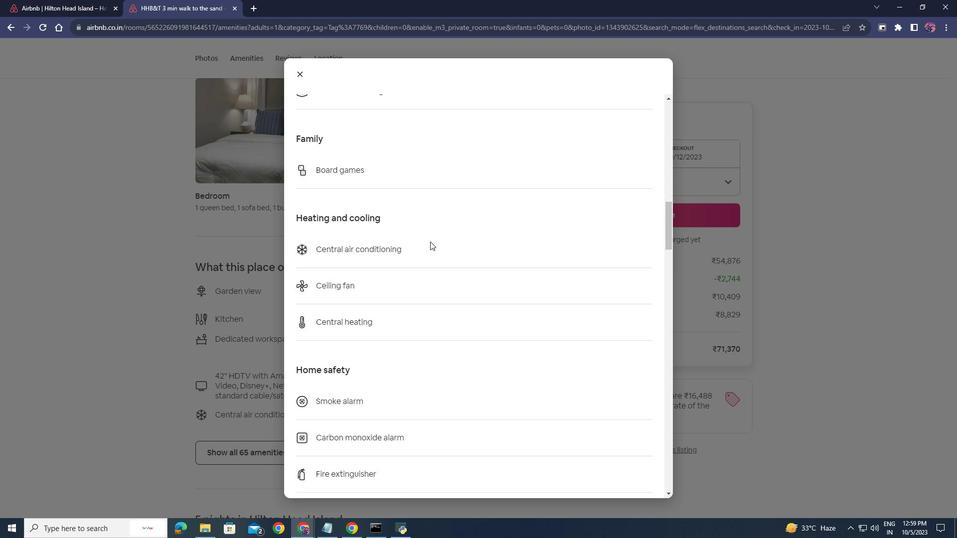 
Action: Mouse scrolled (430, 241) with delta (0, 0)
Screenshot: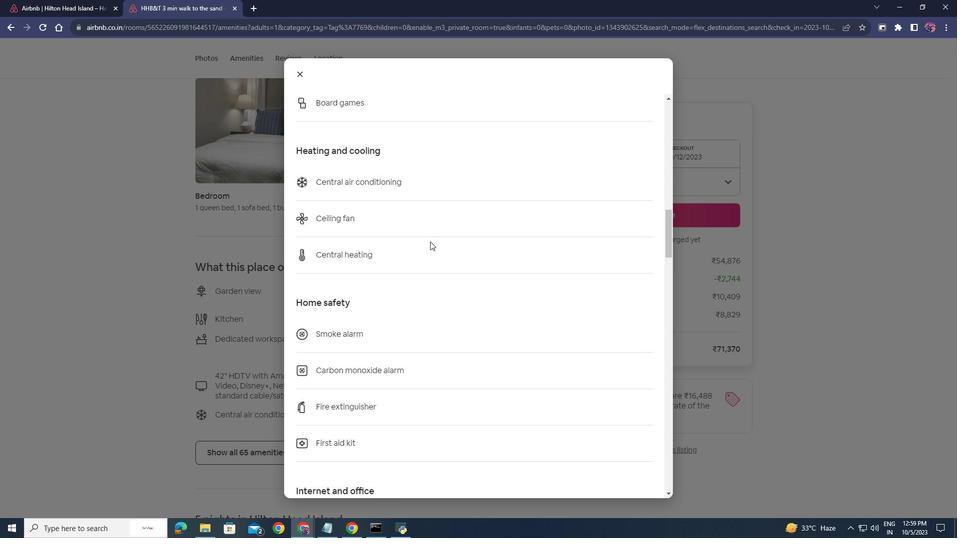 
Action: Mouse scrolled (430, 241) with delta (0, 0)
Screenshot: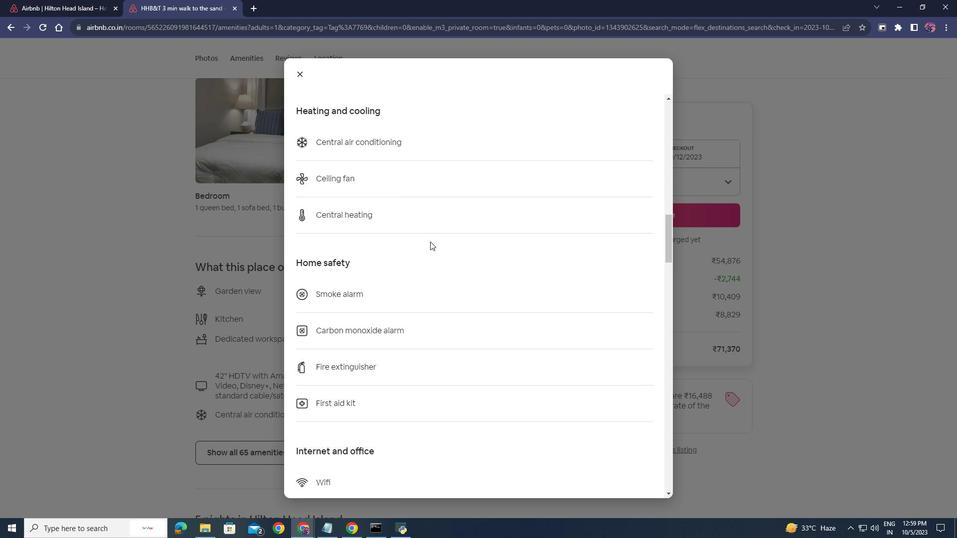 
Action: Mouse scrolled (430, 241) with delta (0, 0)
Screenshot: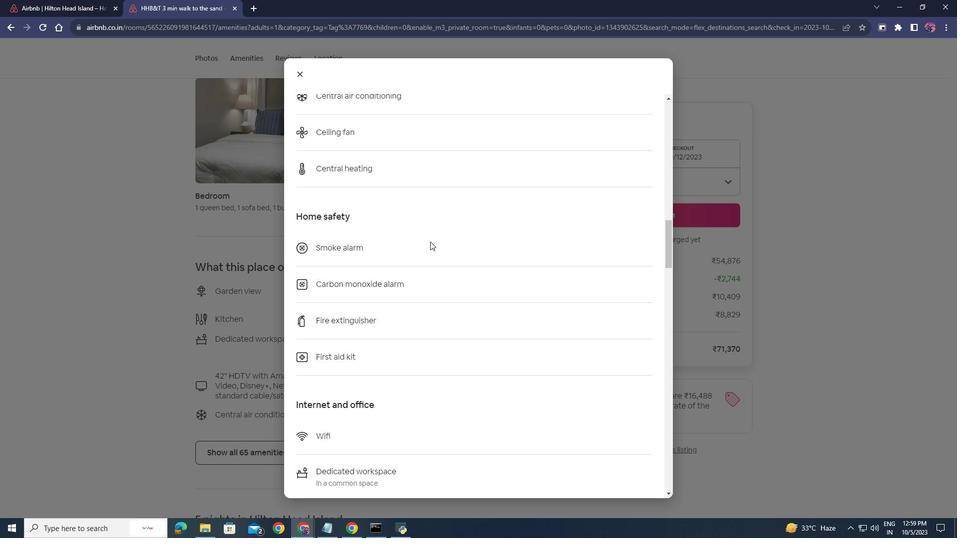 
Action: Mouse moved to (668, 248)
Screenshot: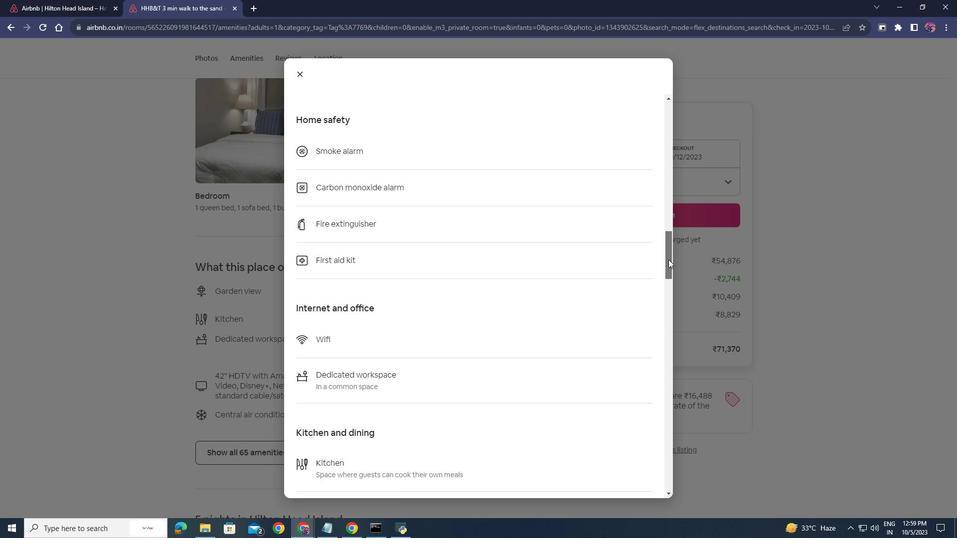 
Action: Mouse pressed left at (668, 248)
Screenshot: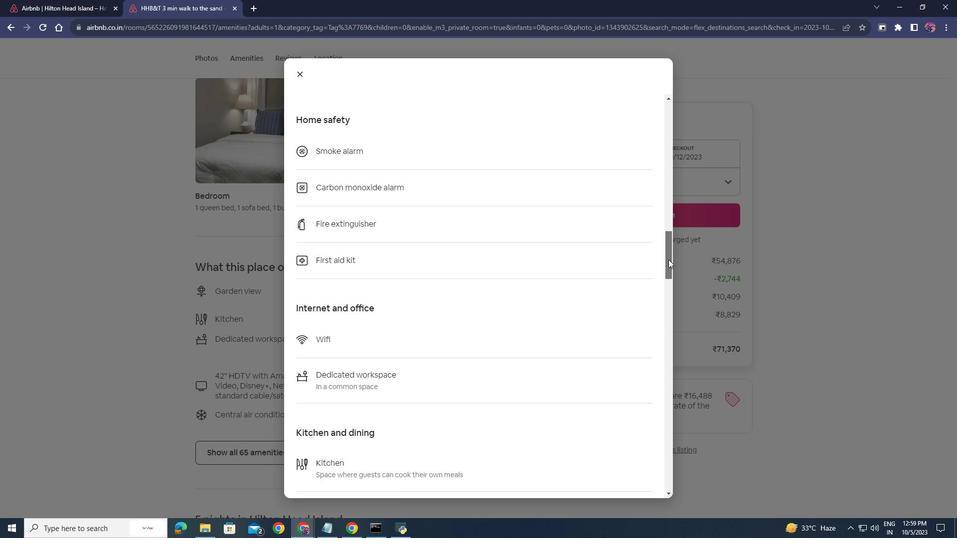 
Action: Mouse moved to (300, 70)
Screenshot: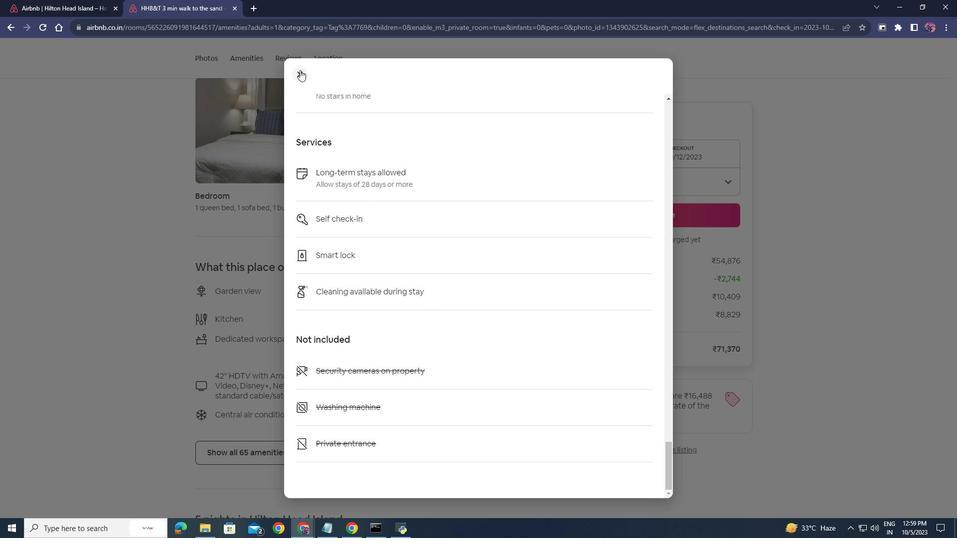 
Action: Mouse pressed left at (300, 70)
Screenshot: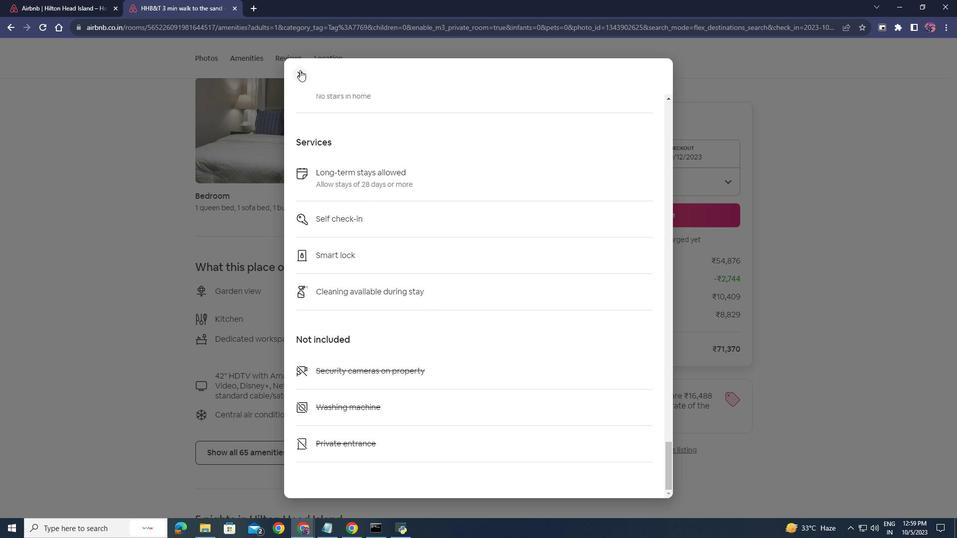 
Action: Mouse moved to (284, 50)
Screenshot: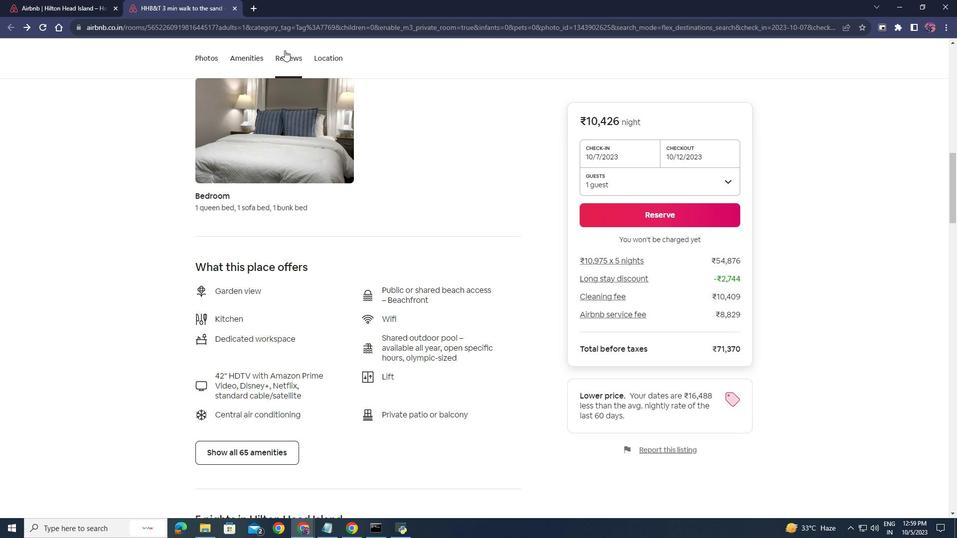 
Action: Mouse pressed left at (284, 50)
Screenshot: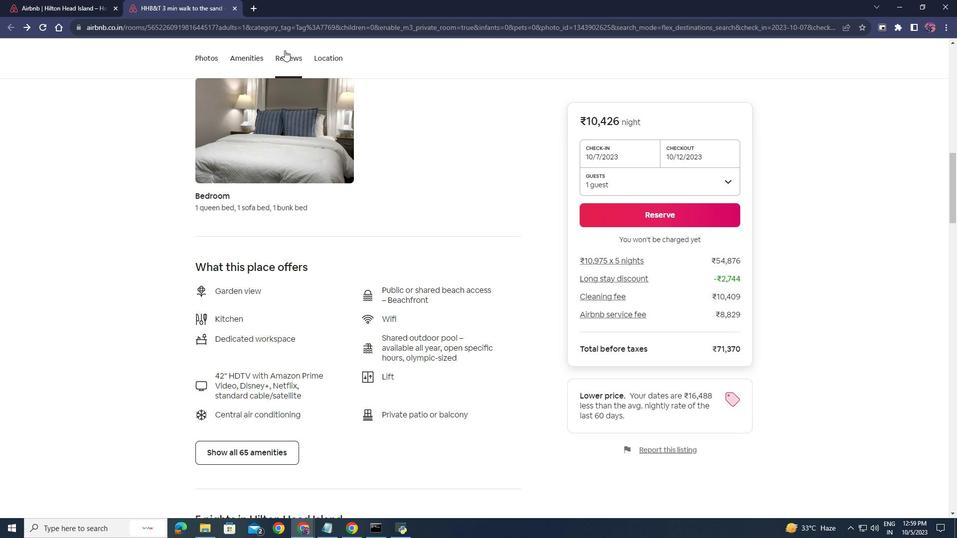 
Action: Mouse moved to (326, 56)
Screenshot: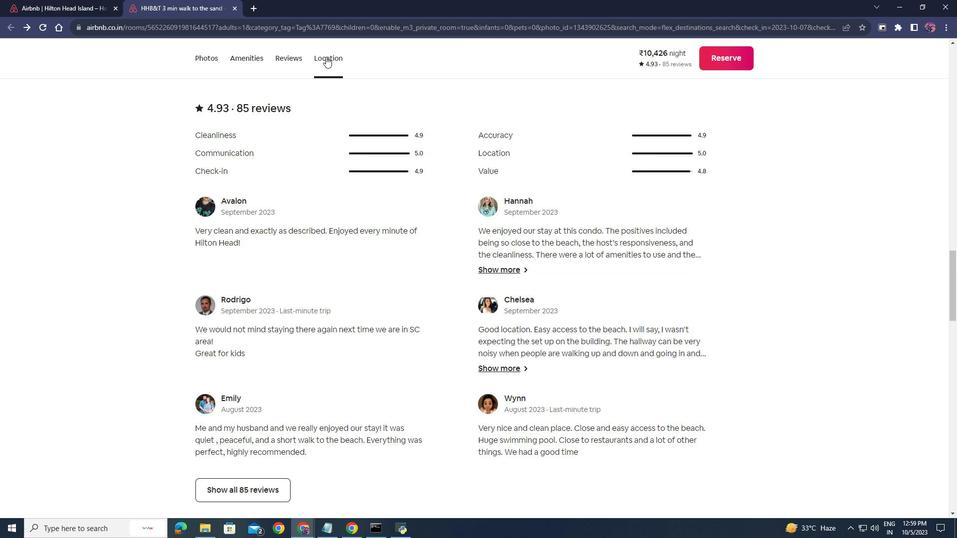 
Action: Mouse pressed left at (326, 56)
Screenshot: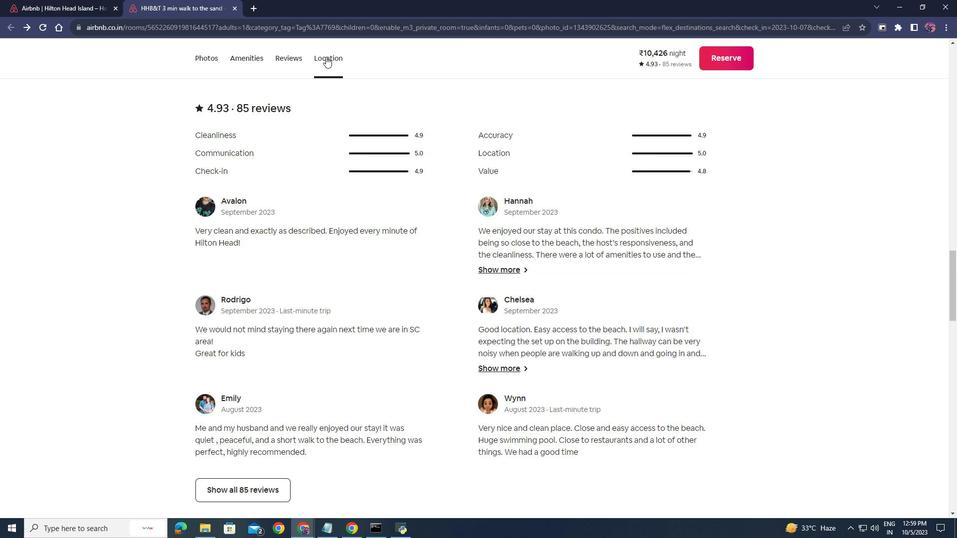 
Action: Mouse moved to (366, 257)
Screenshot: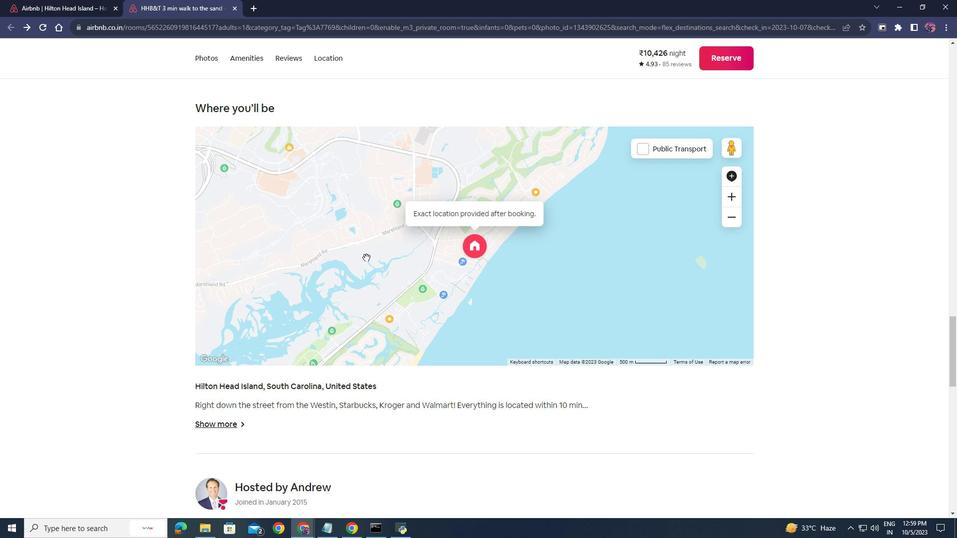 
Action: Mouse scrolled (366, 257) with delta (0, 0)
Screenshot: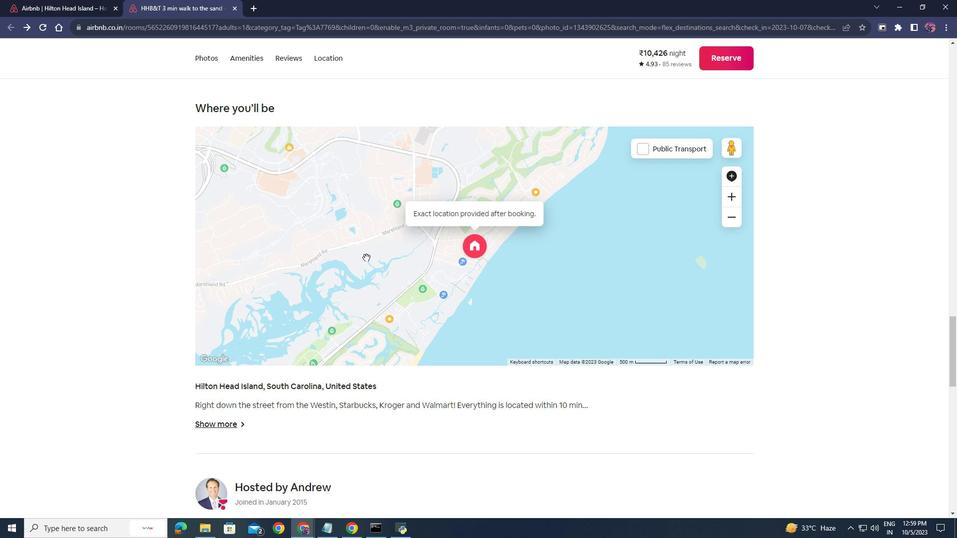 
Action: Mouse scrolled (366, 257) with delta (0, 0)
Screenshot: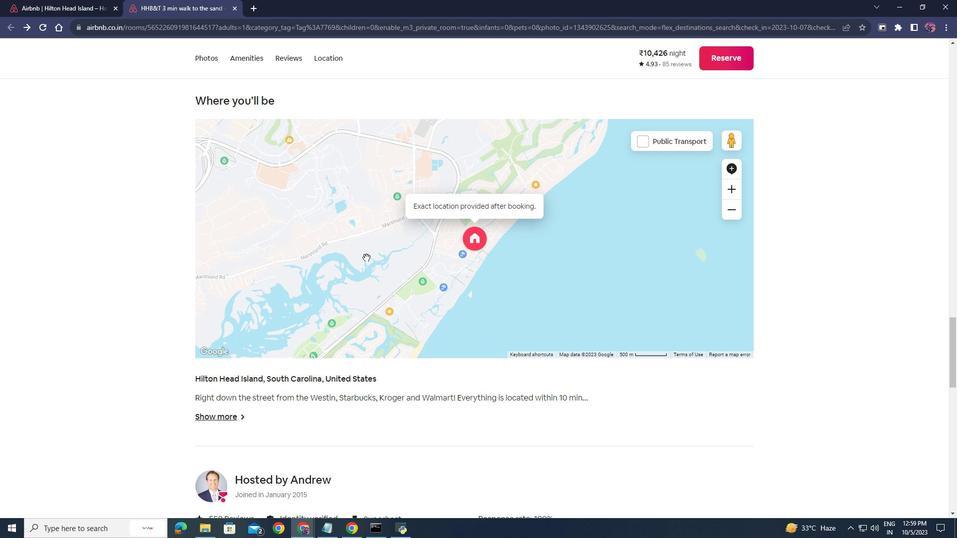 
Action: Mouse scrolled (366, 257) with delta (0, 0)
Screenshot: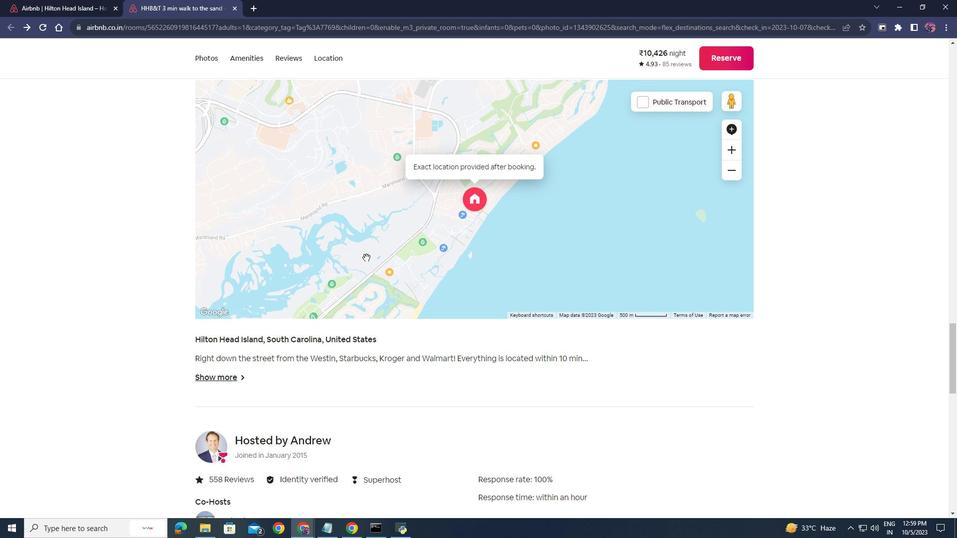 
Action: Mouse scrolled (366, 258) with delta (0, 0)
Screenshot: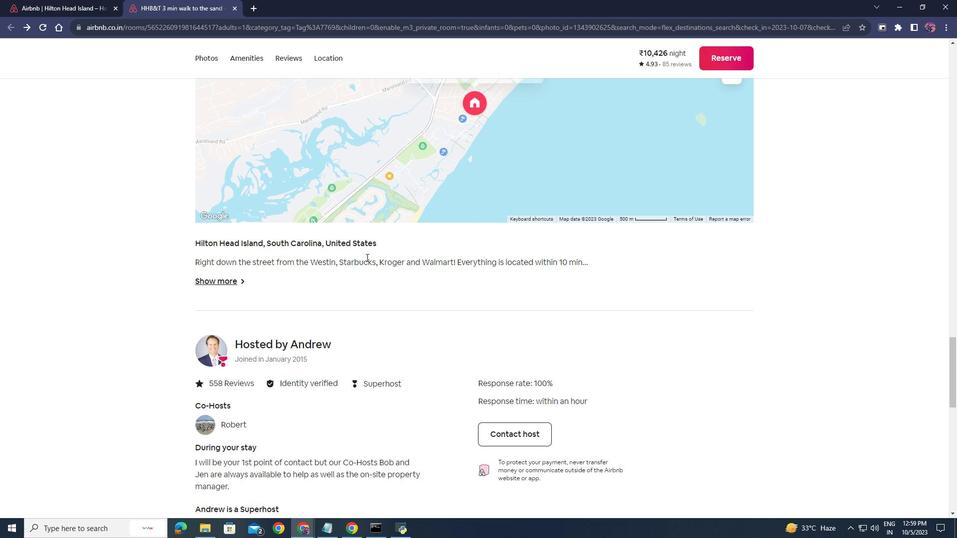 
Action: Mouse scrolled (366, 258) with delta (0, 0)
Screenshot: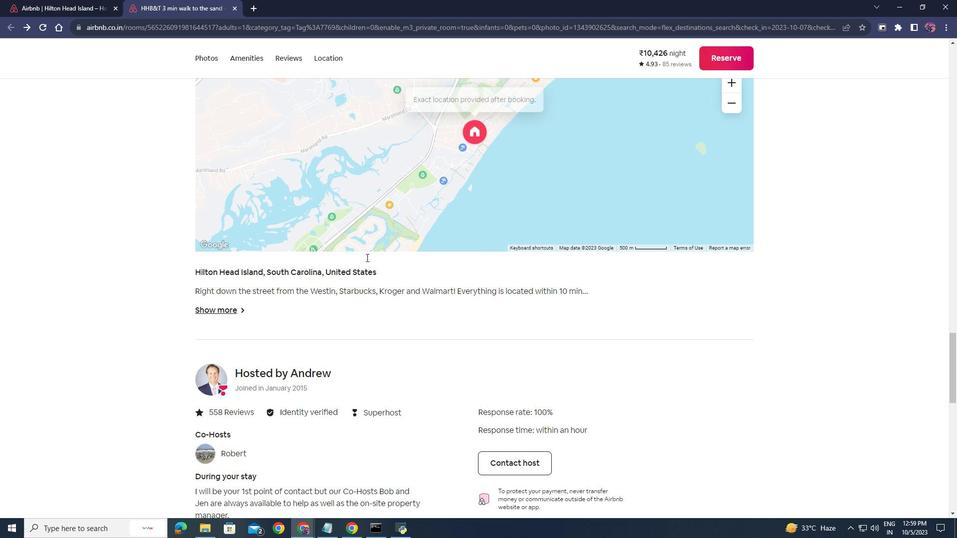 
Action: Mouse scrolled (366, 258) with delta (0, 0)
Screenshot: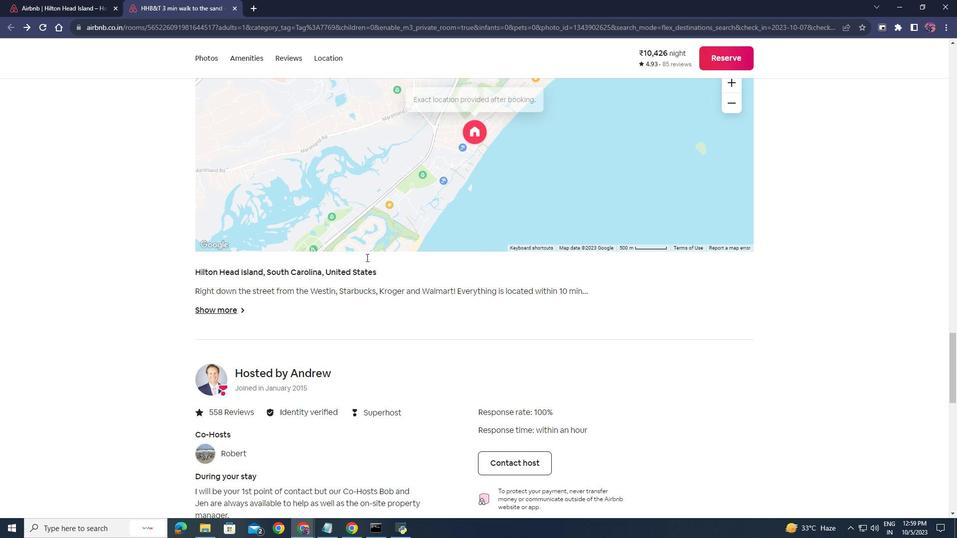 
Action: Mouse scrolled (366, 258) with delta (0, 0)
Screenshot: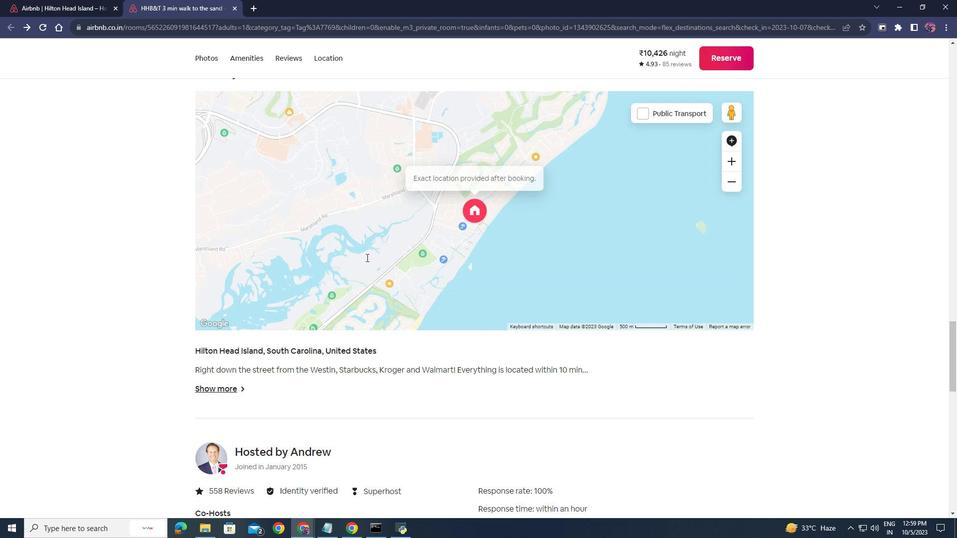 
Action: Mouse moved to (236, 6)
Screenshot: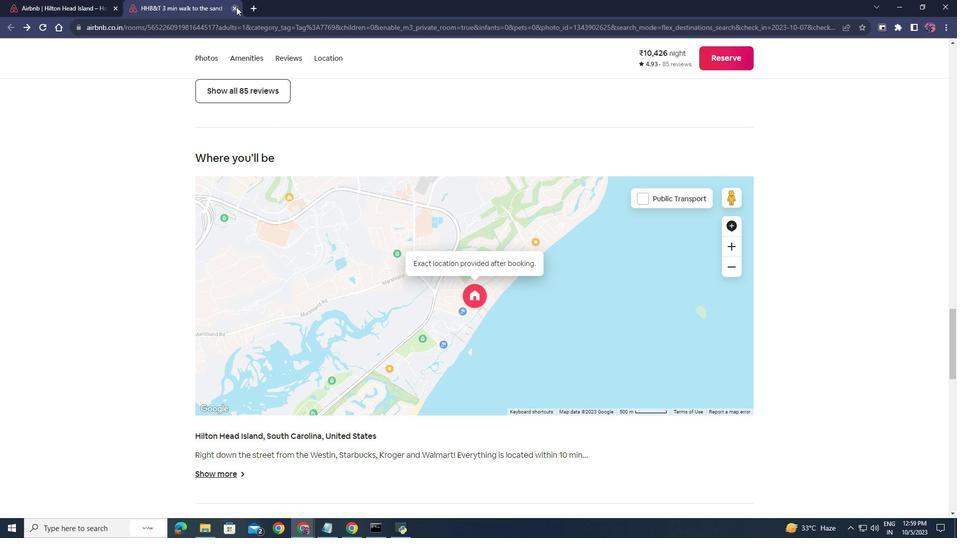 
Action: Mouse pressed left at (236, 6)
Screenshot: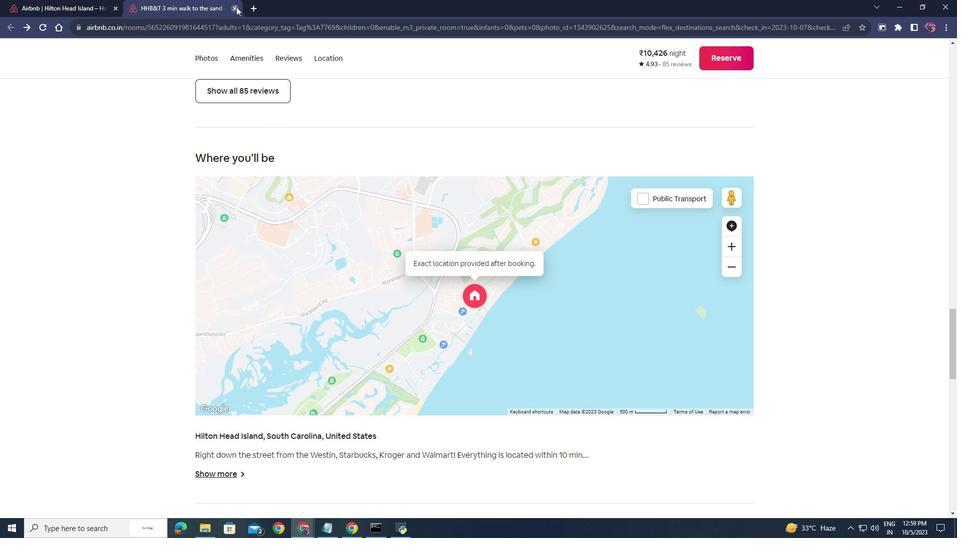 
Action: Mouse moved to (200, 297)
Screenshot: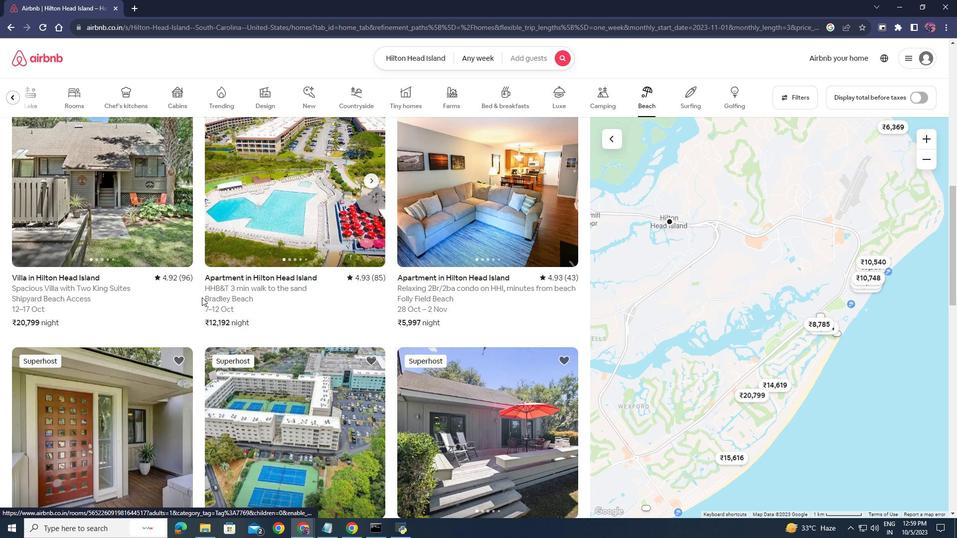 
Action: Mouse scrolled (200, 296) with delta (0, 0)
Screenshot: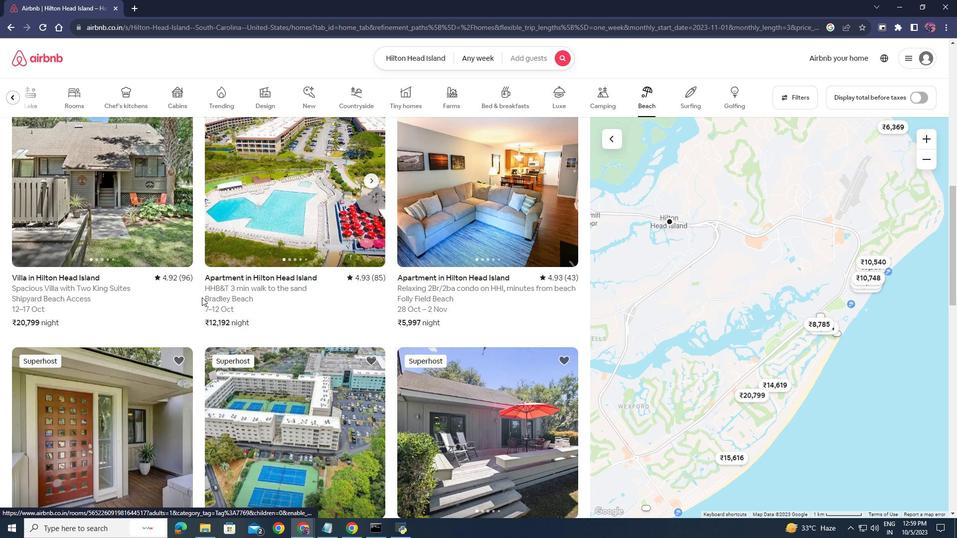 
Action: Mouse moved to (201, 297)
Screenshot: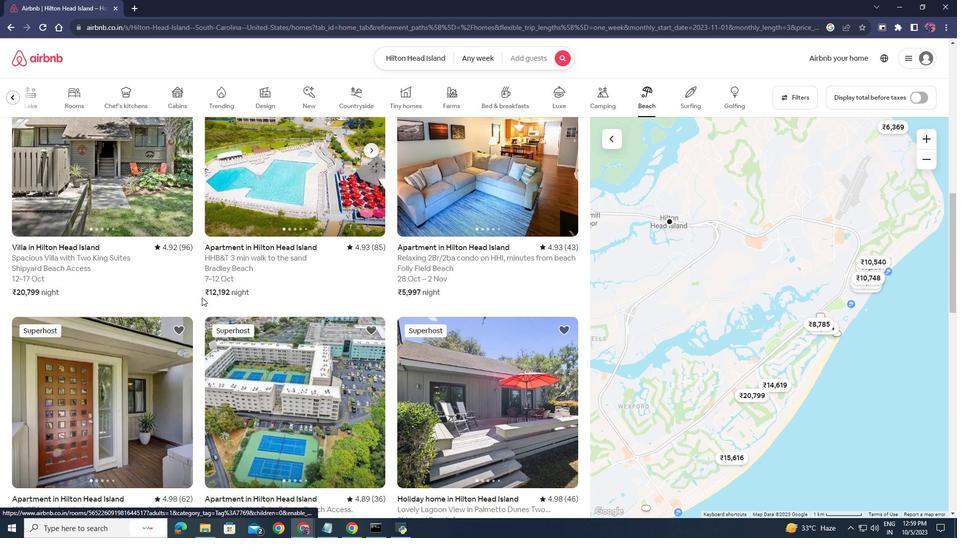 
Action: Mouse scrolled (201, 297) with delta (0, 0)
Screenshot: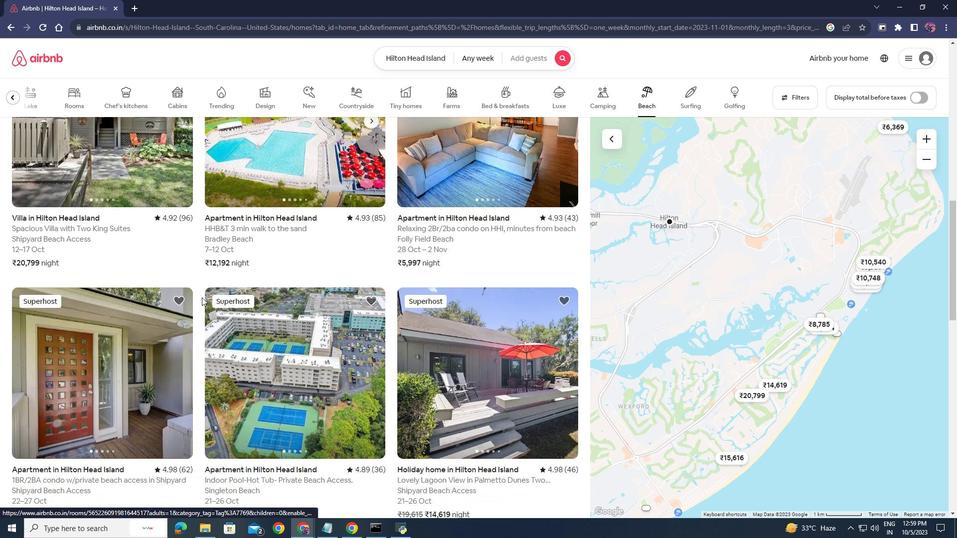 
Action: Mouse scrolled (201, 297) with delta (0, 0)
Screenshot: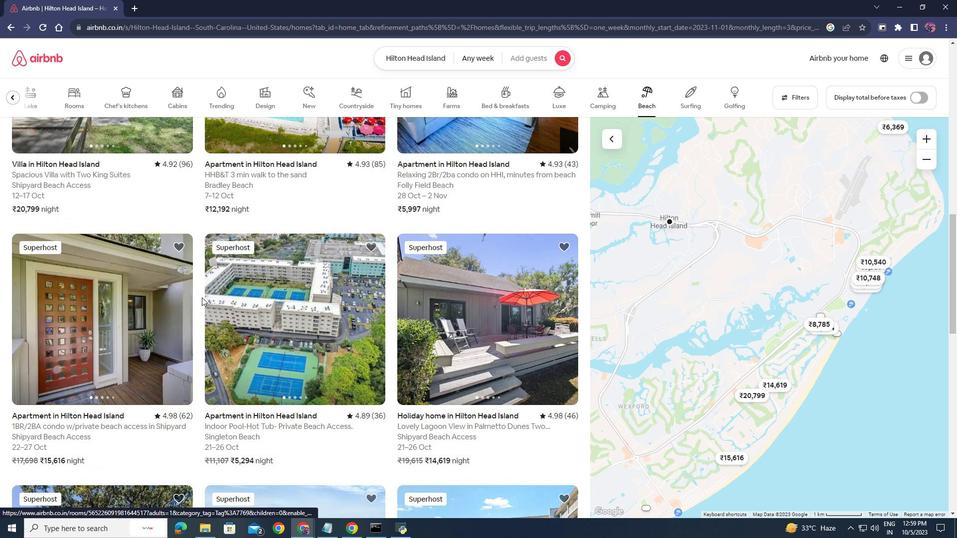 
Action: Mouse scrolled (201, 297) with delta (0, 0)
Screenshot: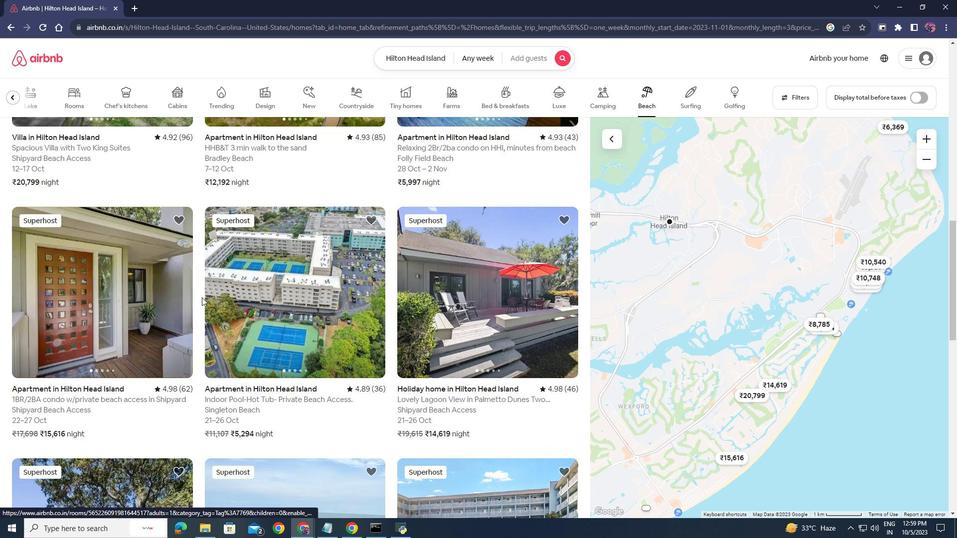 
Action: Mouse moved to (209, 297)
Screenshot: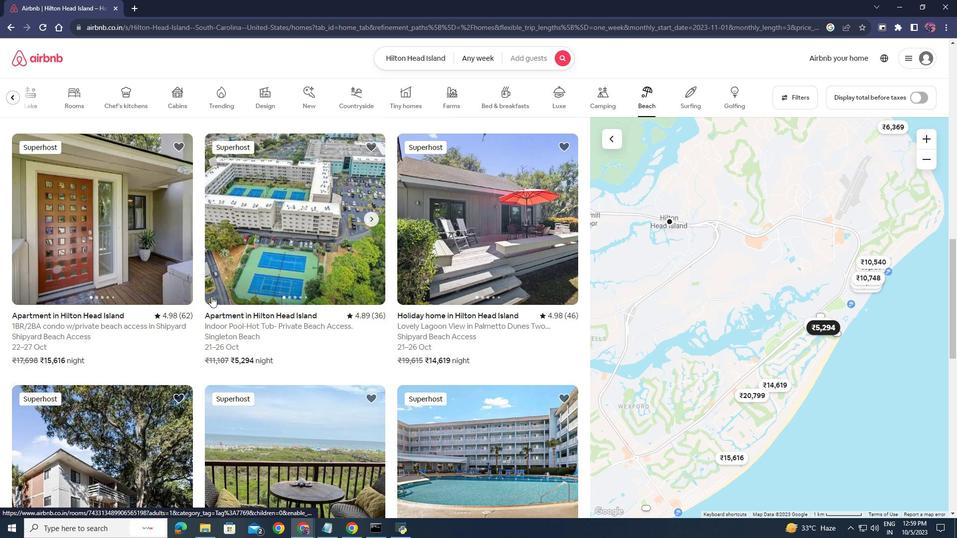 
Action: Mouse scrolled (209, 296) with delta (0, 0)
Screenshot: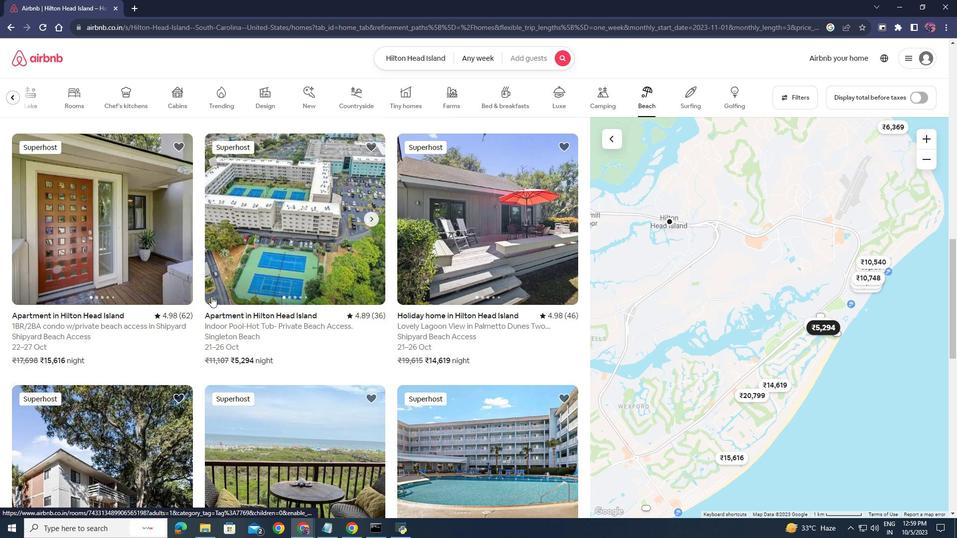 
Action: Mouse moved to (211, 296)
Screenshot: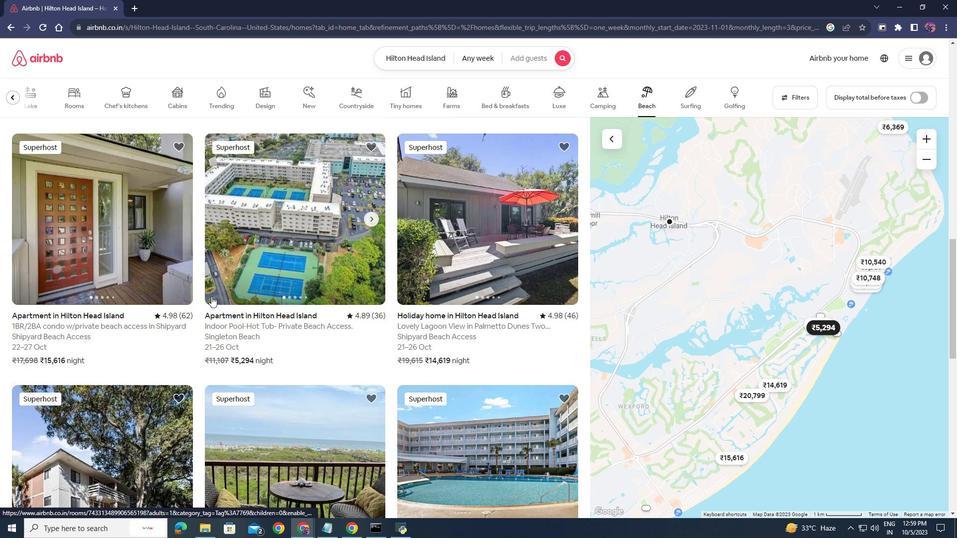 
Action: Mouse scrolled (211, 296) with delta (0, 0)
Screenshot: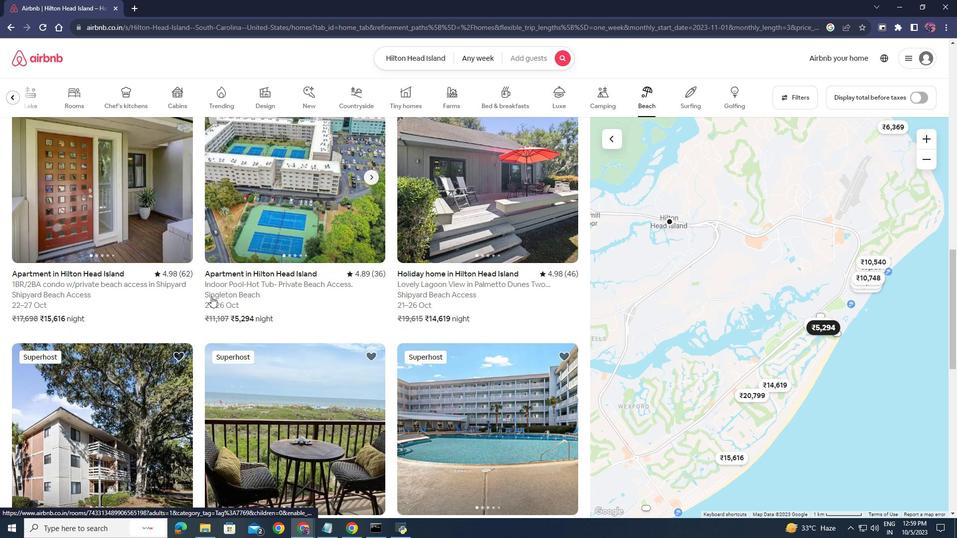 
Action: Mouse scrolled (211, 296) with delta (0, 0)
Screenshot: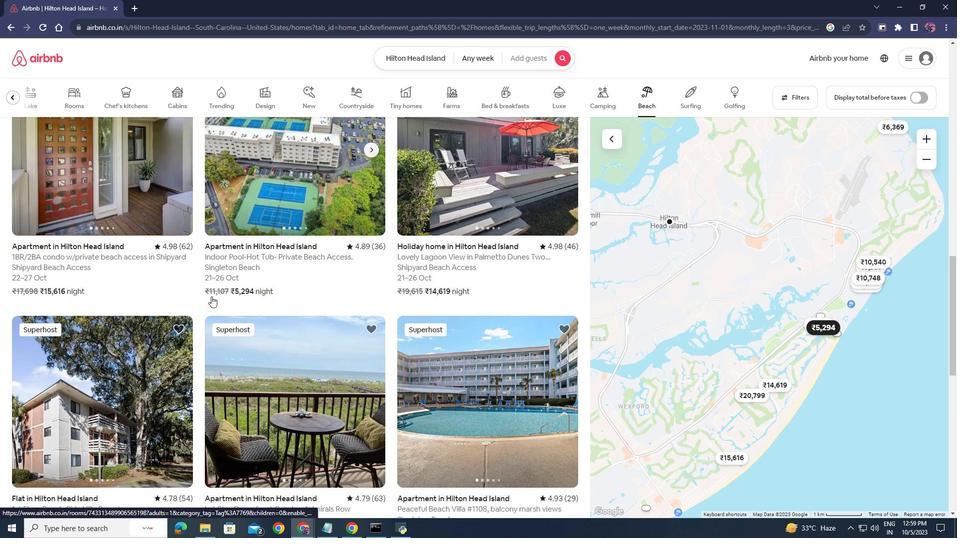 
Action: Mouse scrolled (211, 296) with delta (0, 0)
Screenshot: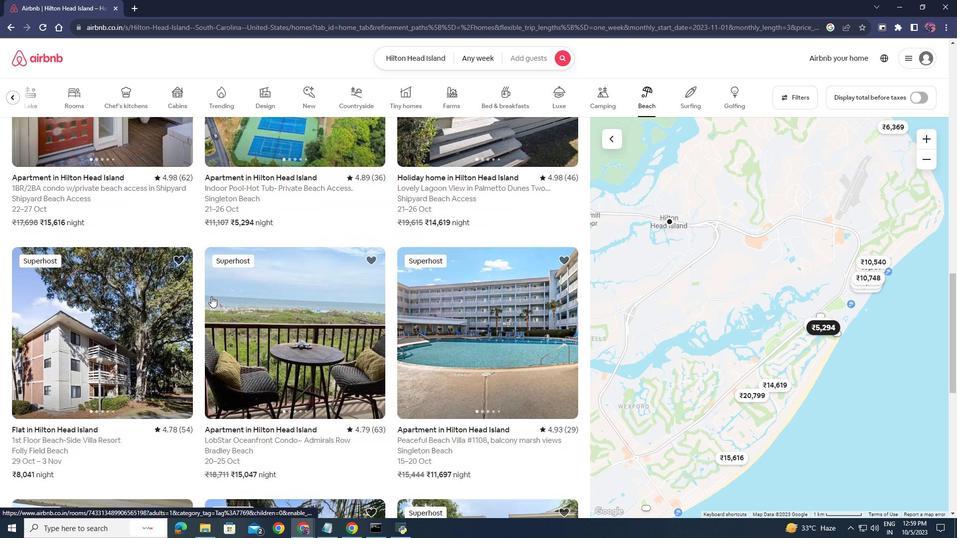 
Action: Mouse moved to (129, 279)
Screenshot: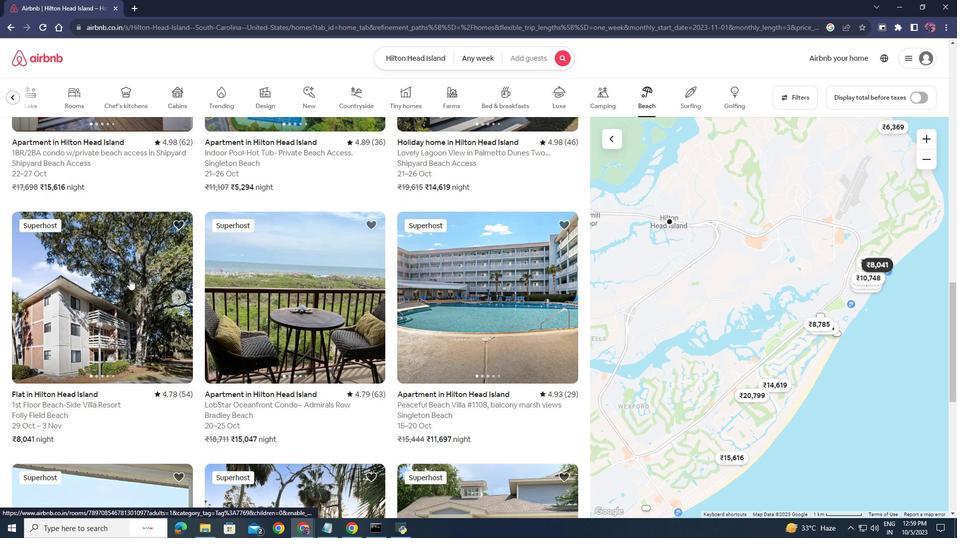 
Action: Mouse pressed left at (129, 279)
Screenshot: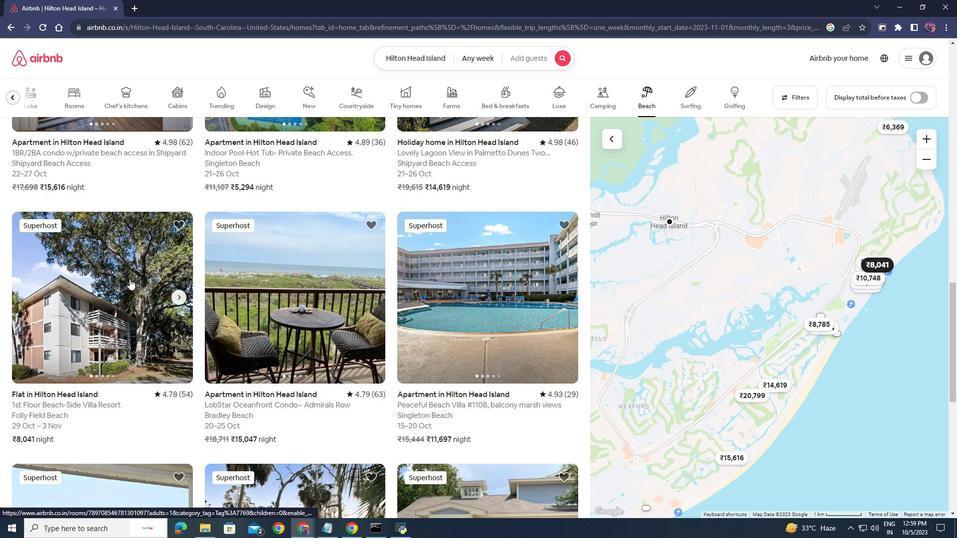 
Action: Mouse moved to (220, 368)
Screenshot: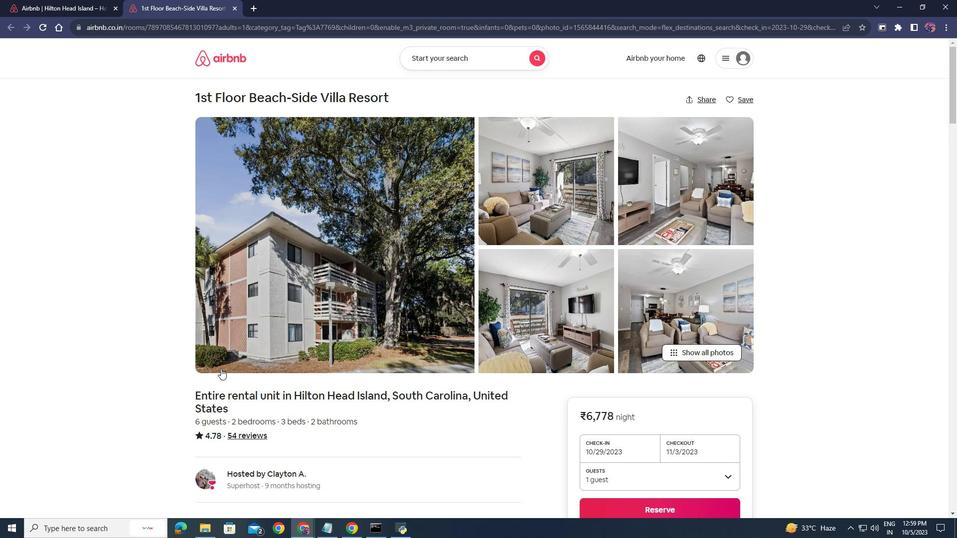 
Action: Mouse scrolled (220, 368) with delta (0, 0)
Screenshot: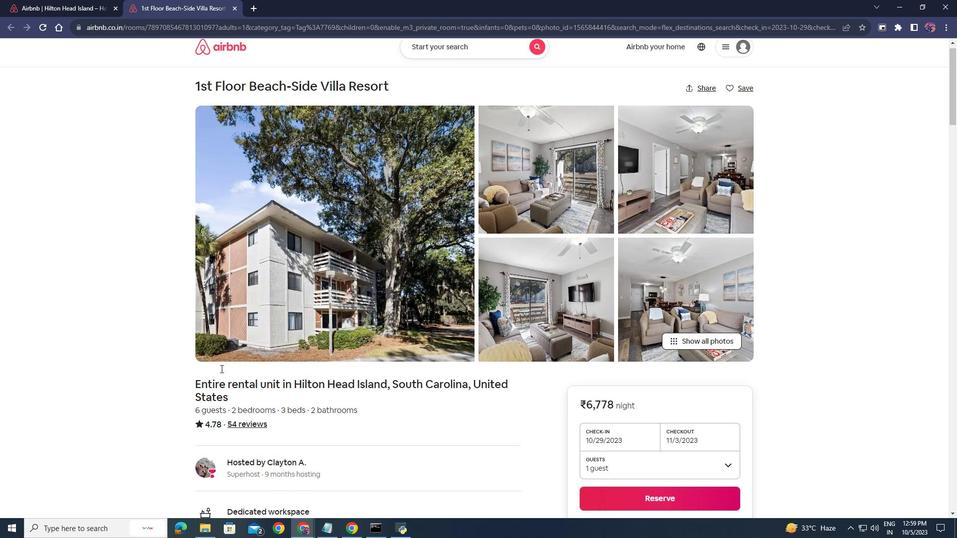 
Action: Mouse scrolled (220, 368) with delta (0, 0)
Screenshot: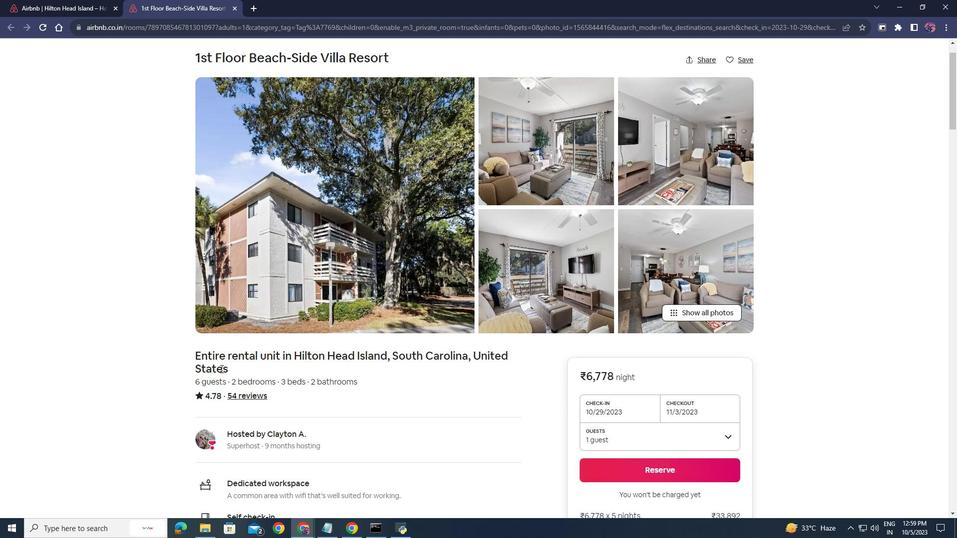 
Action: Mouse scrolled (220, 368) with delta (0, 0)
Screenshot: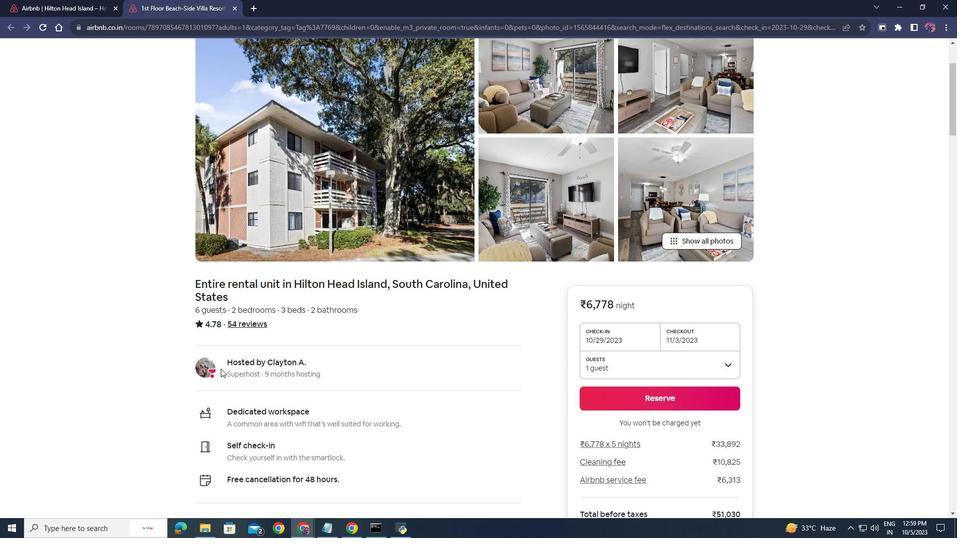 
Action: Mouse scrolled (220, 368) with delta (0, 0)
Screenshot: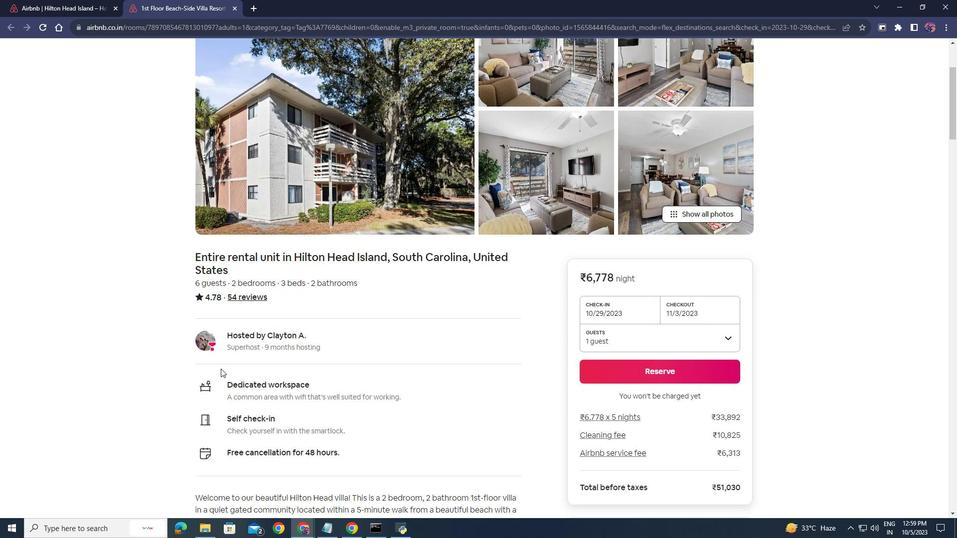 
Action: Mouse moved to (217, 367)
Screenshot: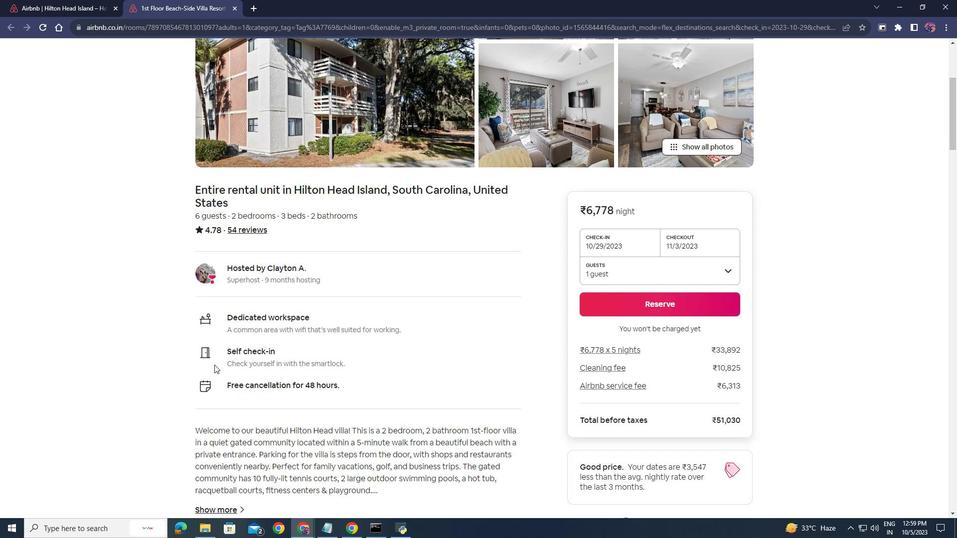 
Action: Mouse scrolled (217, 366) with delta (0, 0)
Screenshot: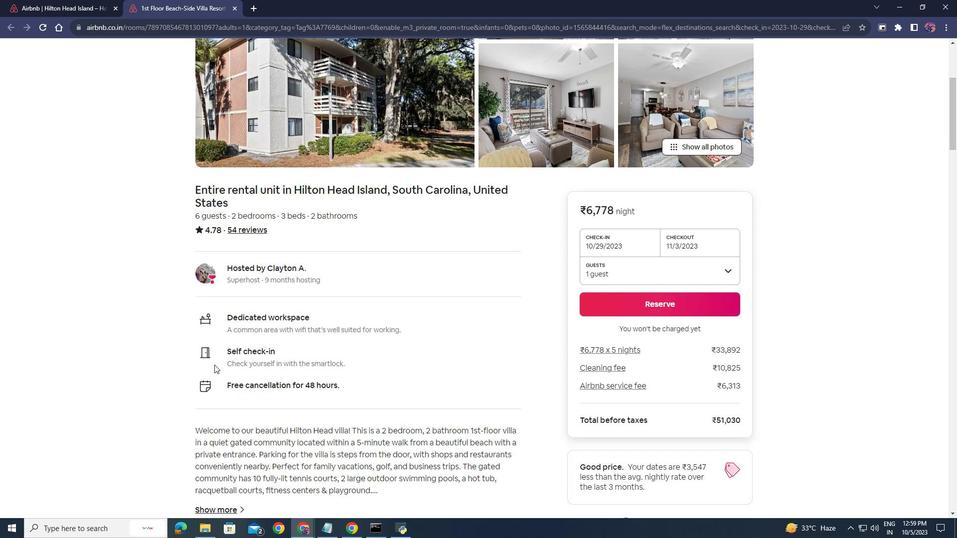 
Action: Mouse moved to (214, 365)
Screenshot: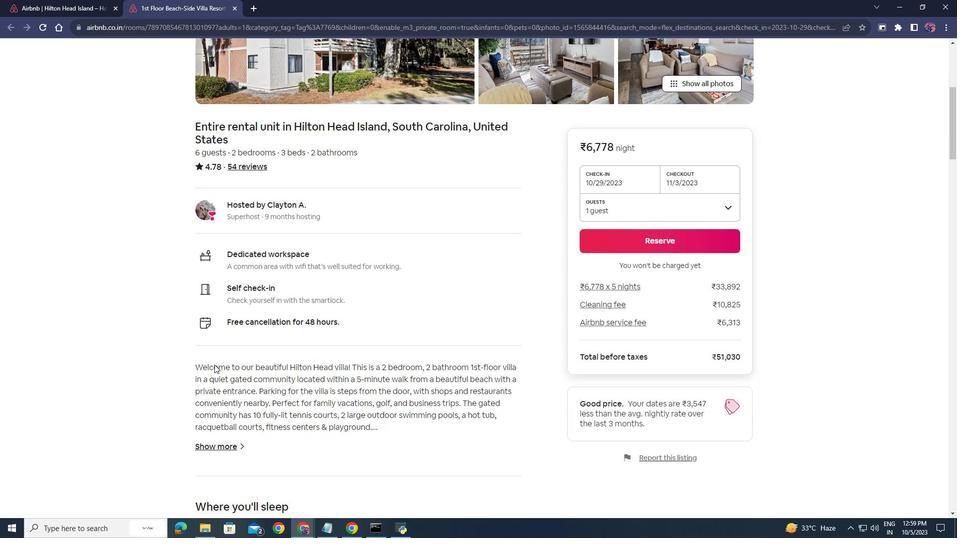 
Action: Mouse scrolled (214, 364) with delta (0, 0)
Screenshot: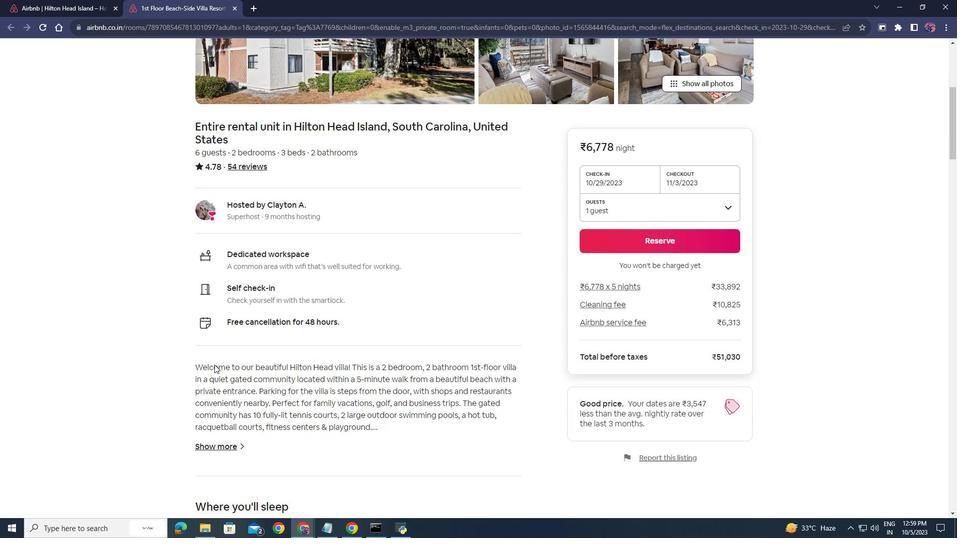 
Action: Mouse moved to (223, 348)
Screenshot: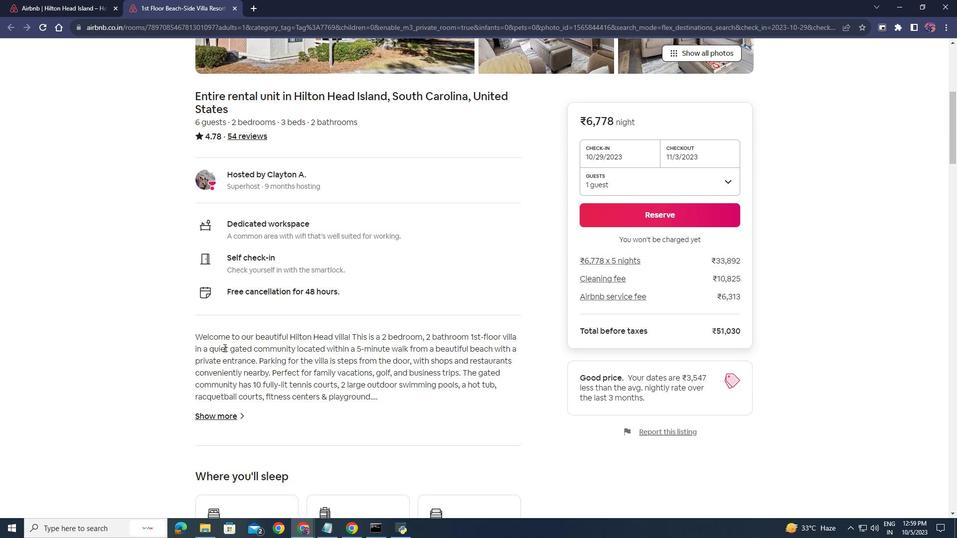 
Action: Mouse scrolled (223, 347) with delta (0, 0)
Screenshot: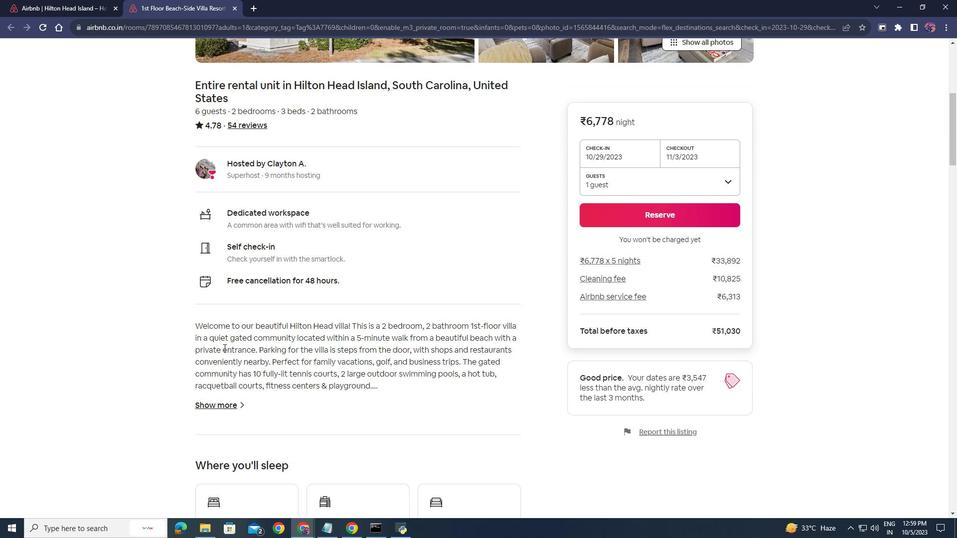 
Action: Mouse scrolled (223, 347) with delta (0, 0)
Screenshot: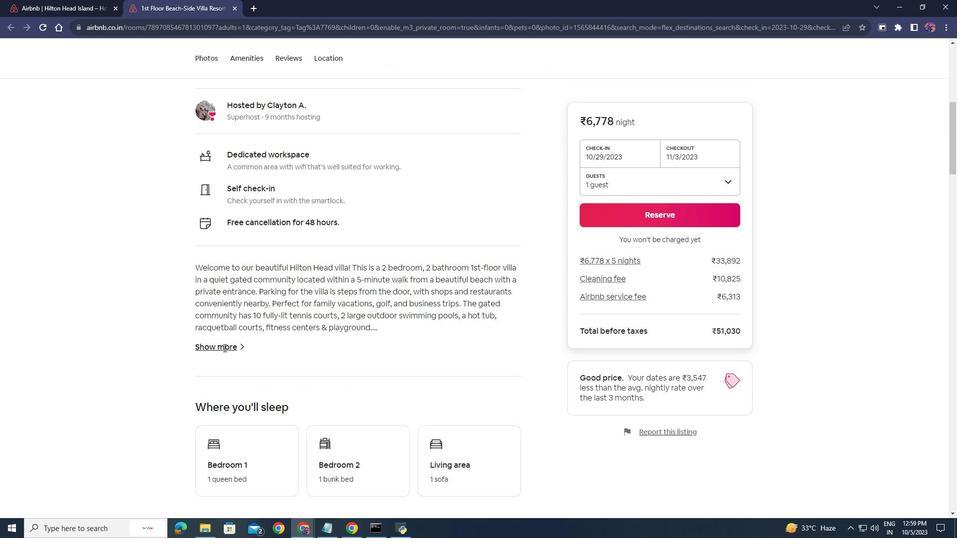 
Action: Mouse scrolled (223, 347) with delta (0, 0)
Screenshot: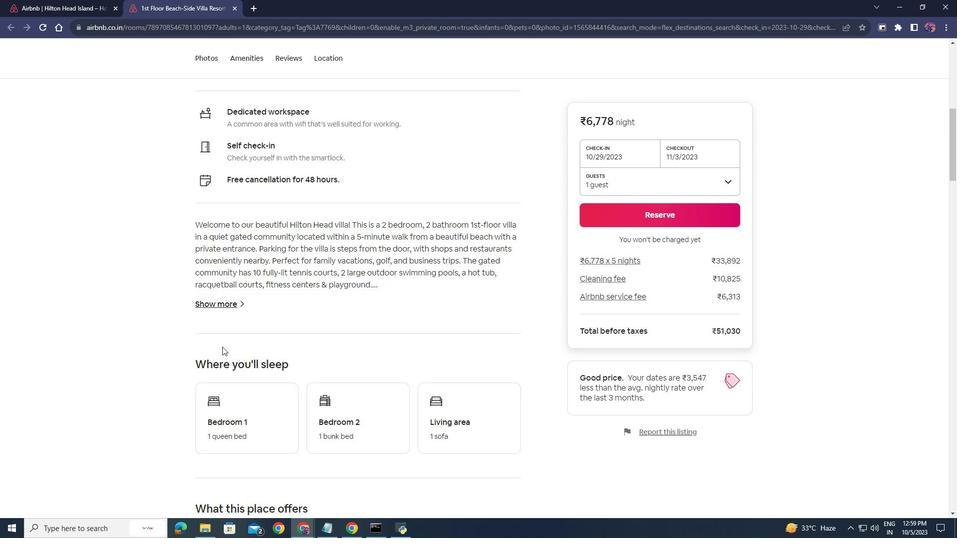 
Action: Mouse moved to (222, 347)
Screenshot: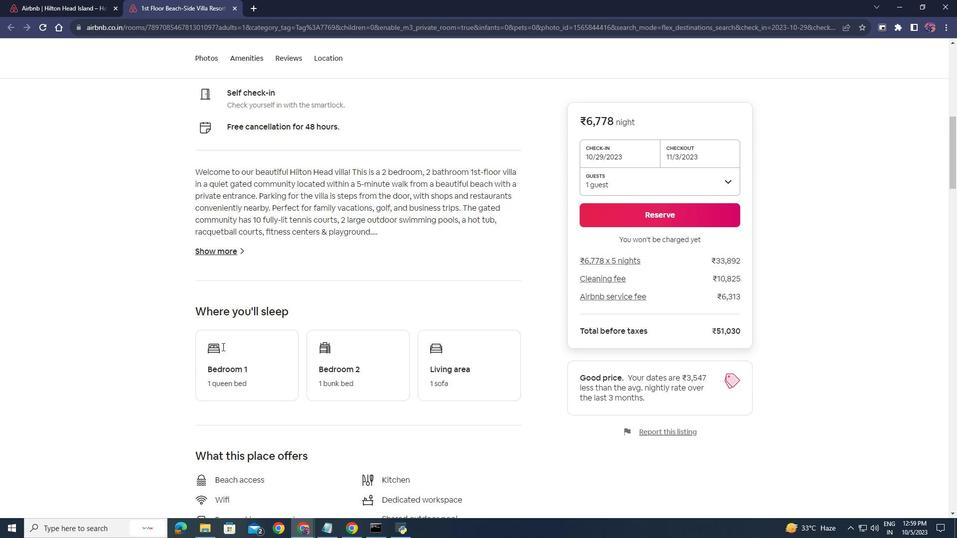 
Action: Mouse scrolled (222, 346) with delta (0, 0)
Screenshot: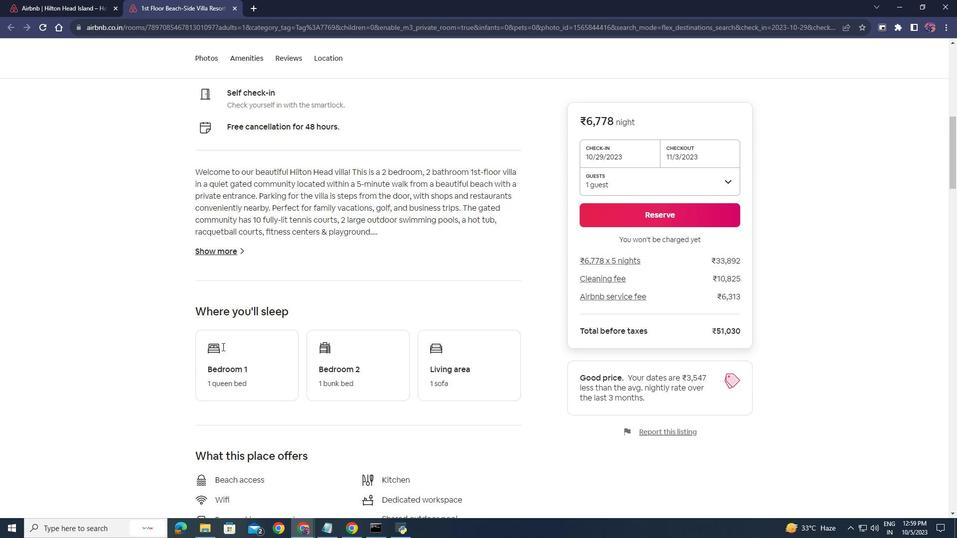 
Action: Mouse moved to (221, 346)
Screenshot: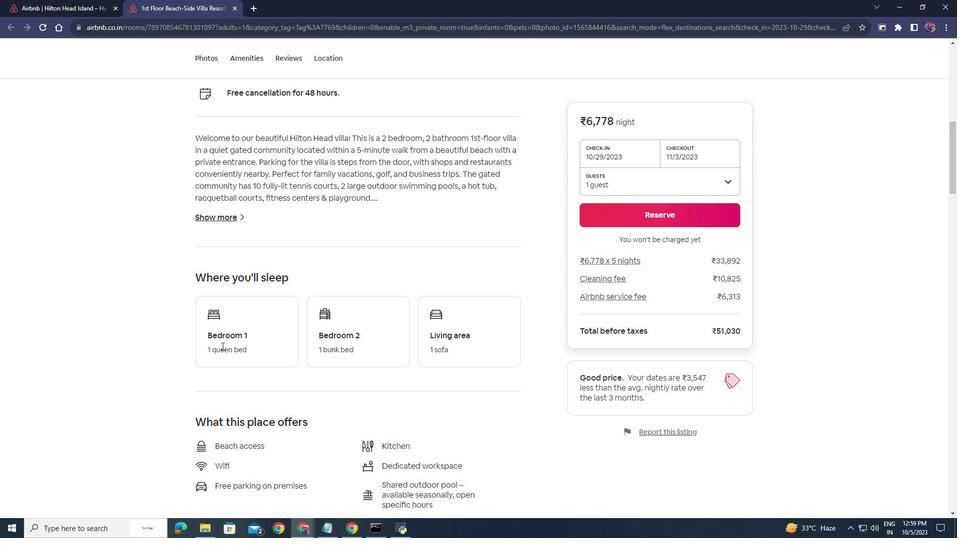 
Action: Mouse scrolled (221, 346) with delta (0, 0)
Screenshot: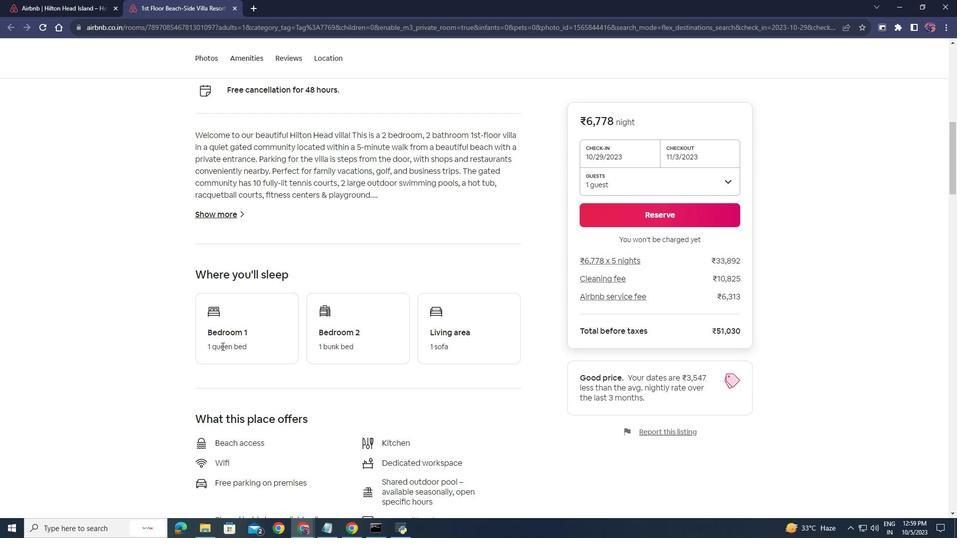 
Action: Mouse scrolled (221, 346) with delta (0, 0)
Screenshot: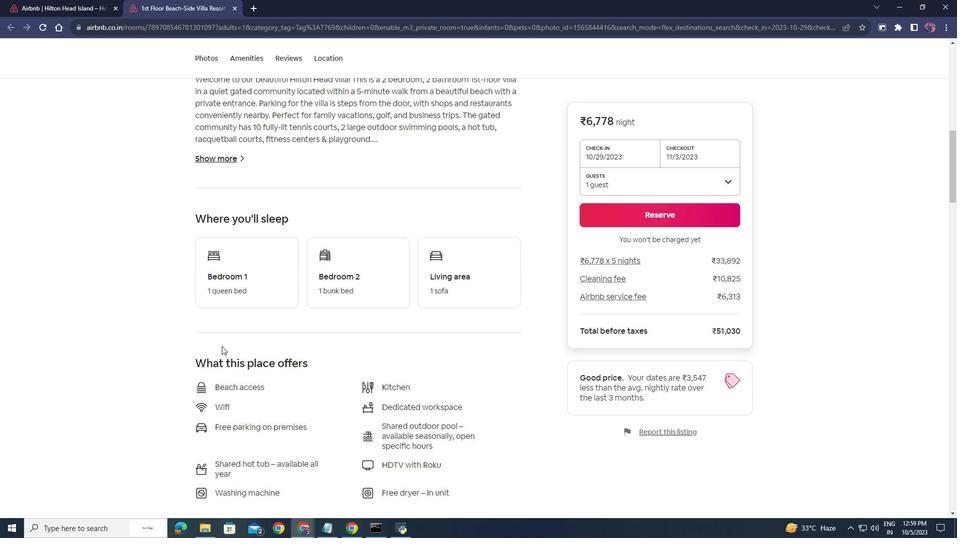 
Action: Mouse scrolled (221, 346) with delta (0, 0)
Screenshot: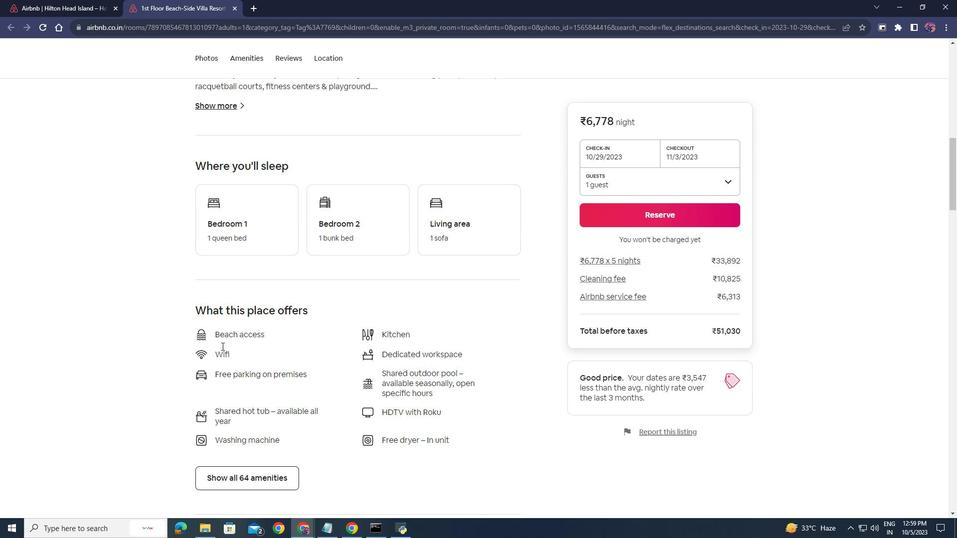 
Action: Mouse scrolled (221, 346) with delta (0, 0)
Screenshot: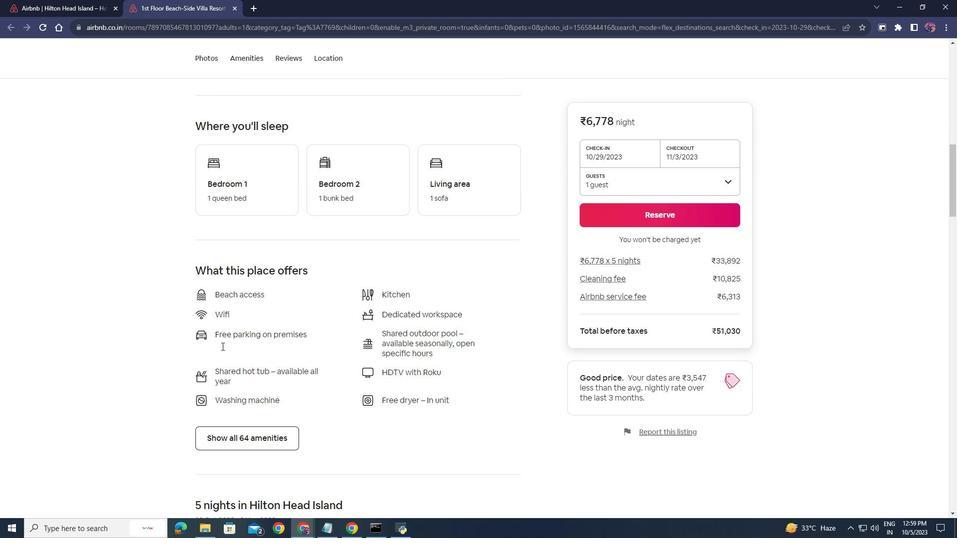 
Action: Mouse scrolled (221, 346) with delta (0, 0)
Screenshot: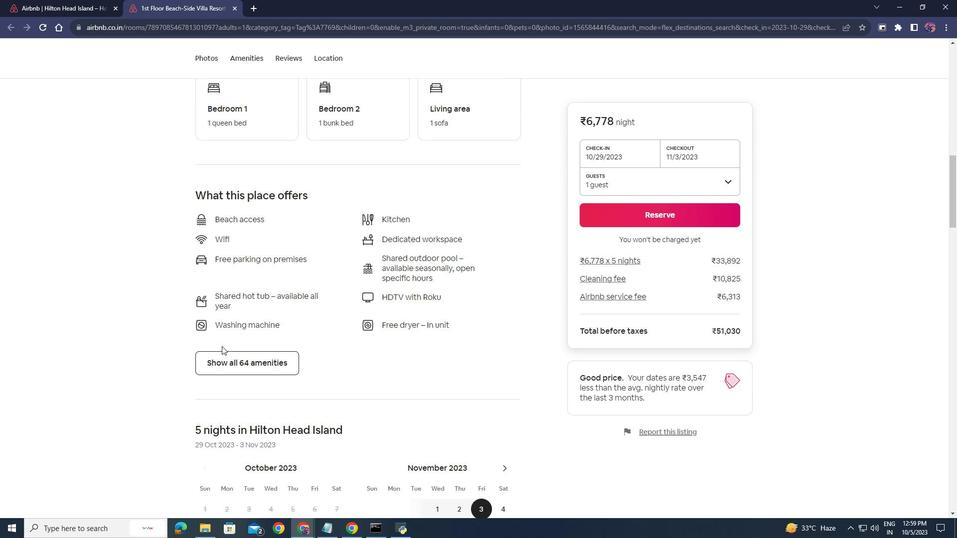 
Action: Mouse moved to (256, 342)
Screenshot: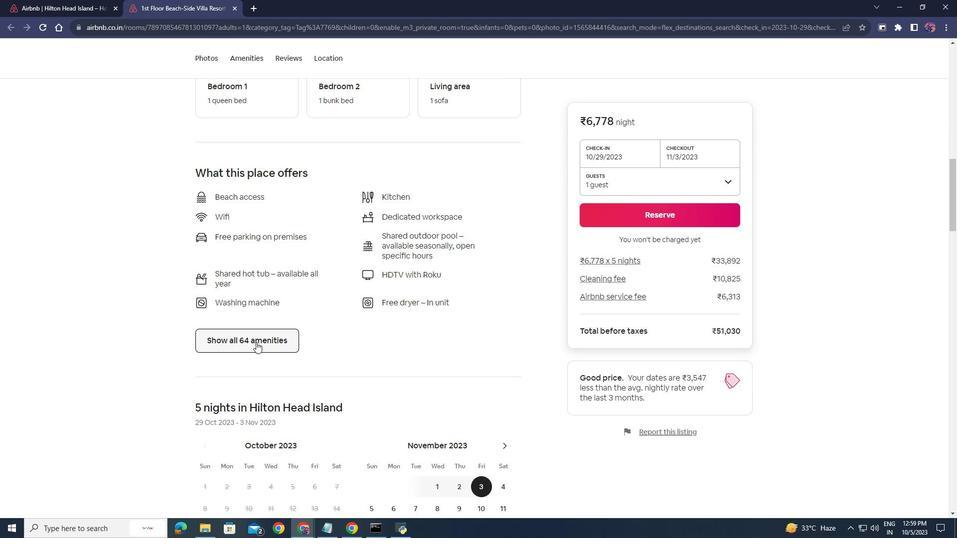 
Action: Mouse pressed left at (256, 342)
Screenshot: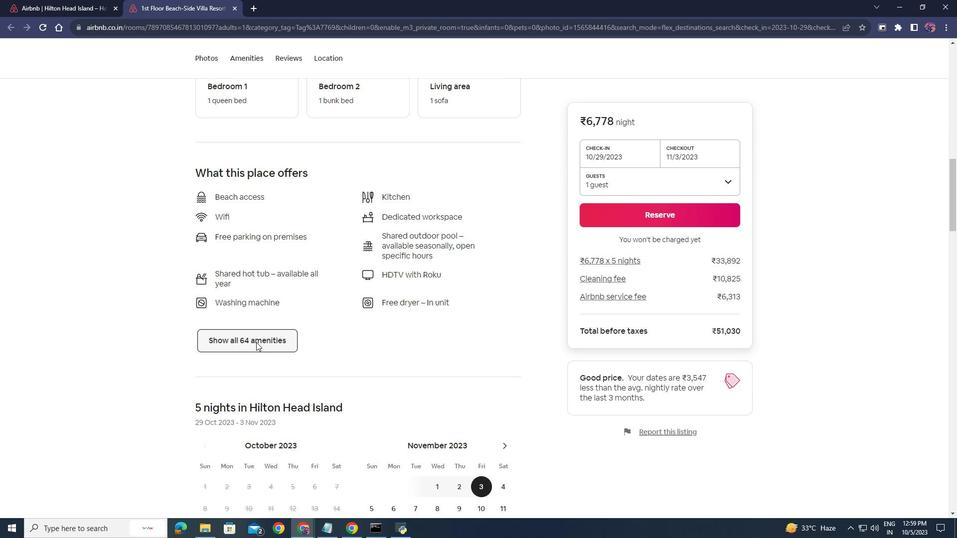 
Action: Mouse moved to (411, 361)
Screenshot: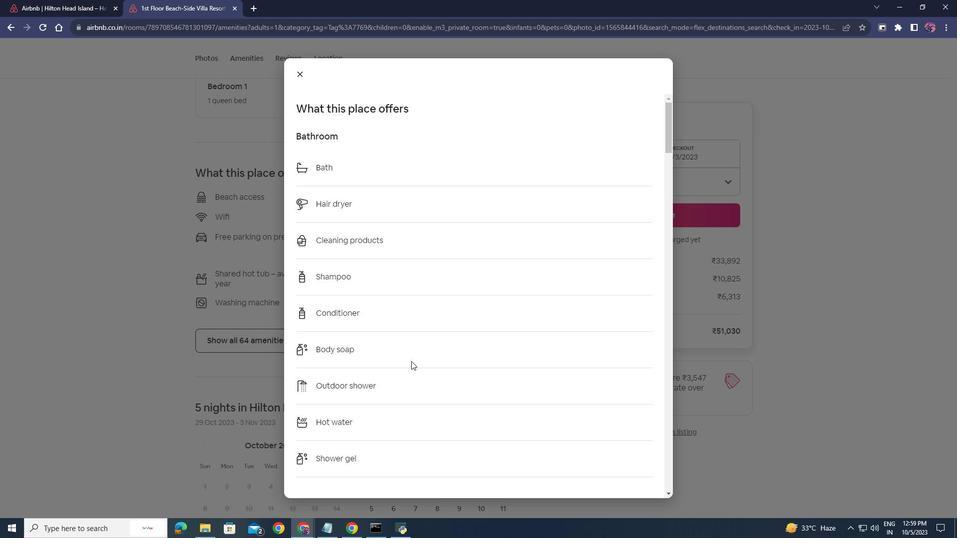 
Action: Mouse scrolled (411, 361) with delta (0, 0)
Screenshot: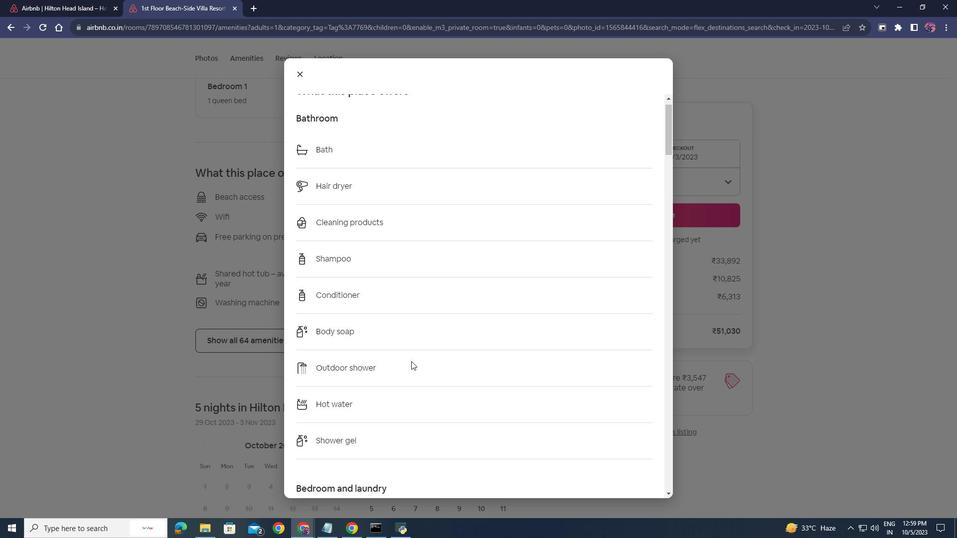 
Action: Mouse scrolled (411, 361) with delta (0, 0)
Screenshot: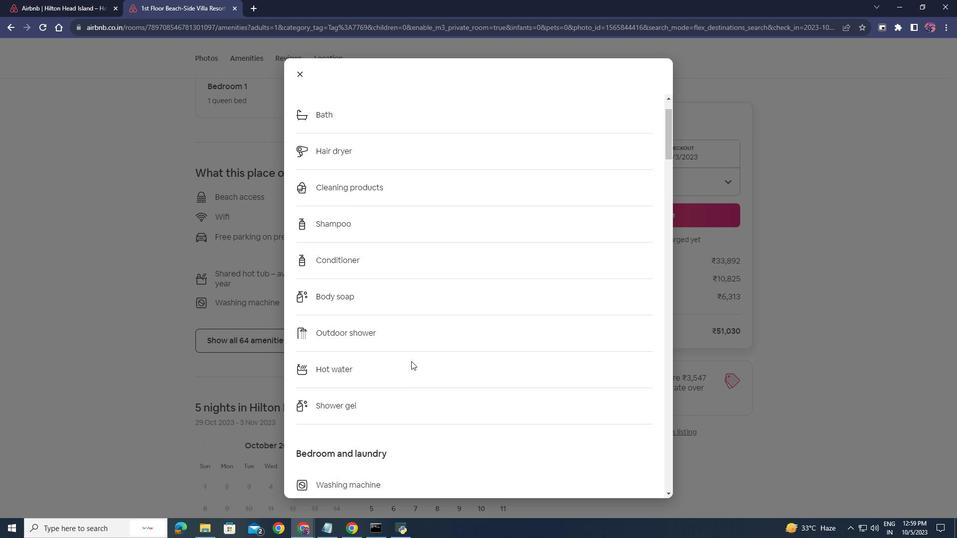 
Action: Mouse scrolled (411, 361) with delta (0, 0)
Screenshot: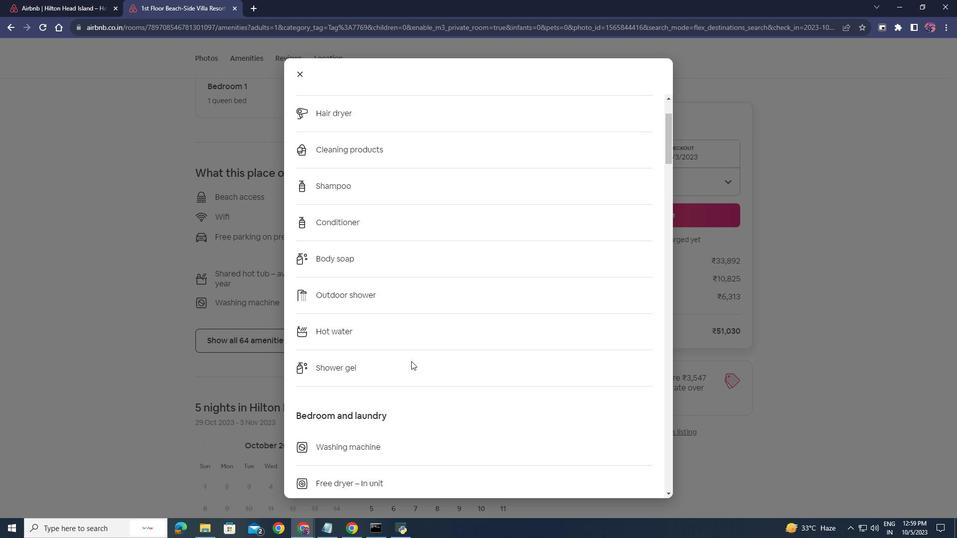 
Action: Mouse scrolled (411, 361) with delta (0, 0)
Screenshot: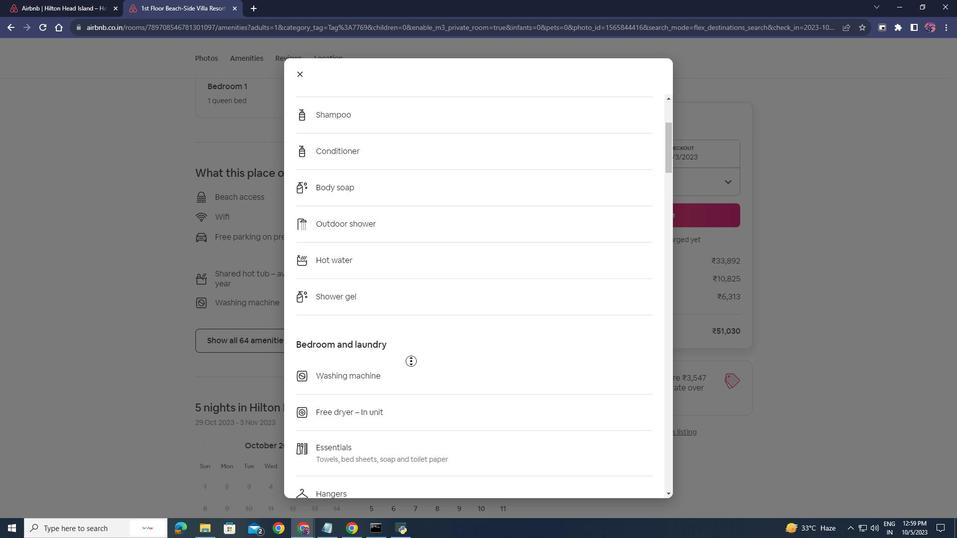 
Action: Mouse scrolled (411, 361) with delta (0, 0)
Screenshot: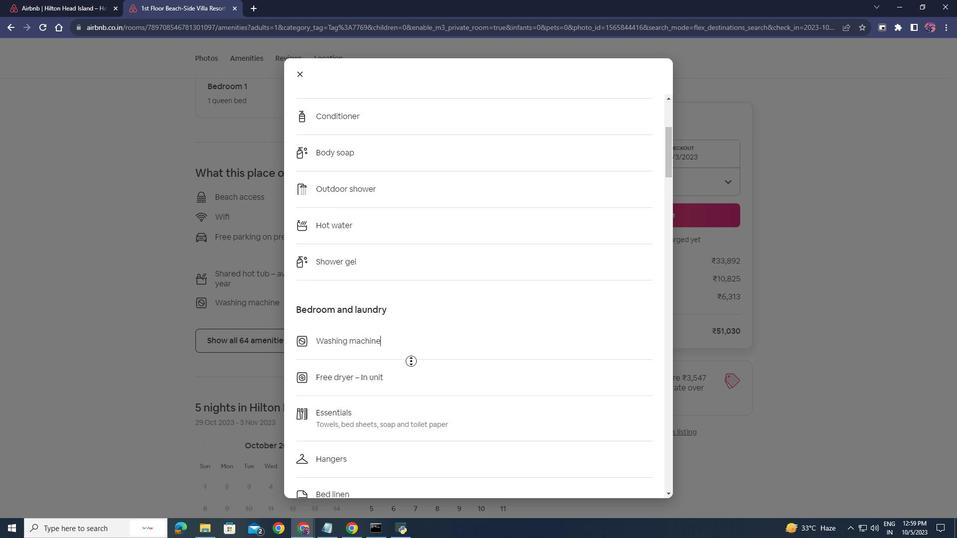 
Action: Mouse pressed middle at (411, 361)
Screenshot: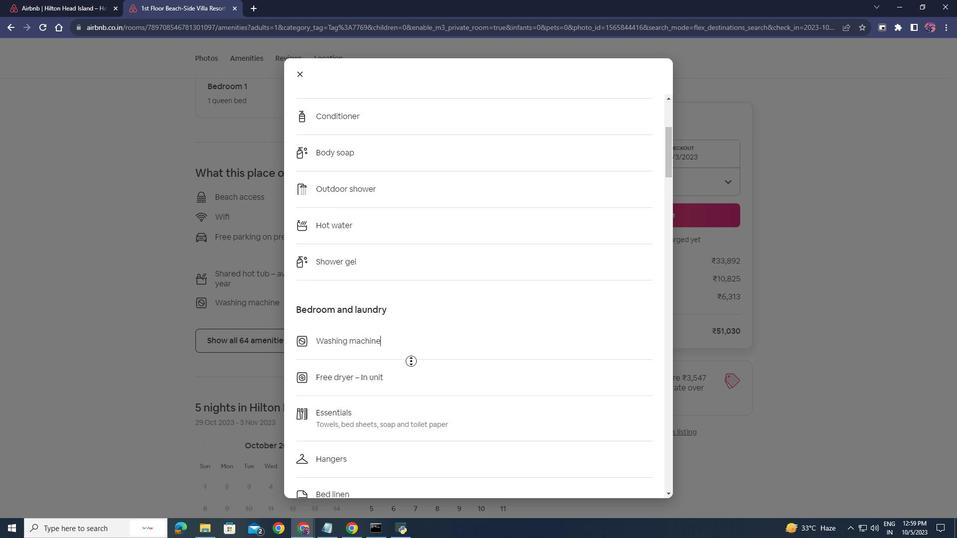 
Action: Mouse moved to (461, 413)
Screenshot: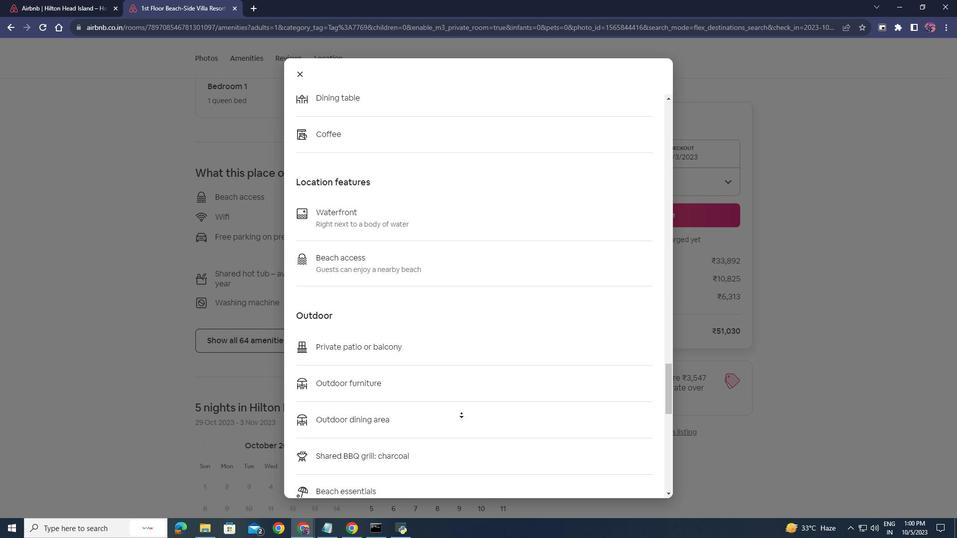 
Action: Mouse pressed left at (461, 413)
Screenshot: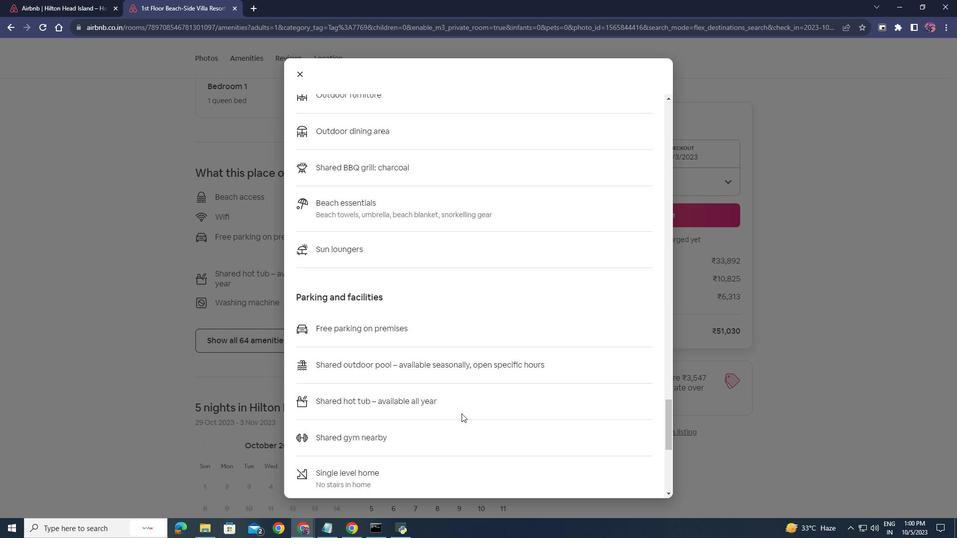 
Action: Mouse moved to (471, 400)
Screenshot: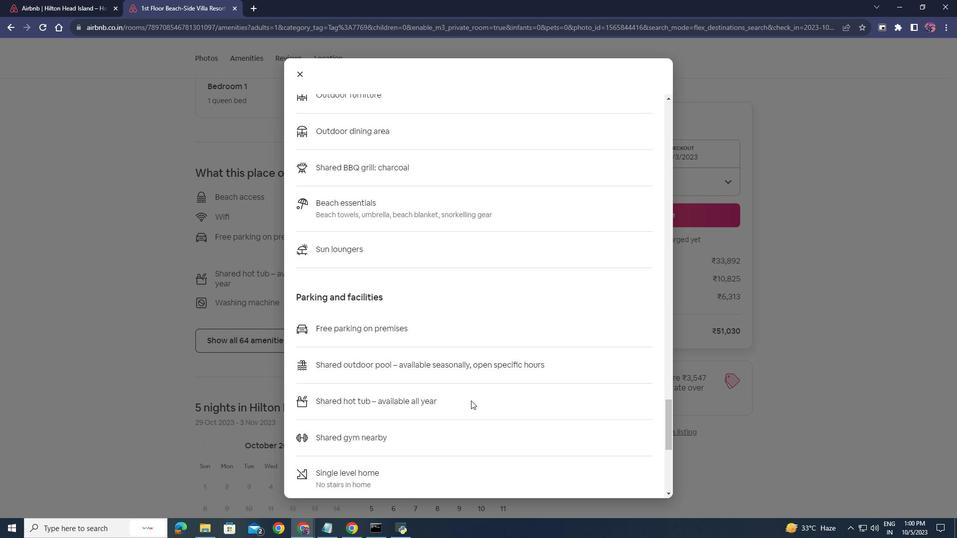 
Action: Mouse scrolled (471, 400) with delta (0, 0)
Screenshot: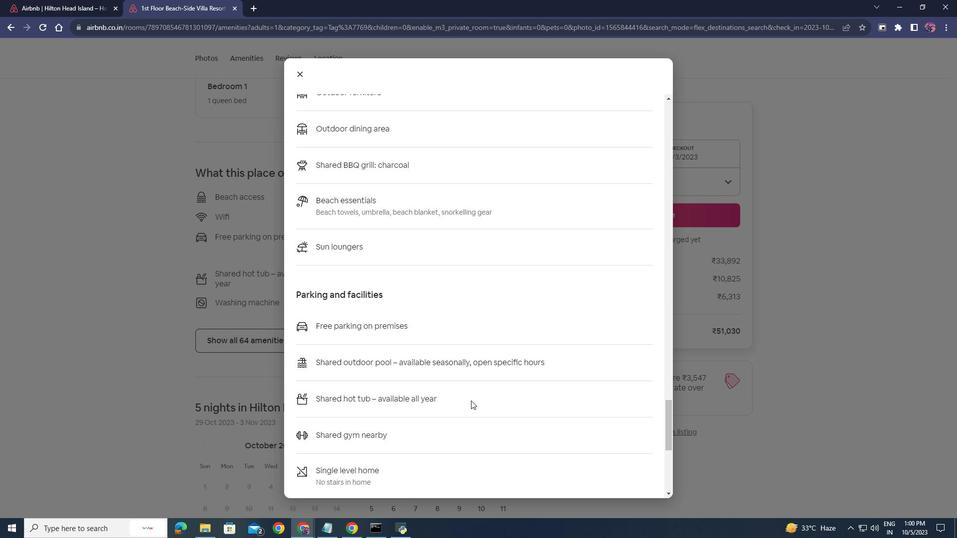 
Action: Mouse scrolled (471, 400) with delta (0, 0)
Screenshot: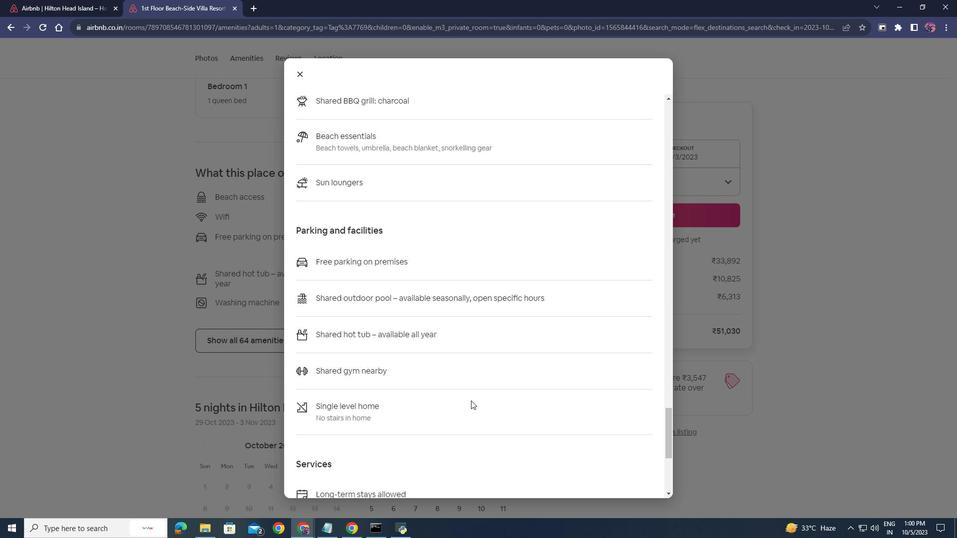
Action: Mouse scrolled (471, 400) with delta (0, 0)
Screenshot: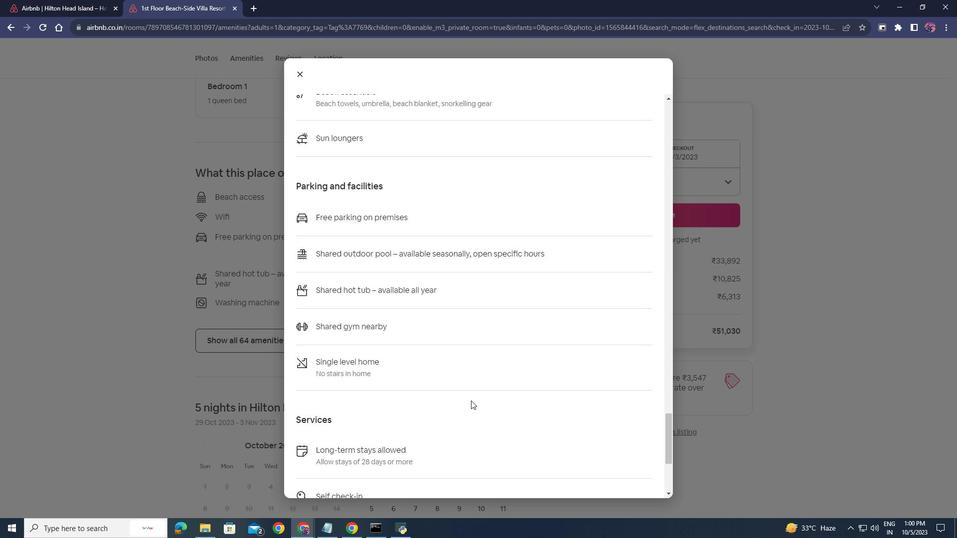 
Action: Mouse moved to (425, 393)
Screenshot: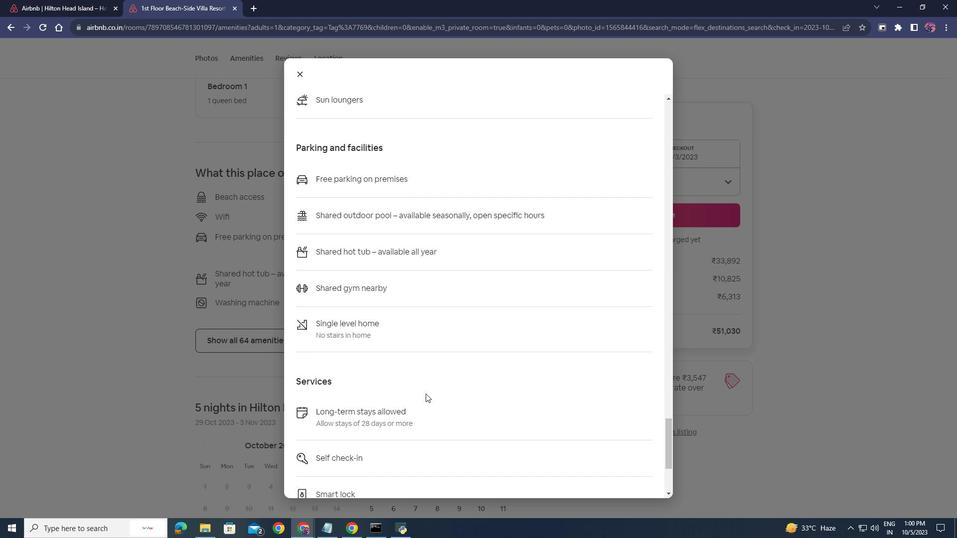
Action: Mouse scrolled (425, 393) with delta (0, 0)
Screenshot: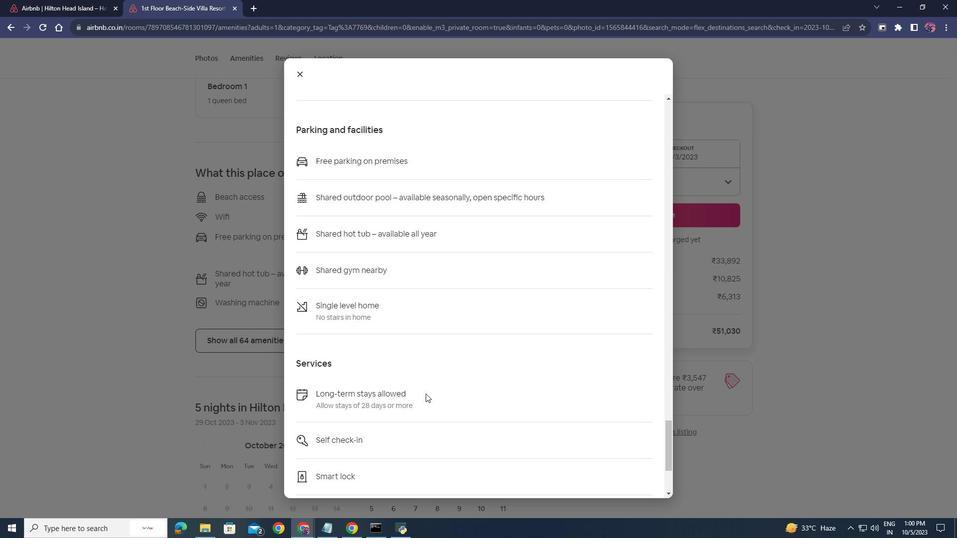 
Action: Mouse scrolled (425, 393) with delta (0, 0)
Screenshot: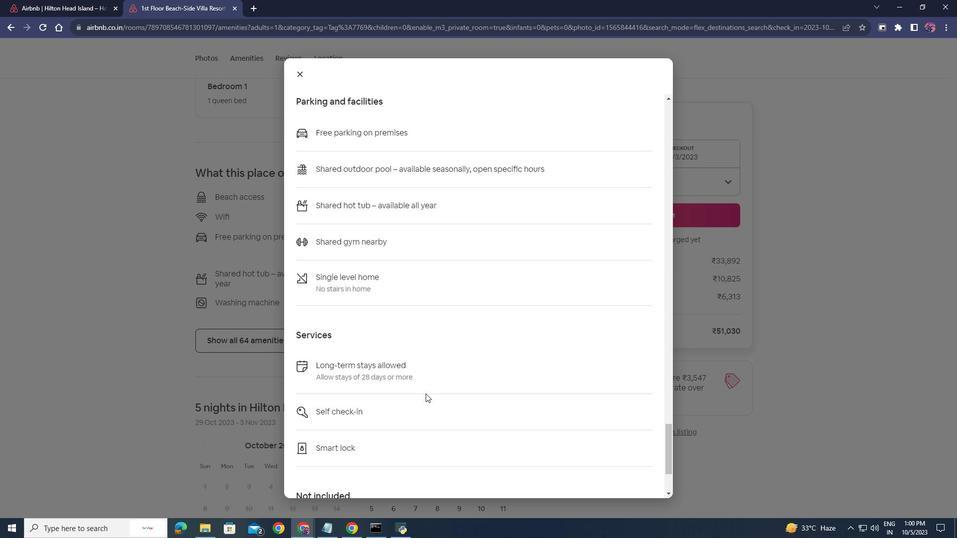 
Action: Mouse scrolled (425, 393) with delta (0, 0)
Screenshot: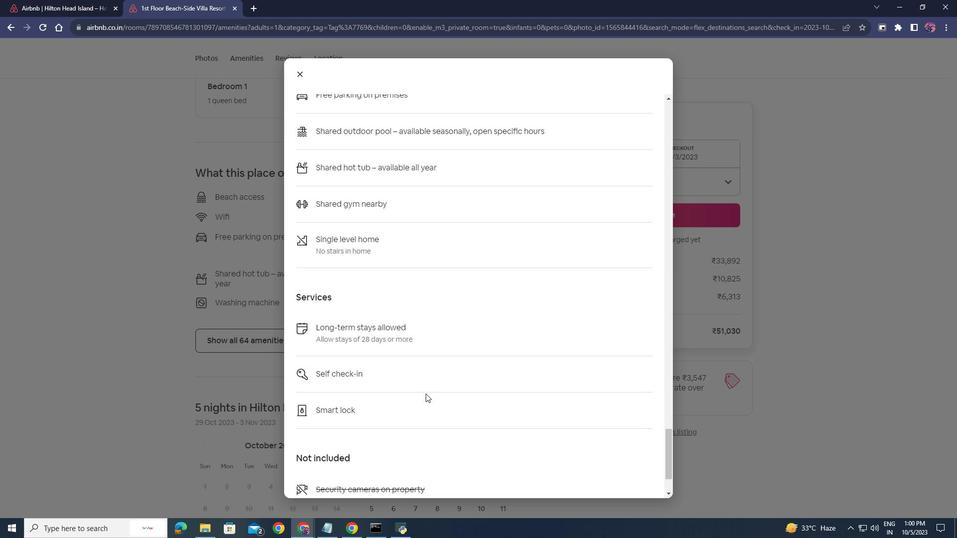 
Action: Mouse scrolled (425, 393) with delta (0, 0)
Screenshot: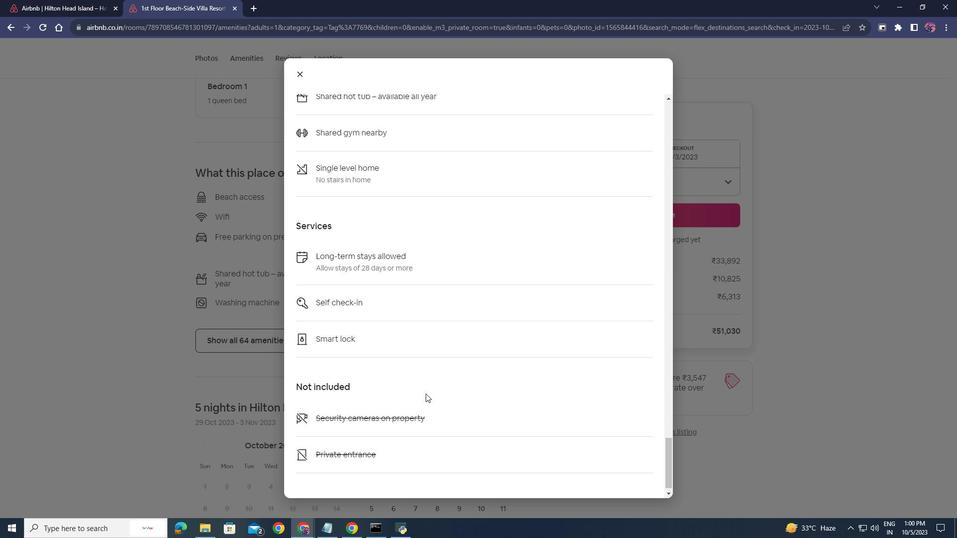 
Action: Mouse scrolled (425, 393) with delta (0, 0)
Screenshot: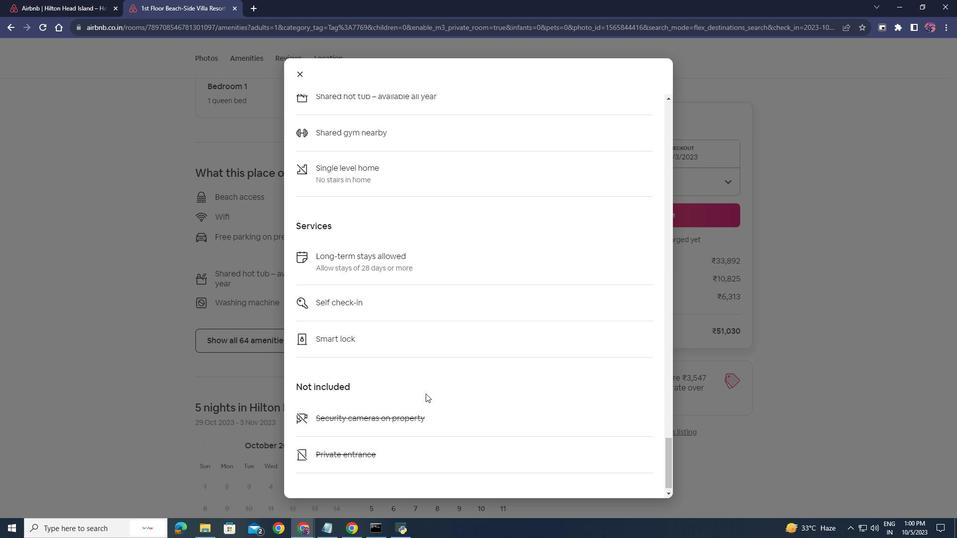 
Action: Mouse scrolled (425, 393) with delta (0, 0)
Screenshot: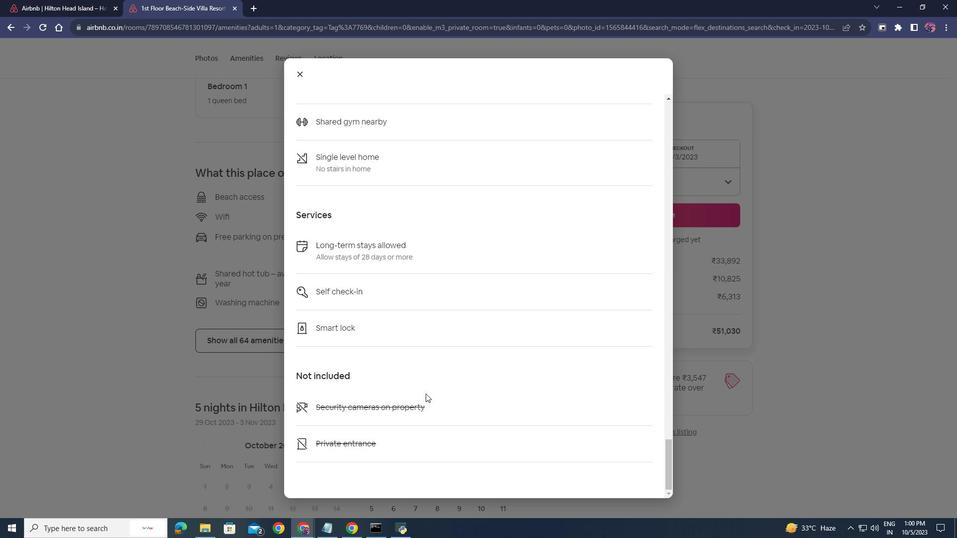 
Action: Mouse moved to (298, 70)
Screenshot: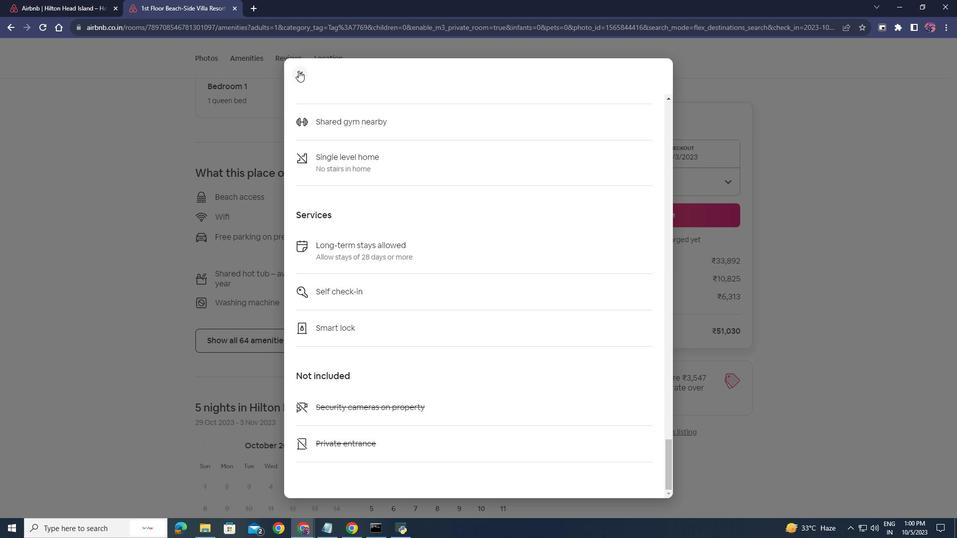 
Action: Mouse pressed left at (298, 70)
Screenshot: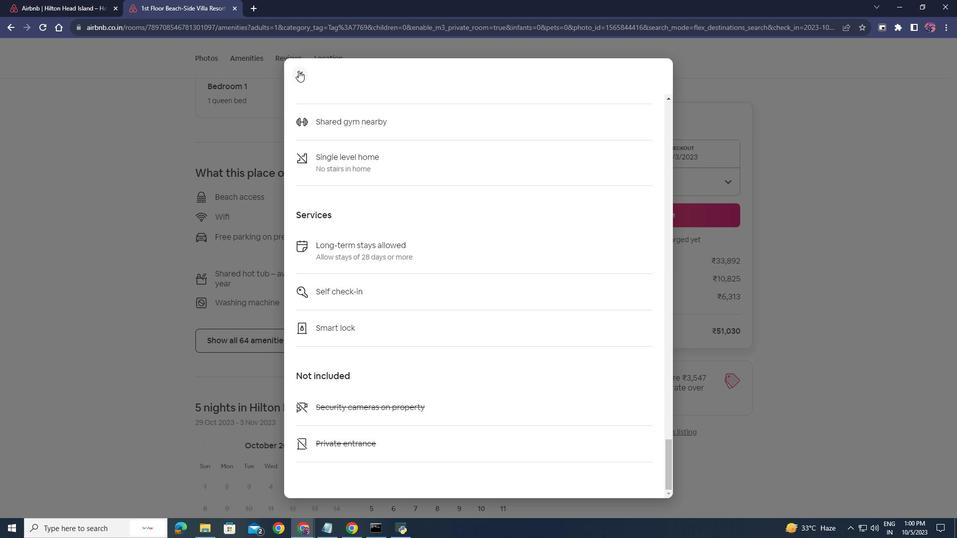 
Action: Mouse moved to (376, 352)
Screenshot: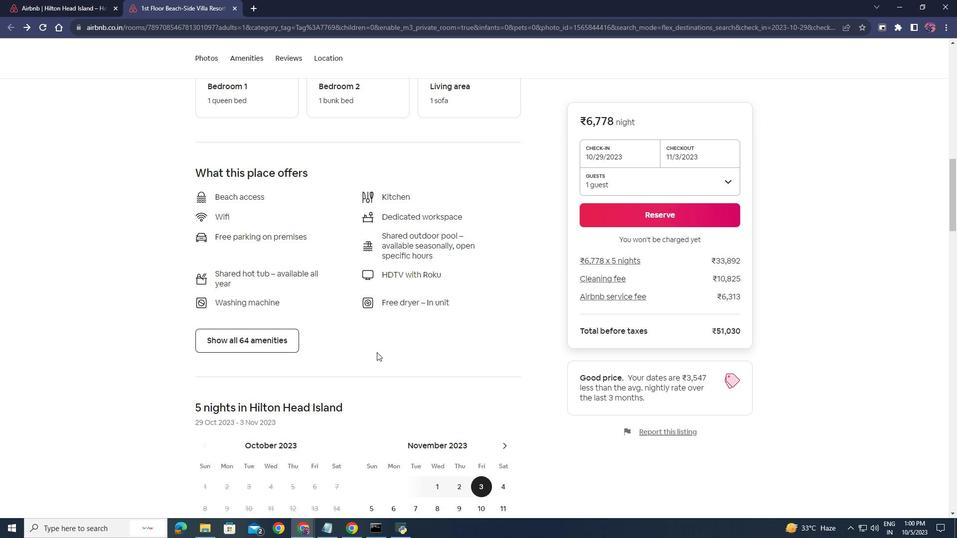 
Action: Mouse scrolled (376, 352) with delta (0, 0)
Screenshot: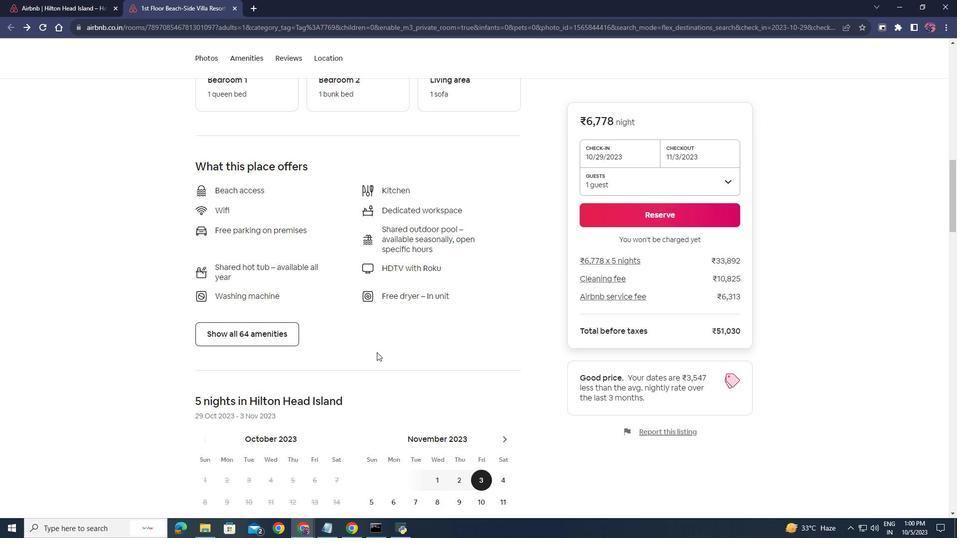 
Action: Mouse scrolled (376, 352) with delta (0, 0)
Screenshot: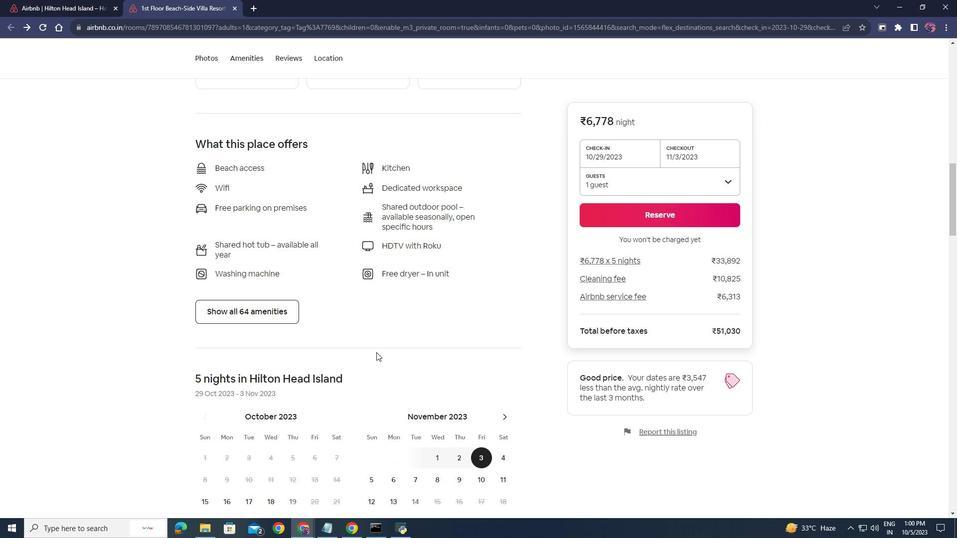 
Action: Mouse moved to (376, 352)
Screenshot: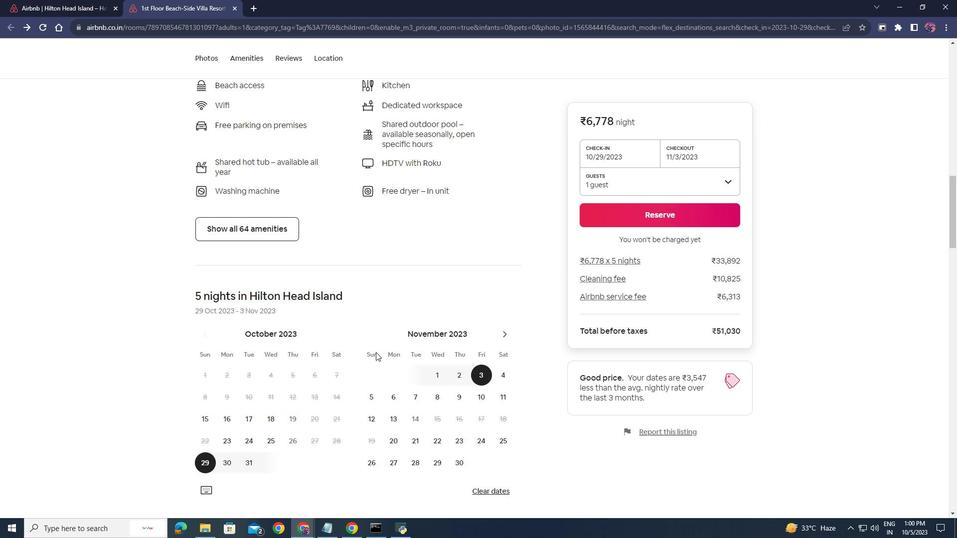 
Action: Mouse scrolled (376, 352) with delta (0, 0)
Screenshot: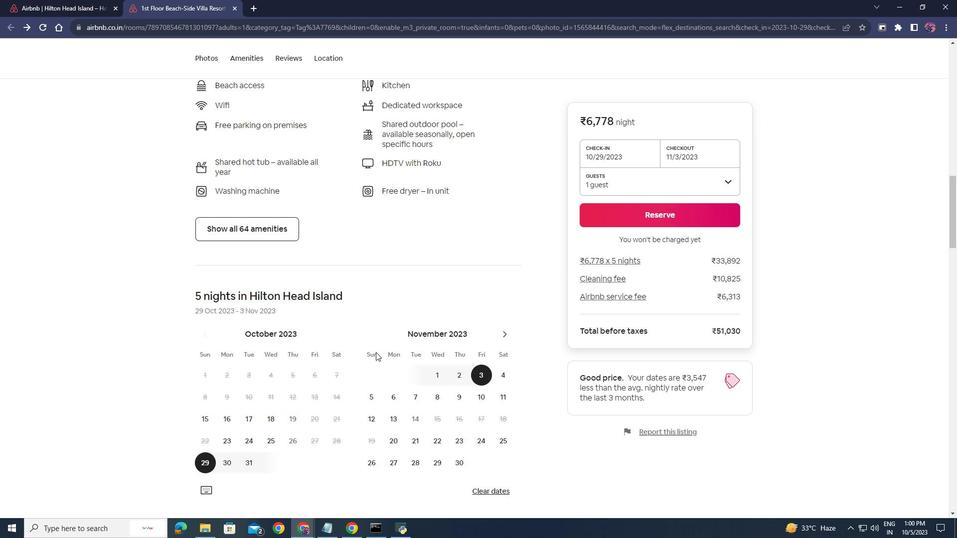 
Action: Mouse moved to (374, 352)
Screenshot: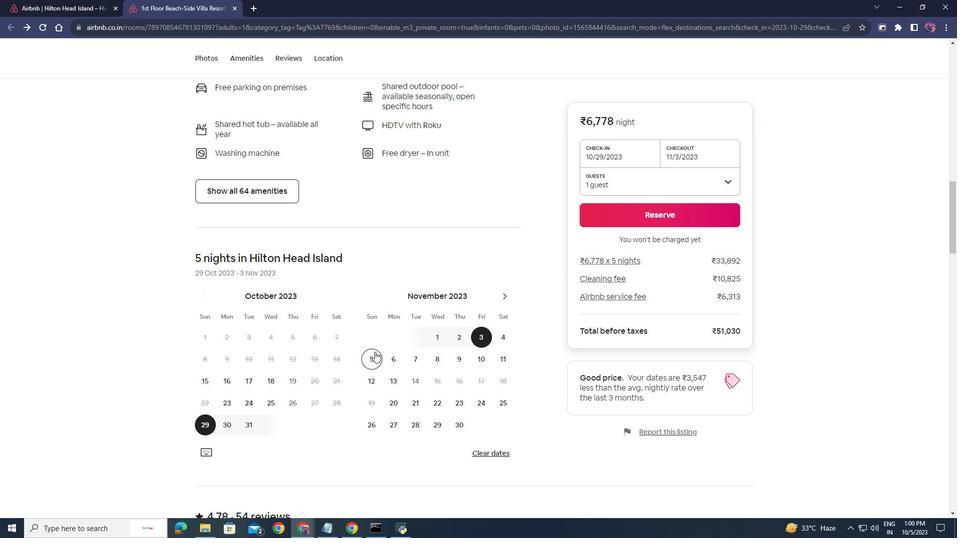 
Action: Mouse scrolled (374, 351) with delta (0, 0)
Screenshot: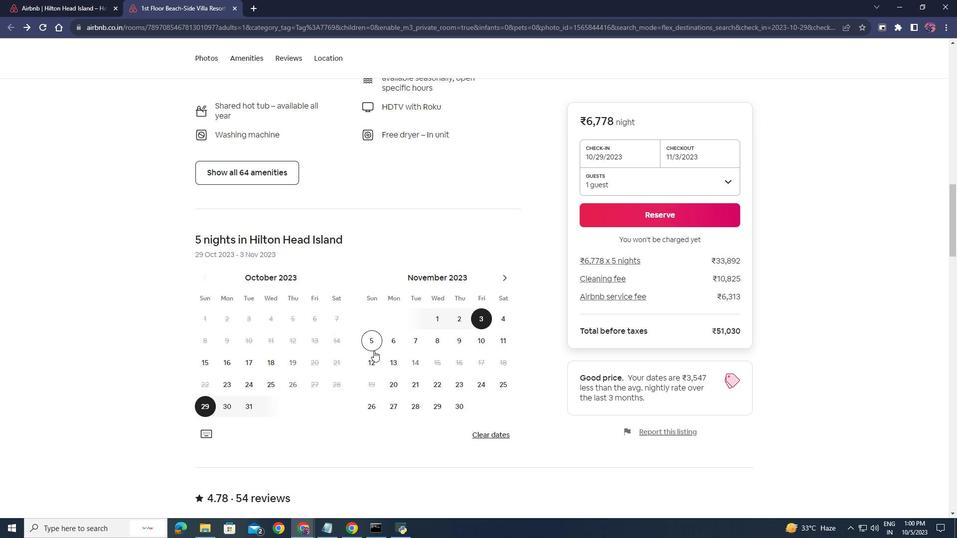 
Action: Mouse moved to (374, 351)
Screenshot: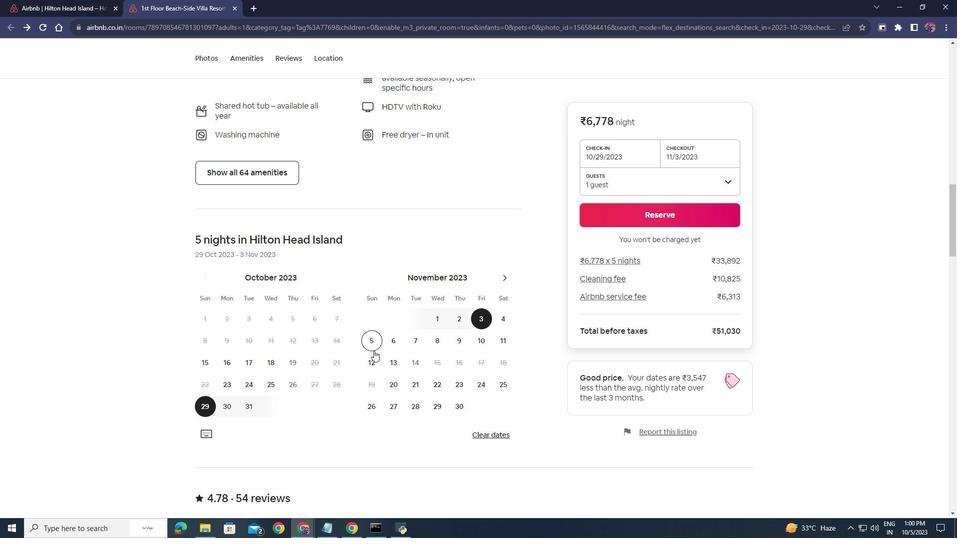 
Action: Mouse scrolled (374, 350) with delta (0, 0)
Screenshot: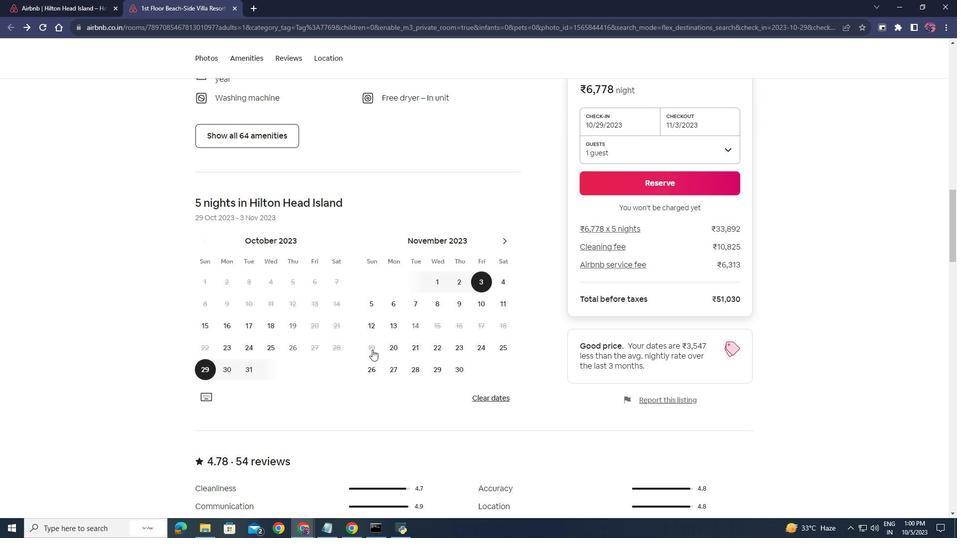 
Action: Mouse moved to (287, 56)
Screenshot: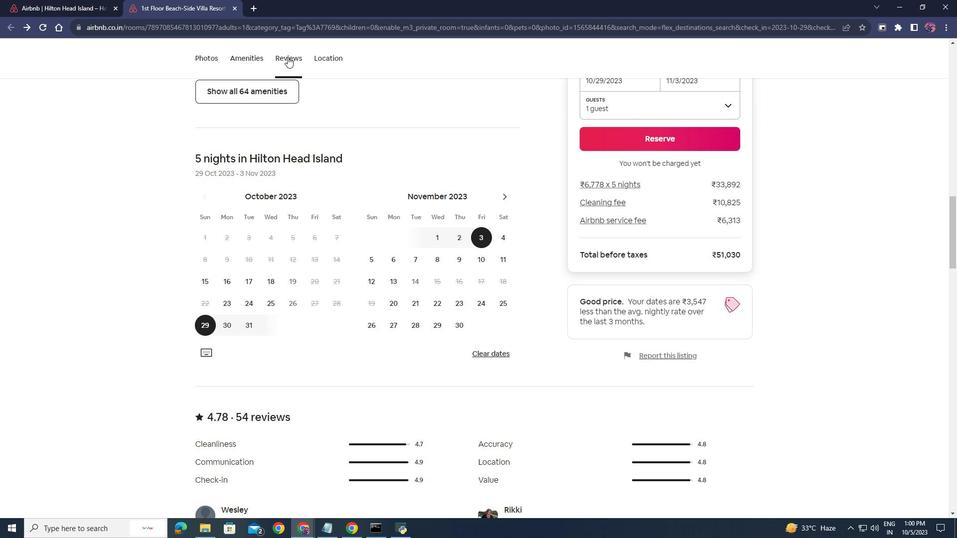 
Action: Mouse pressed left at (287, 56)
Screenshot: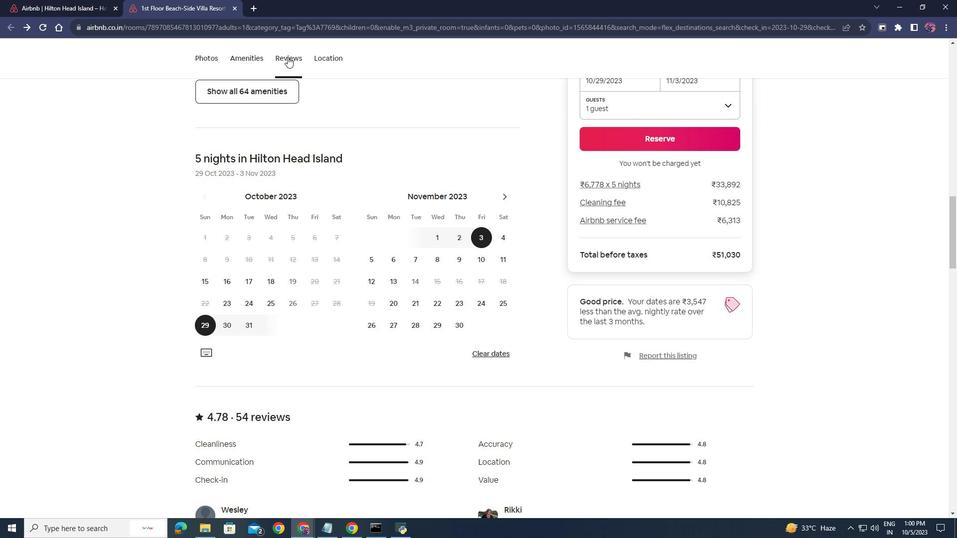 
Action: Mouse moved to (357, 321)
Screenshot: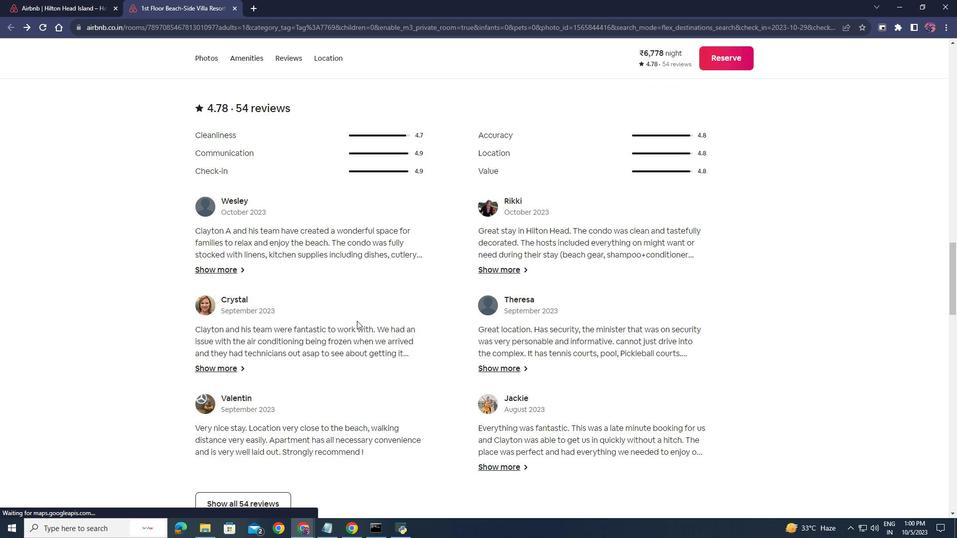 
Action: Mouse scrolled (357, 320) with delta (0, 0)
Screenshot: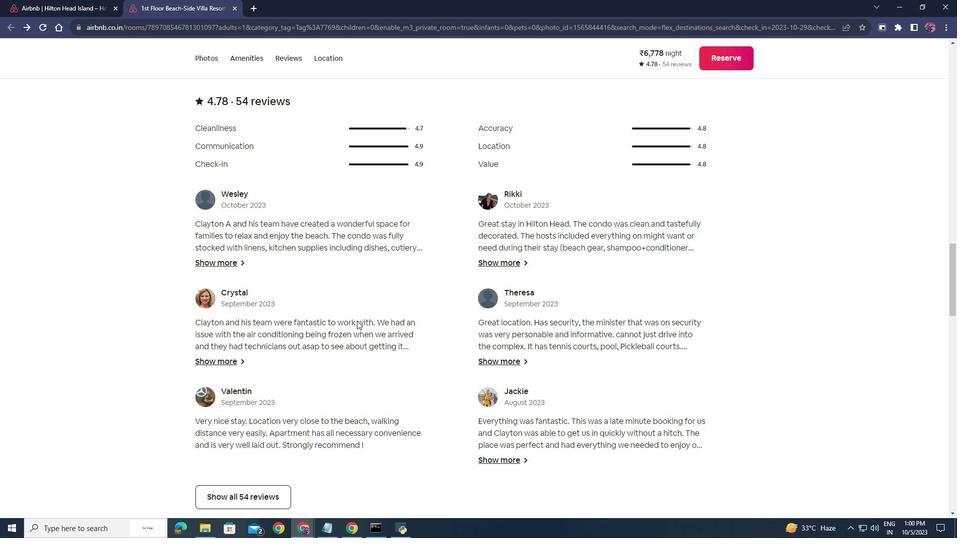 
Action: Mouse scrolled (357, 320) with delta (0, 0)
Screenshot: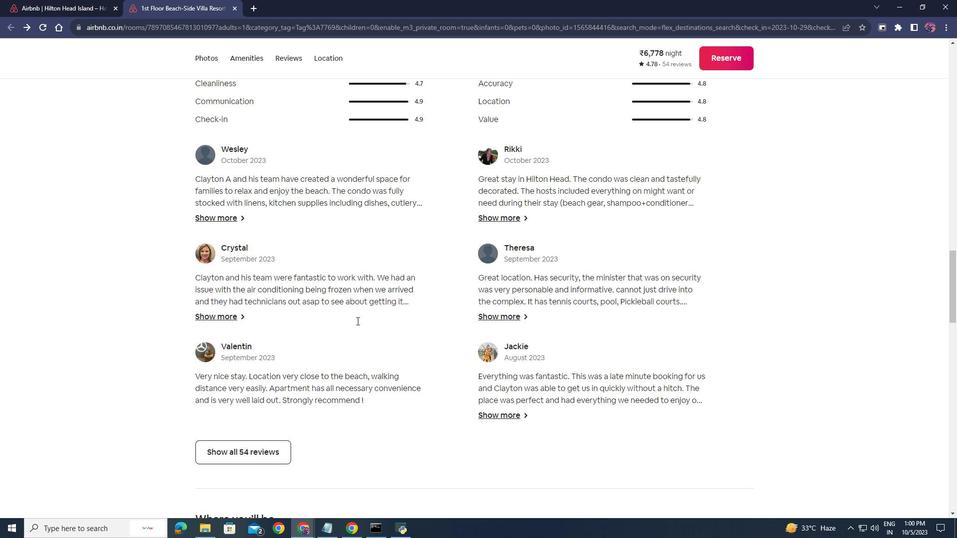 
Action: Mouse scrolled (357, 320) with delta (0, 0)
Screenshot: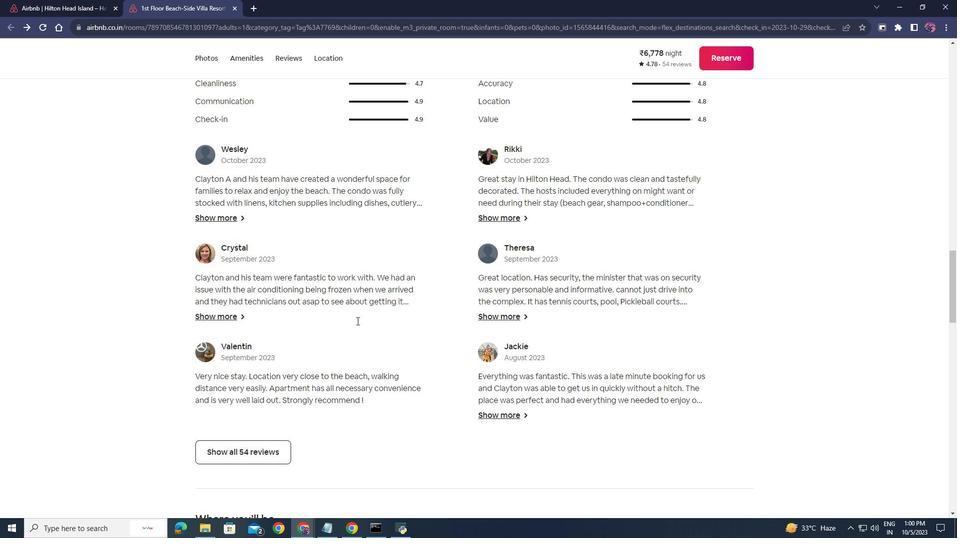 
Action: Mouse moved to (357, 321)
Screenshot: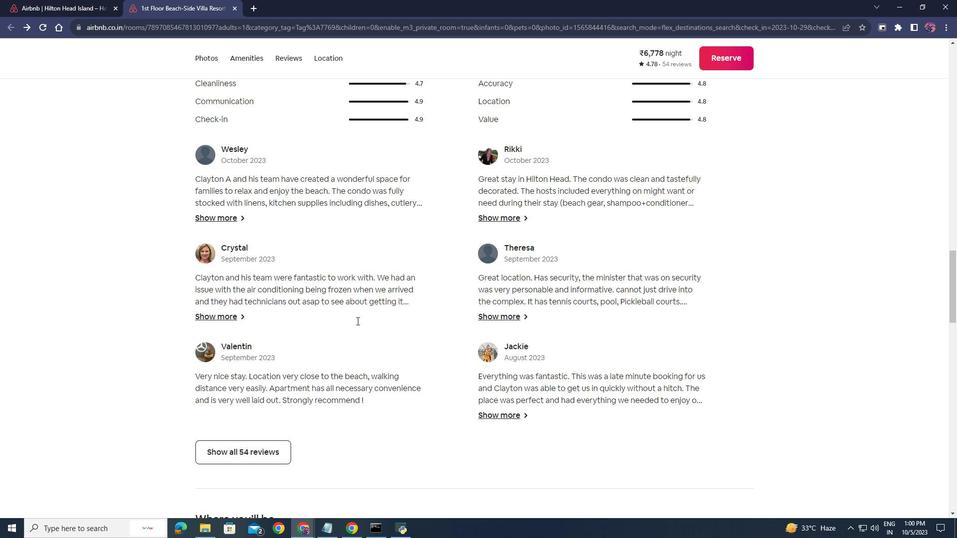 
Action: Mouse scrolled (357, 320) with delta (0, 0)
Screenshot: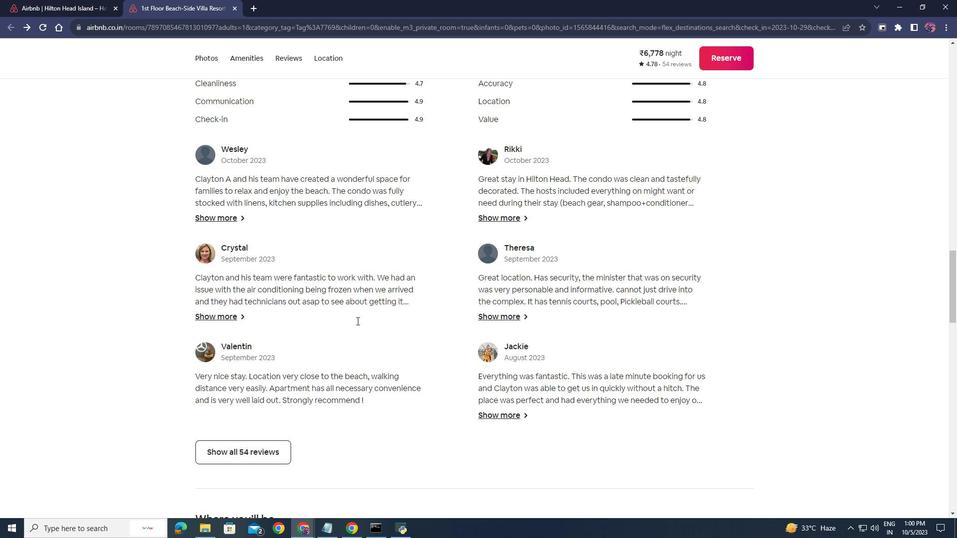 
Action: Mouse moved to (357, 321)
Screenshot: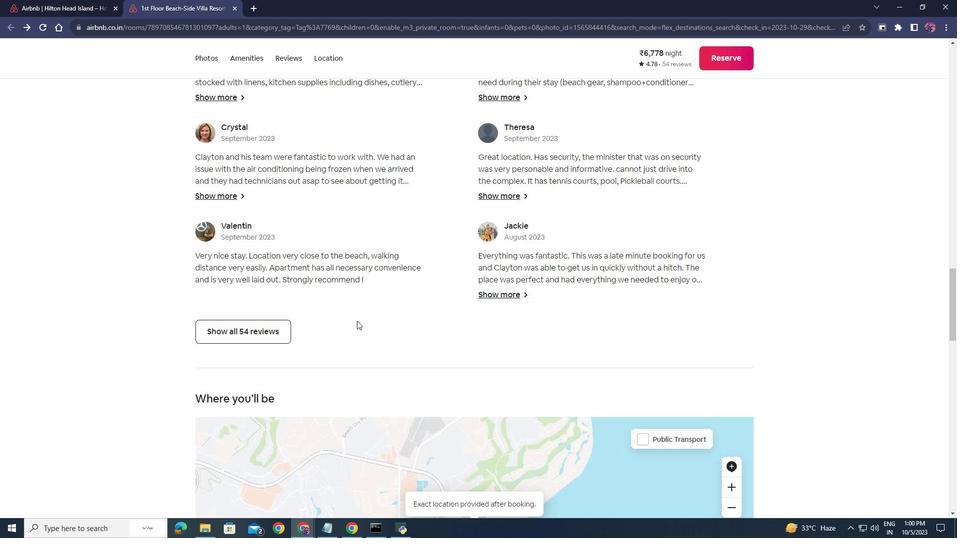 
Action: Mouse scrolled (357, 320) with delta (0, 0)
Screenshot: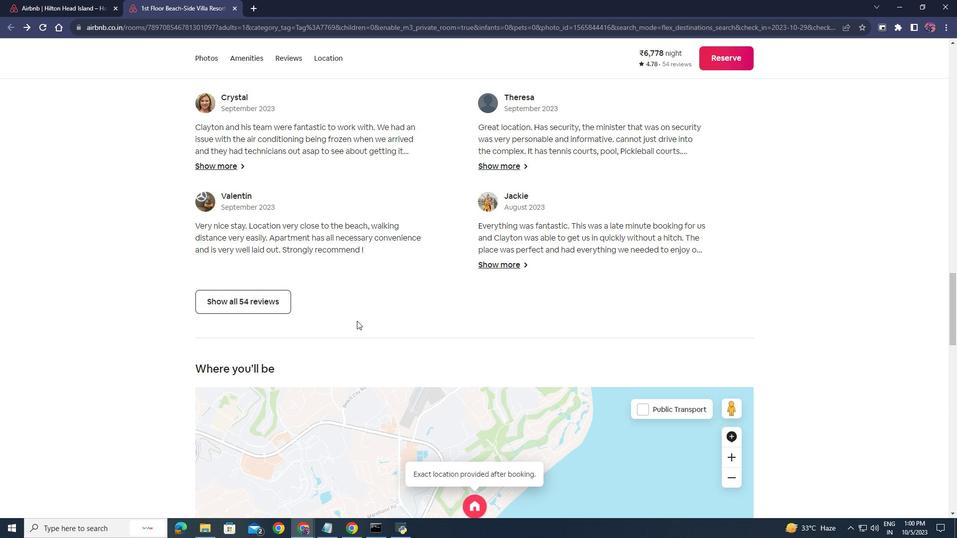 
Action: Mouse scrolled (357, 320) with delta (0, 0)
Screenshot: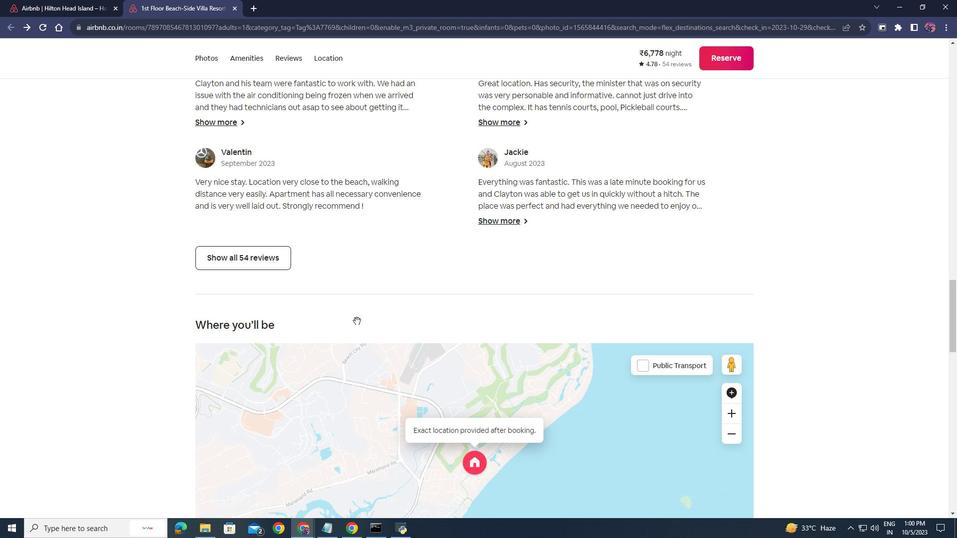
Action: Mouse scrolled (357, 320) with delta (0, 0)
Screenshot: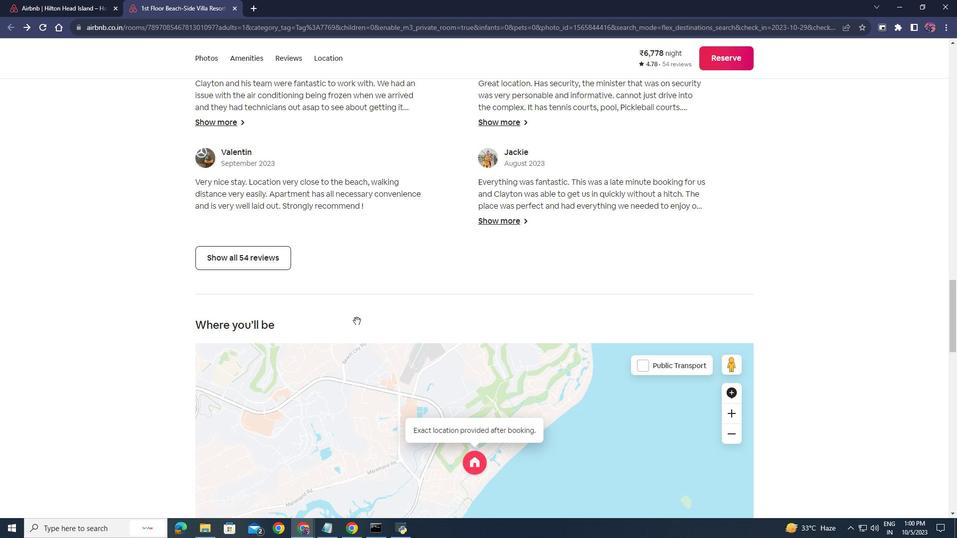 
Action: Mouse scrolled (357, 320) with delta (0, 0)
Screenshot: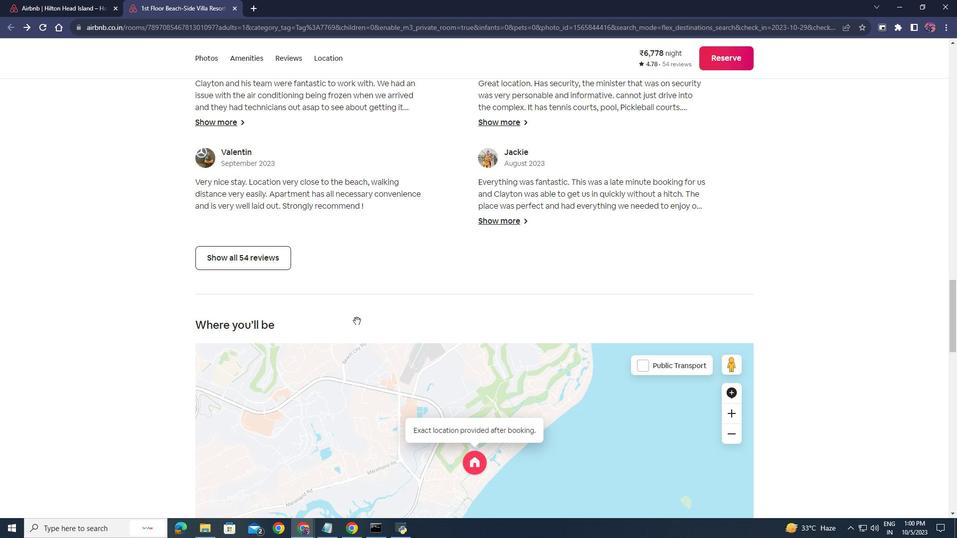 
Action: Mouse scrolled (357, 320) with delta (0, 0)
Screenshot: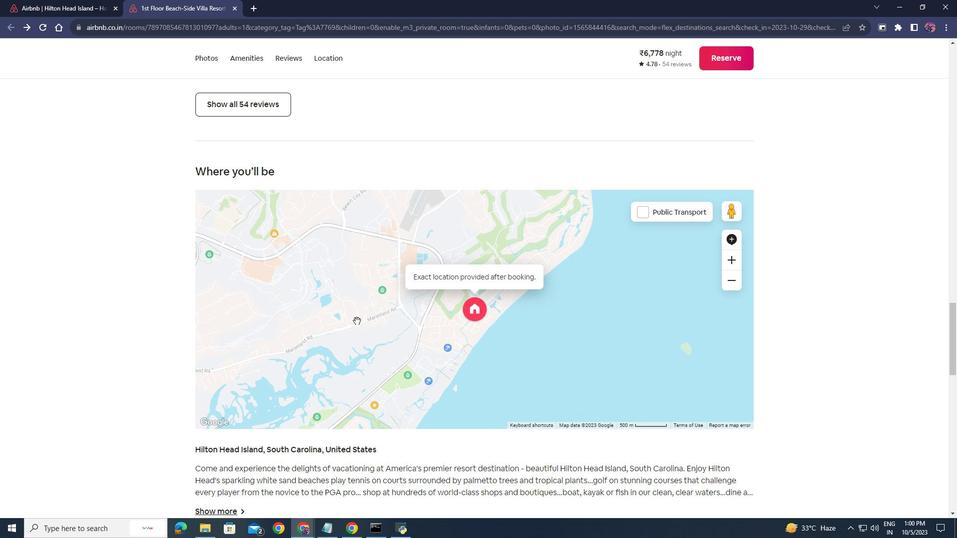 
Action: Mouse scrolled (357, 320) with delta (0, 0)
Screenshot: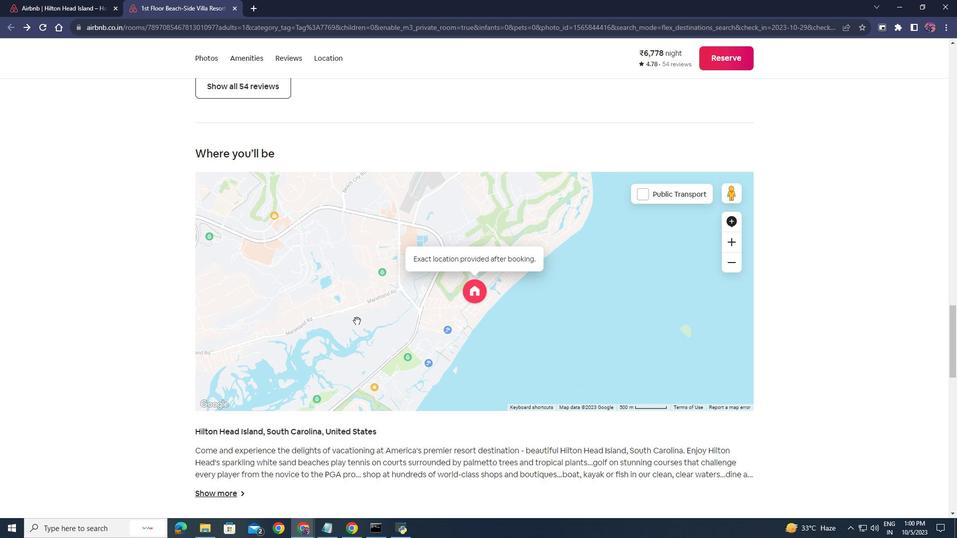 
Action: Mouse scrolled (357, 320) with delta (0, 0)
Screenshot: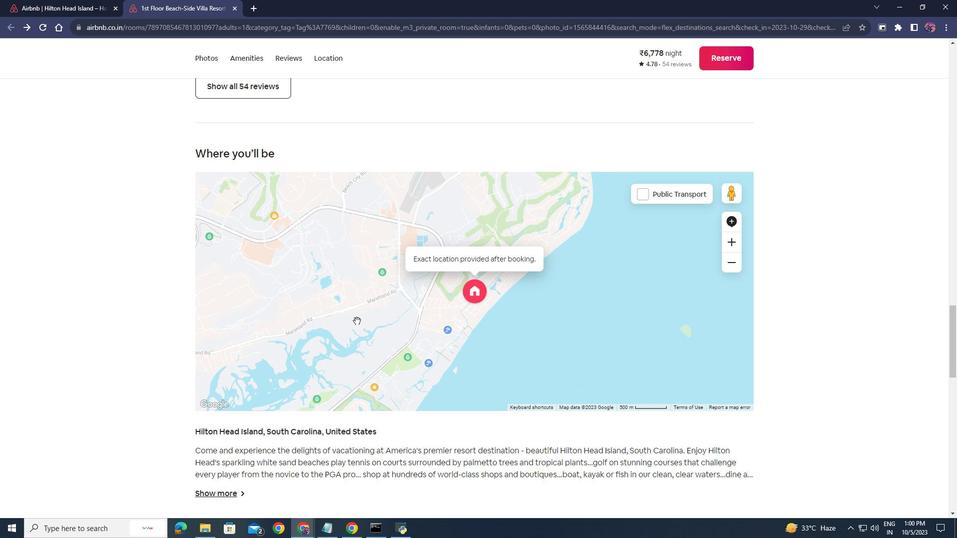 
Action: Mouse scrolled (357, 320) with delta (0, 0)
Screenshot: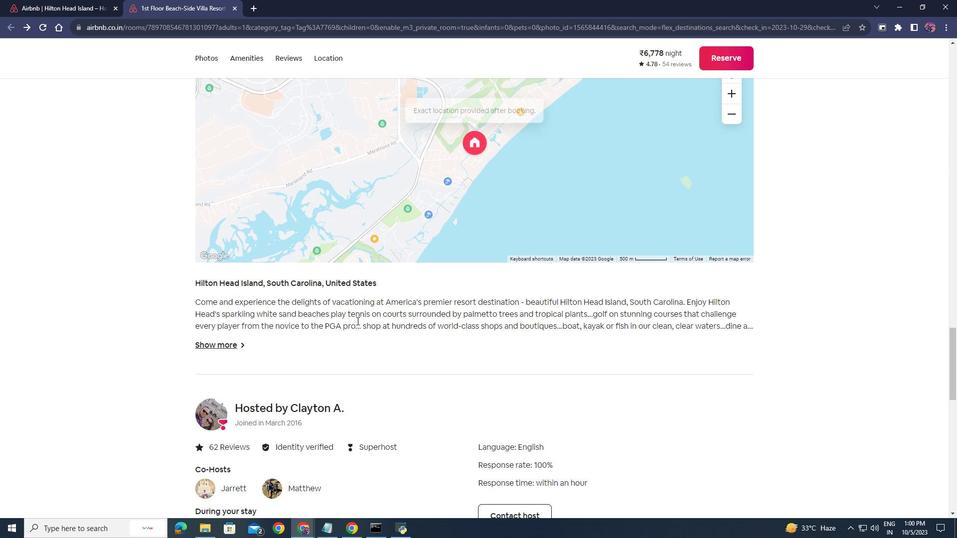 
Action: Mouse scrolled (357, 320) with delta (0, 0)
Screenshot: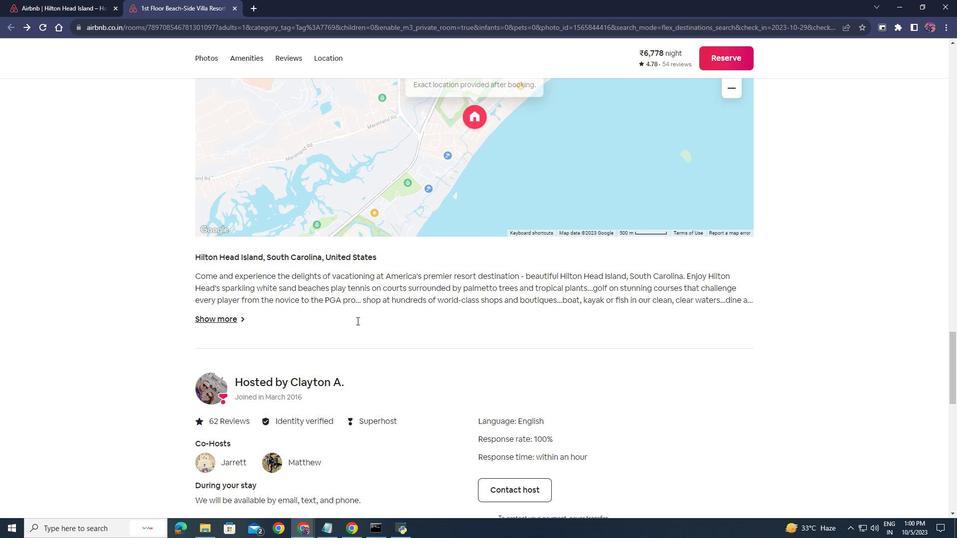 
Action: Mouse scrolled (357, 320) with delta (0, 0)
Screenshot: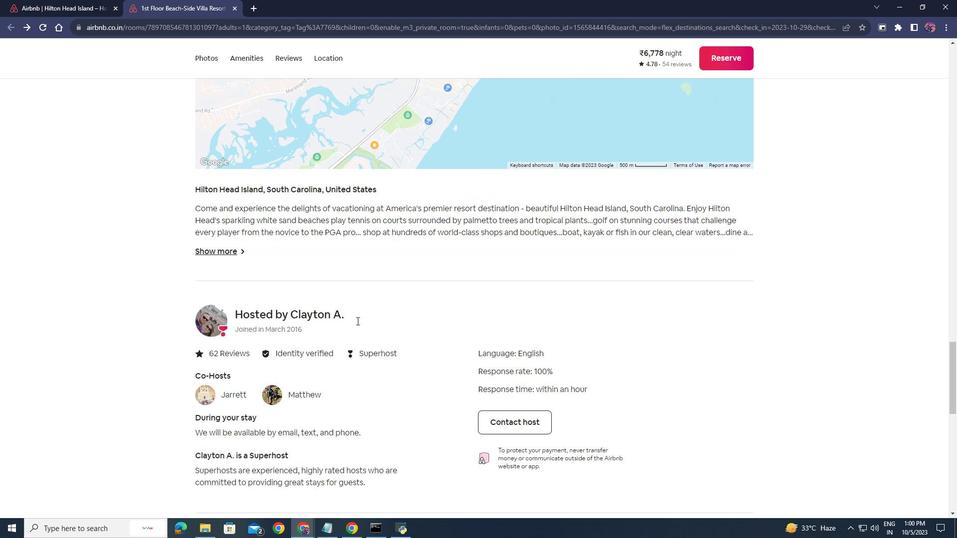 
Action: Mouse scrolled (357, 320) with delta (0, 0)
Screenshot: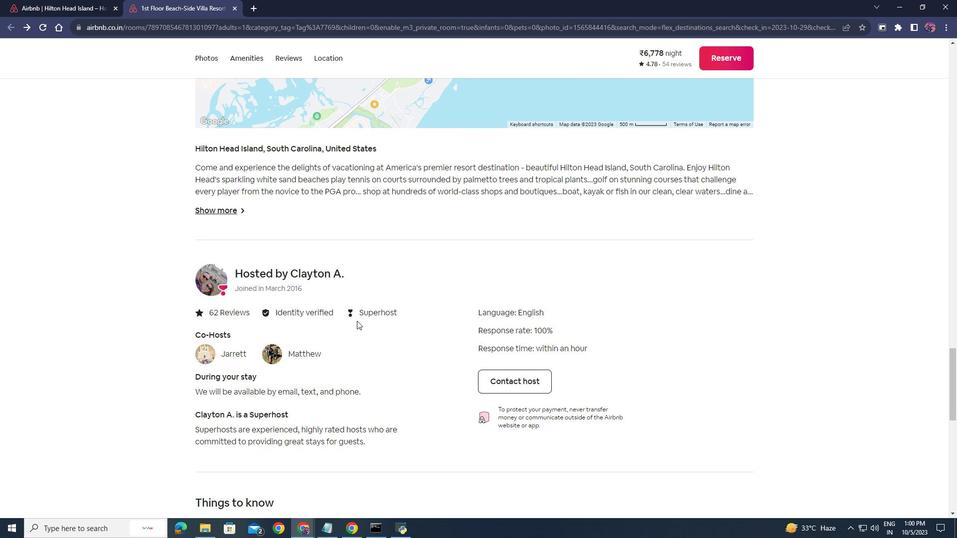
Action: Mouse scrolled (357, 320) with delta (0, 0)
Screenshot: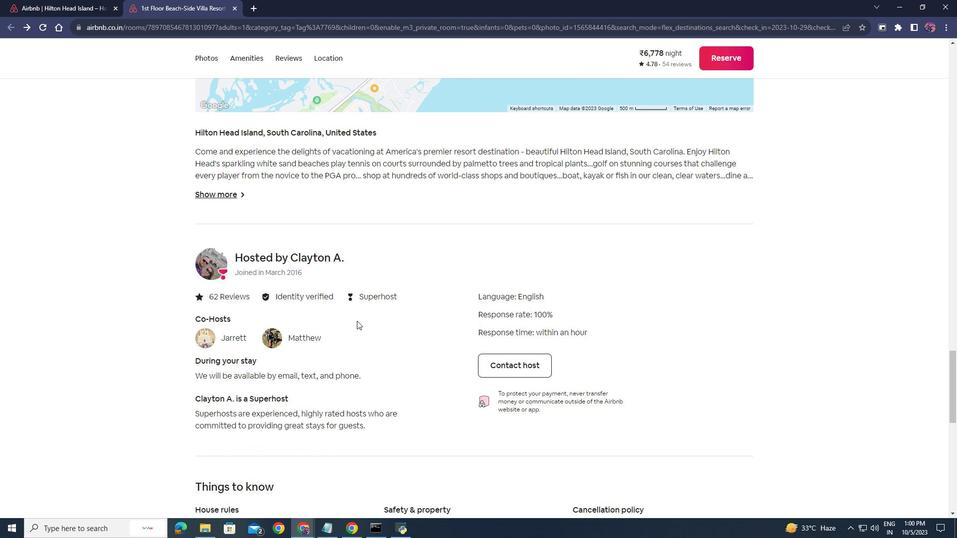 
Action: Mouse scrolled (357, 320) with delta (0, 0)
Screenshot: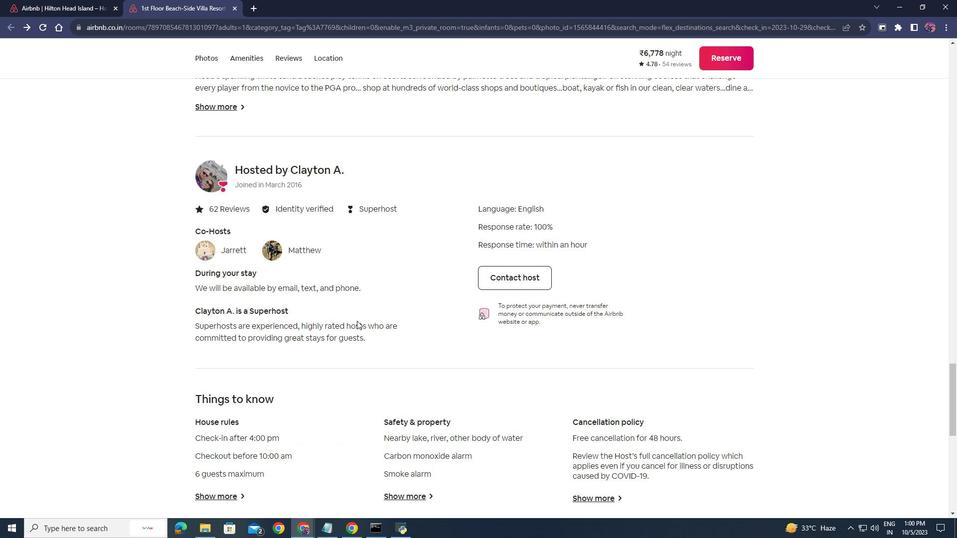 
Action: Mouse scrolled (357, 320) with delta (0, 0)
Screenshot: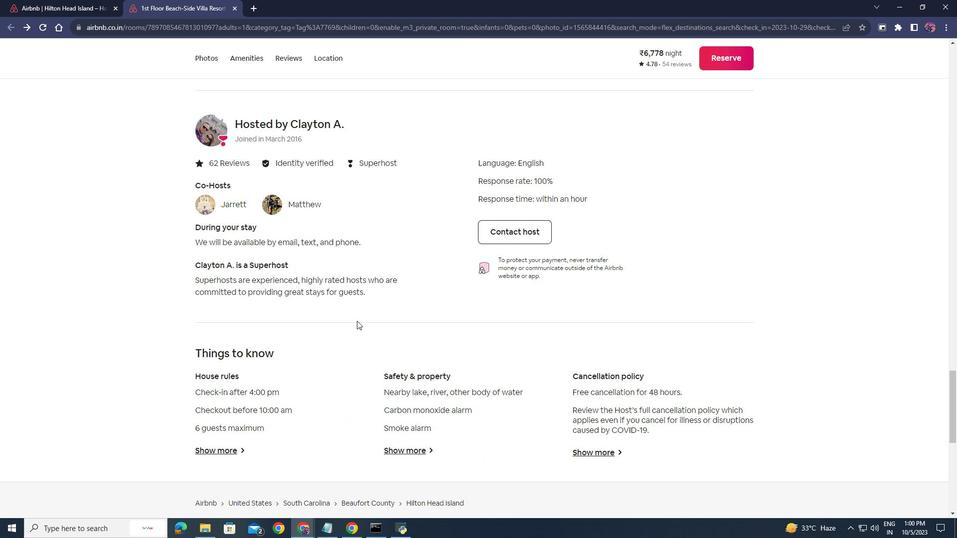 
Action: Mouse scrolled (357, 320) with delta (0, 0)
Screenshot: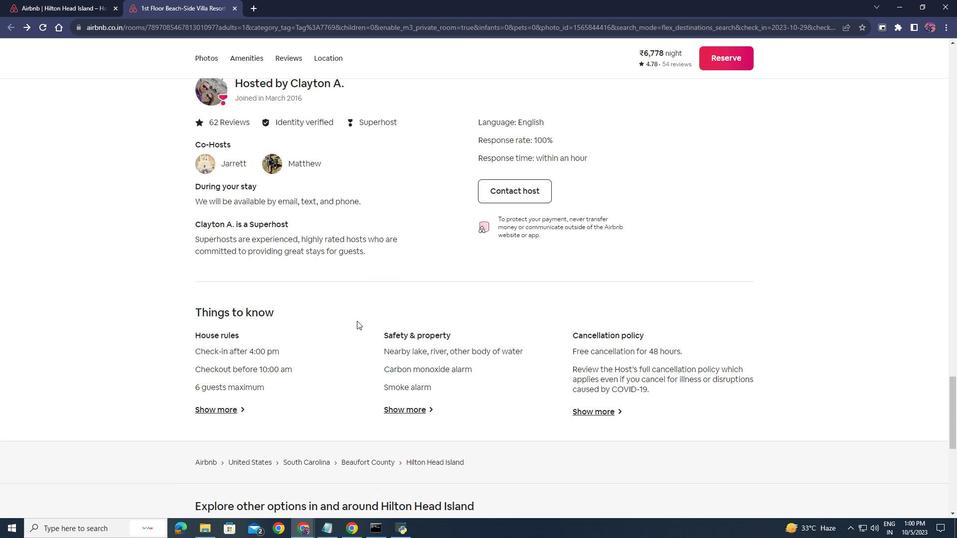 
Action: Mouse scrolled (357, 320) with delta (0, 0)
Screenshot: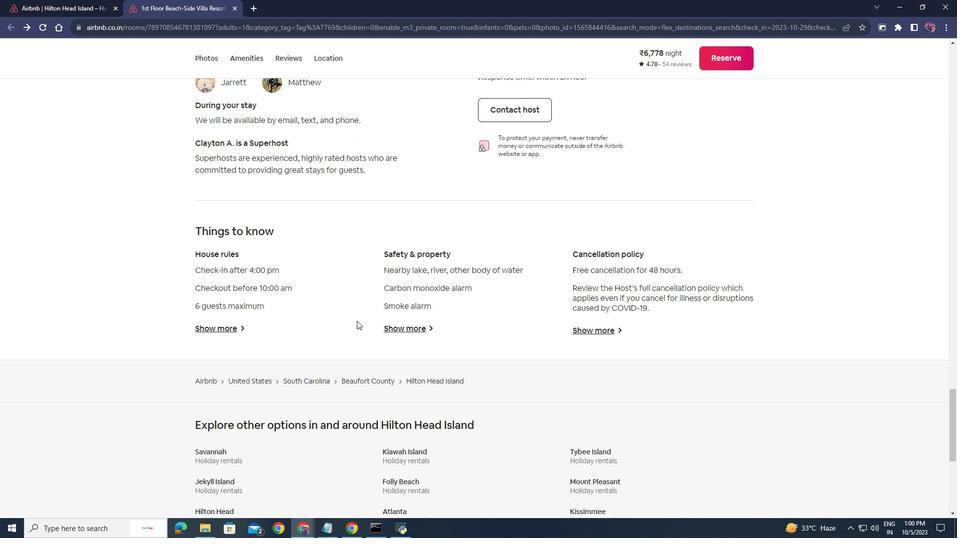 
Action: Mouse scrolled (357, 320) with delta (0, 0)
Screenshot: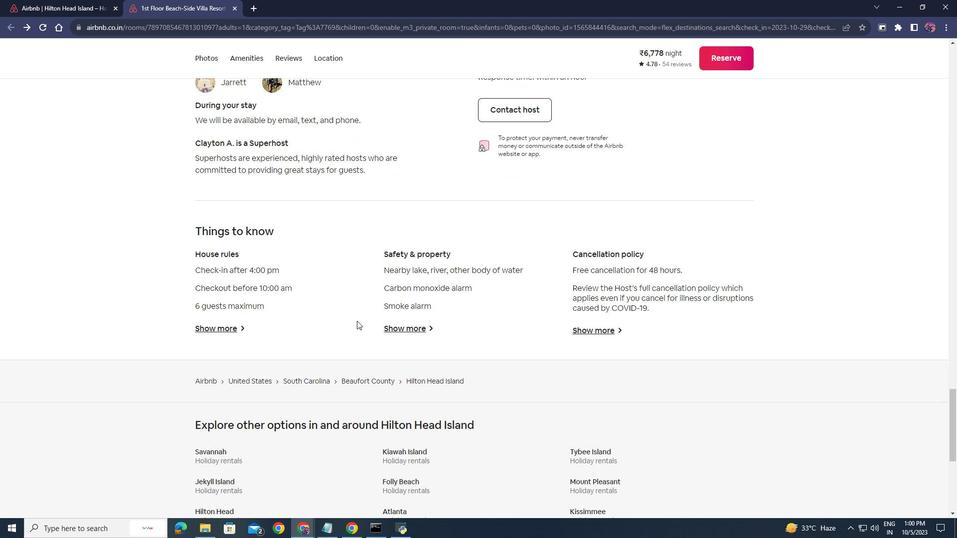 
Action: Mouse scrolled (357, 320) with delta (0, 0)
Screenshot: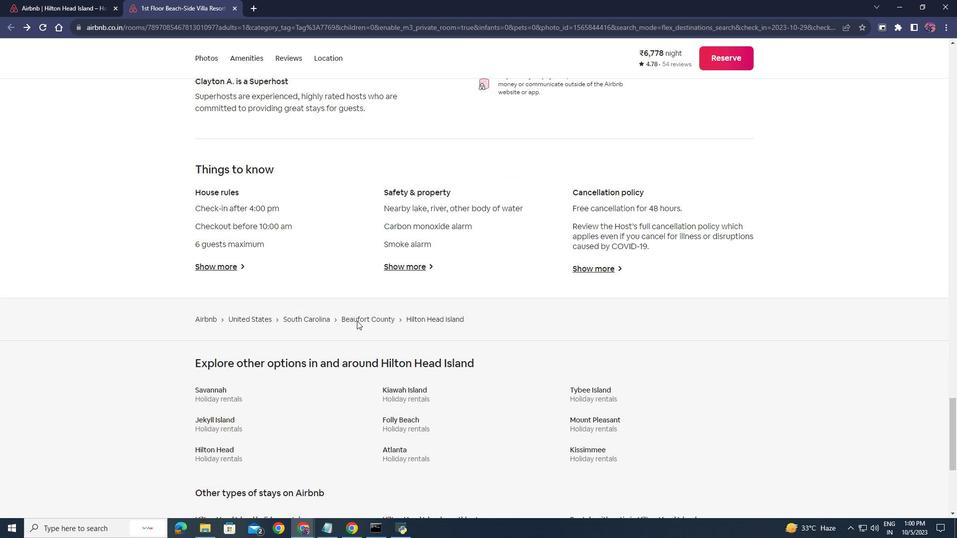 
Action: Mouse moved to (331, 57)
Screenshot: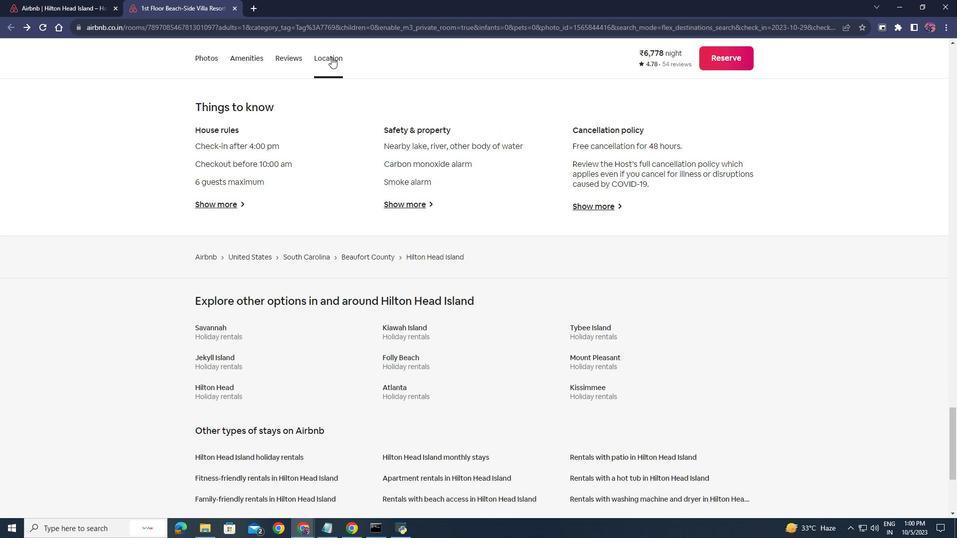 
Action: Mouse pressed left at (331, 57)
Screenshot: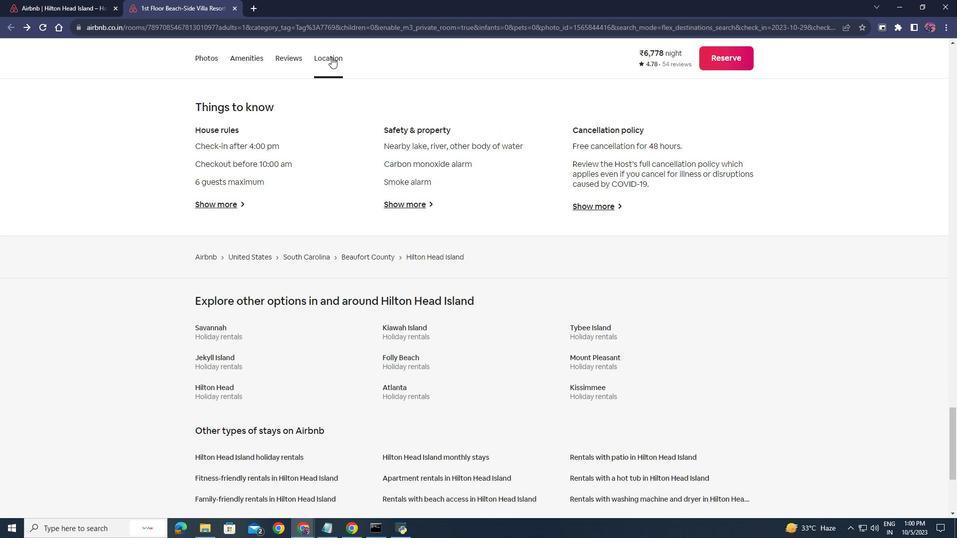 
Action: Mouse moved to (358, 207)
Screenshot: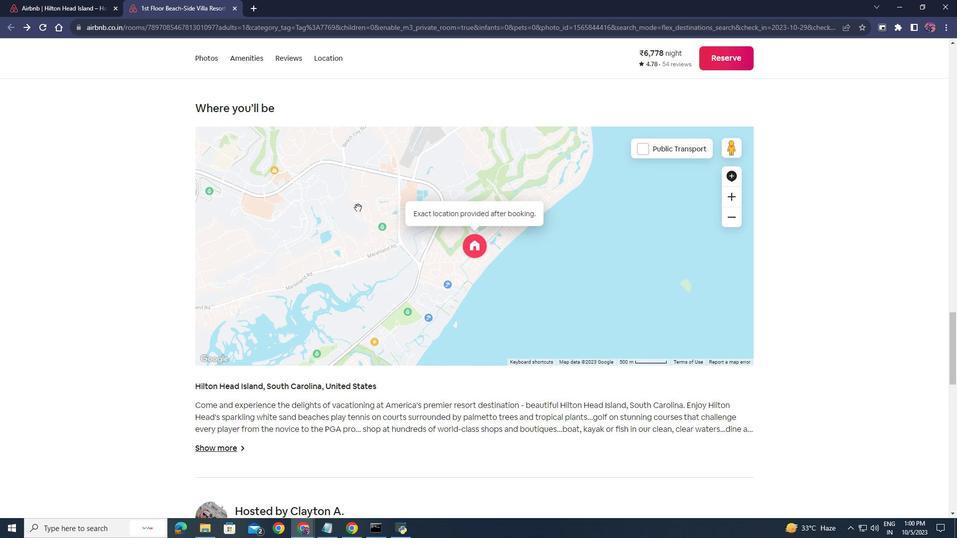 
Action: Mouse scrolled (358, 207) with delta (0, 0)
Screenshot: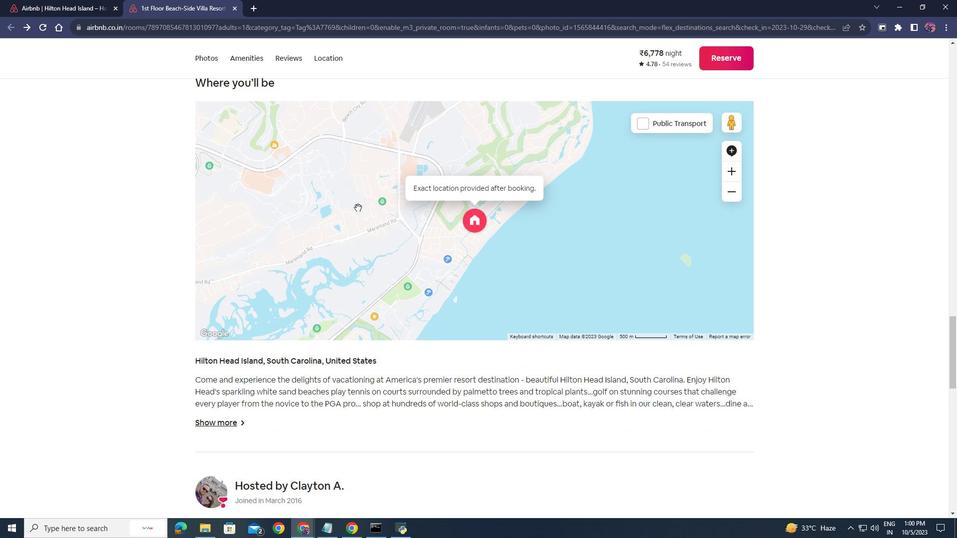 
Action: Mouse scrolled (358, 207) with delta (0, 0)
Screenshot: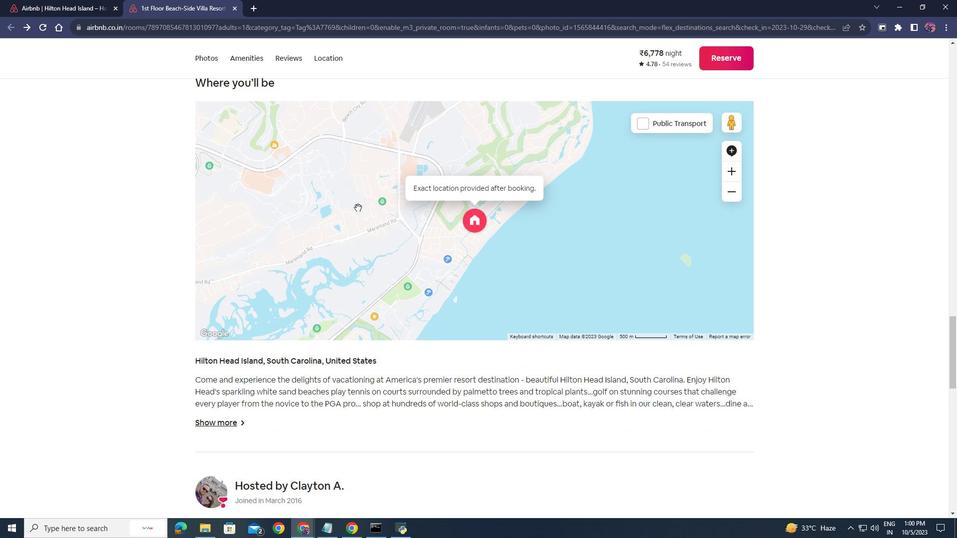 
Action: Mouse moved to (358, 207)
Screenshot: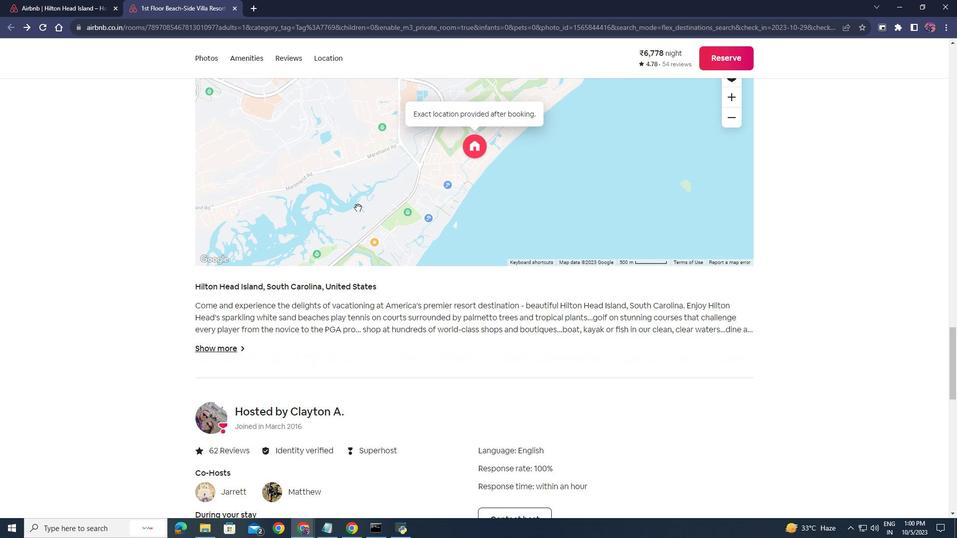 
Action: Mouse scrolled (358, 208) with delta (0, 0)
Screenshot: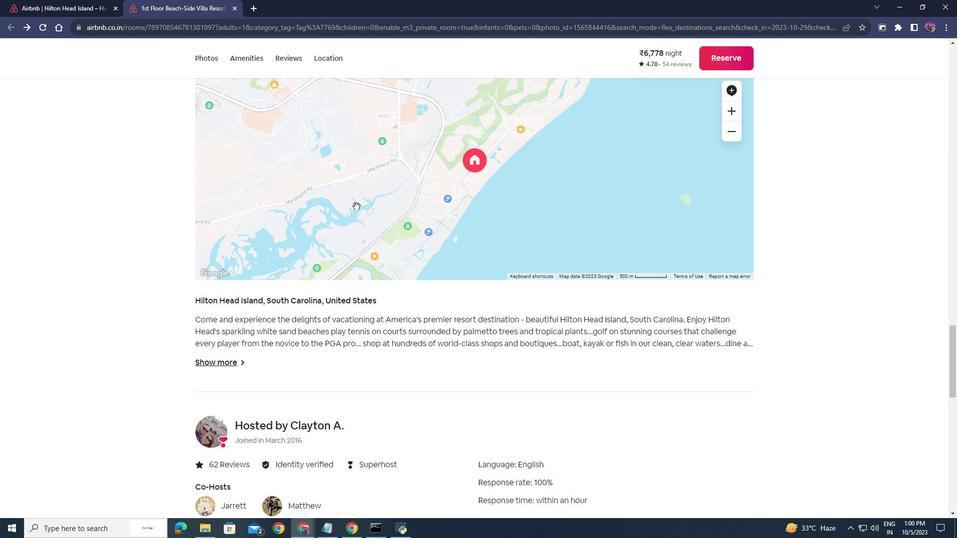 
Action: Mouse moved to (357, 207)
Screenshot: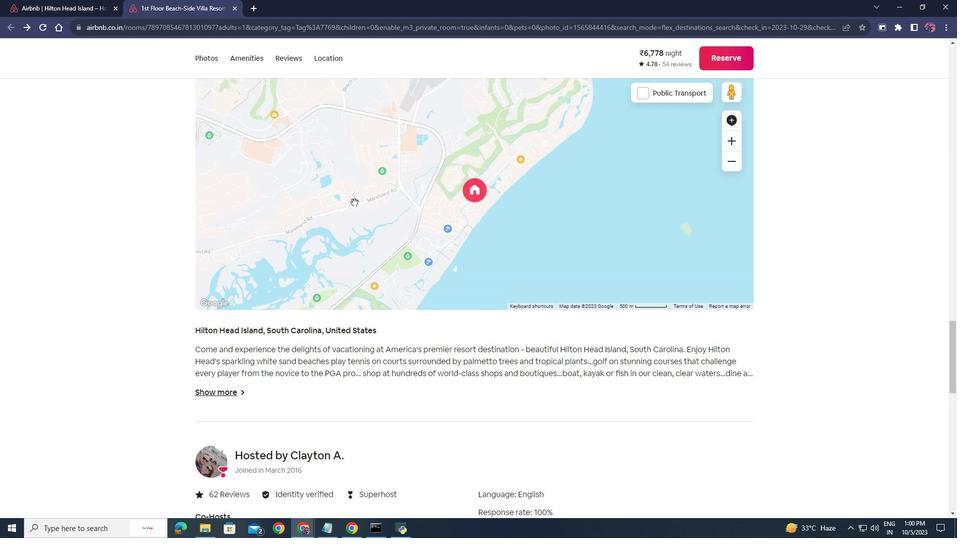 
Action: Mouse scrolled (357, 208) with delta (0, 0)
Screenshot: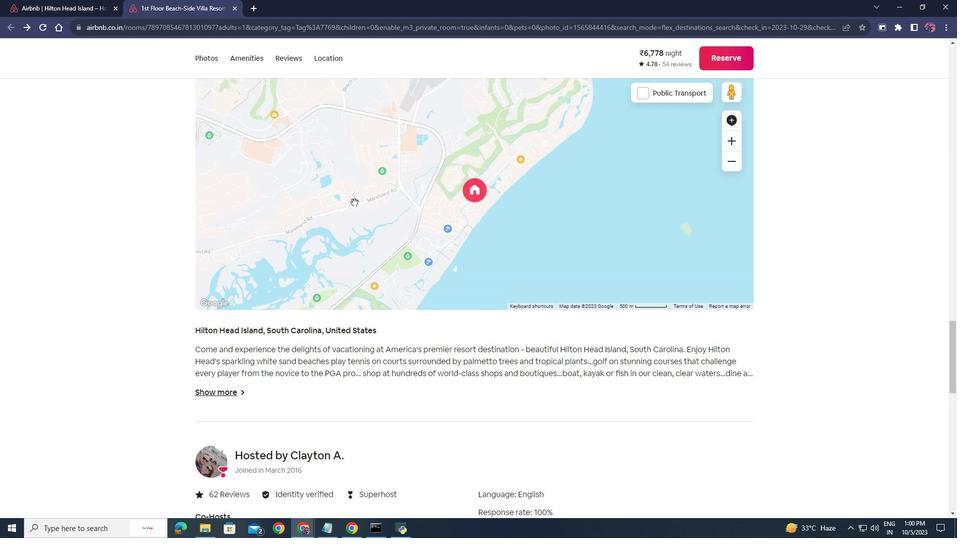 
Action: Mouse moved to (233, 7)
Screenshot: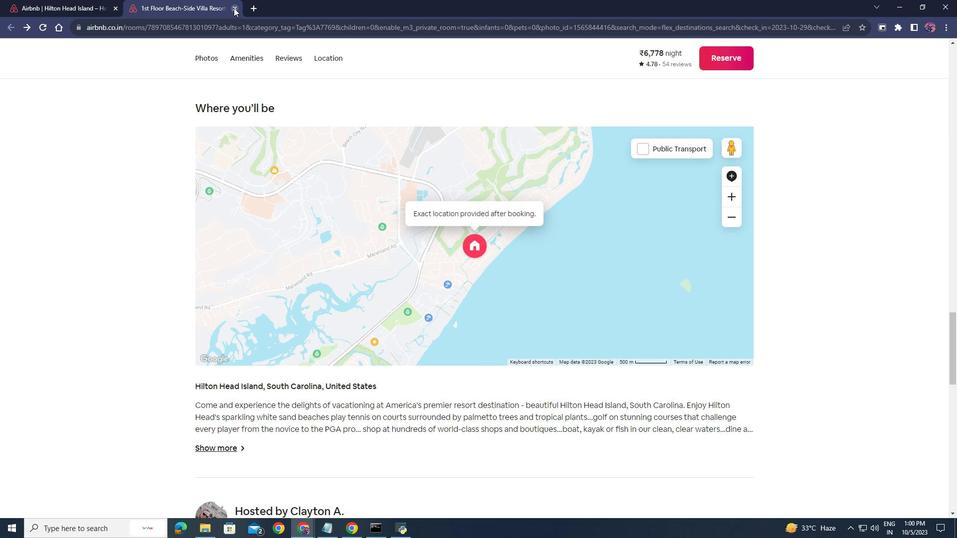 
Action: Mouse pressed left at (233, 7)
Screenshot: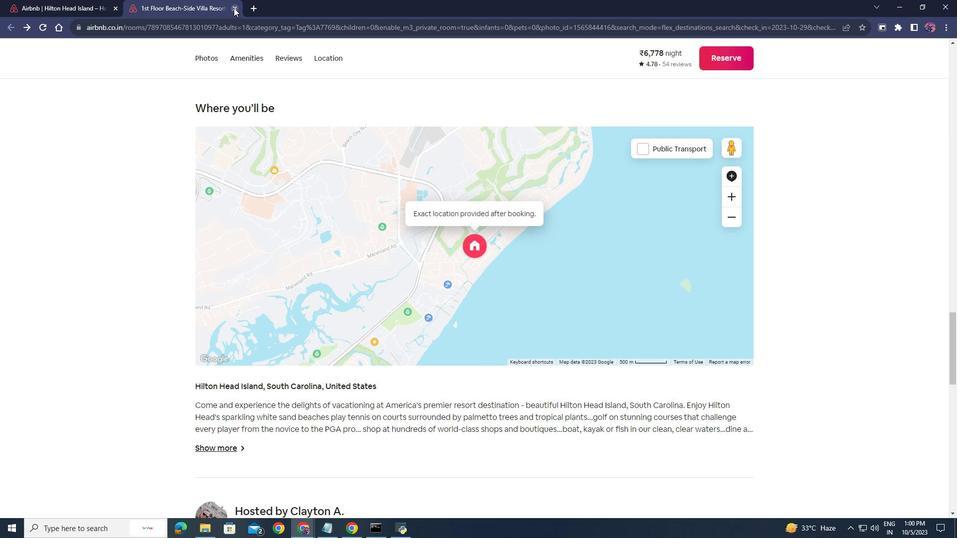 
Action: Mouse moved to (239, 305)
Screenshot: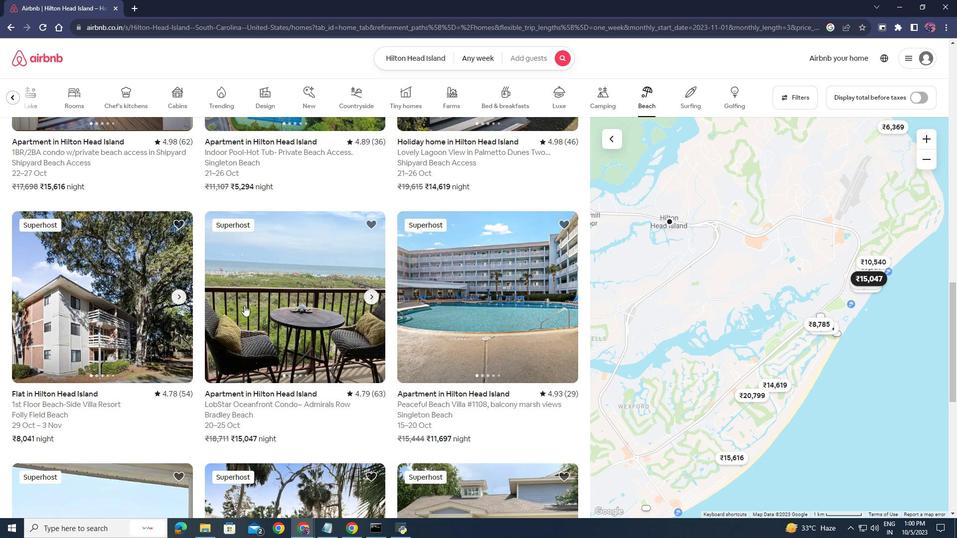 
Action: Mouse scrolled (239, 305) with delta (0, 0)
Screenshot: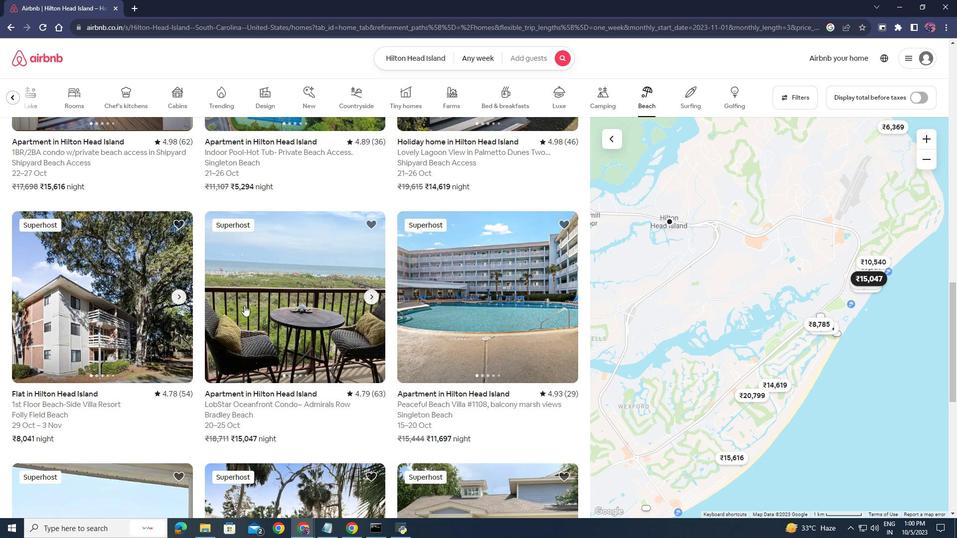 
Action: Mouse moved to (242, 305)
Screenshot: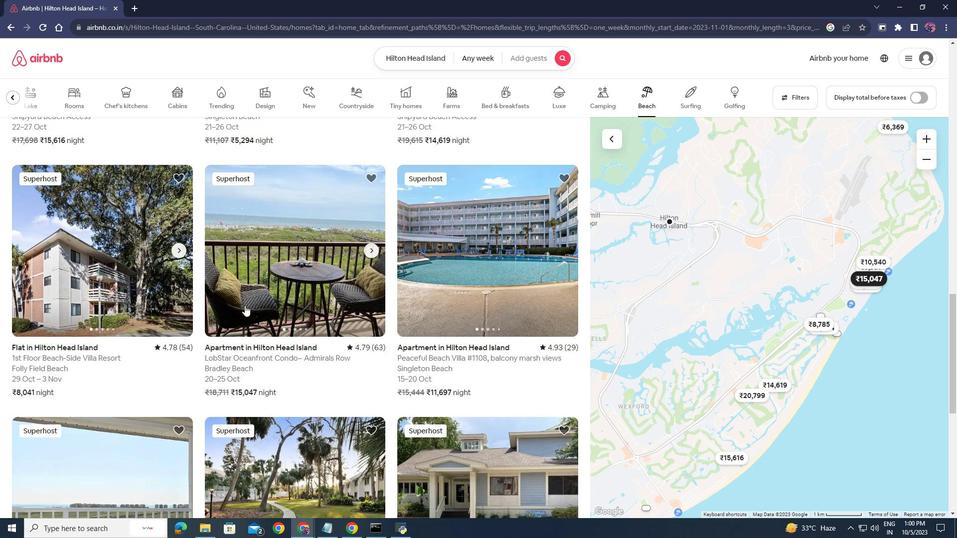 
Action: Mouse scrolled (242, 305) with delta (0, 0)
